 Task: Search one way flight ticket for 4 adults, 1 infant in seat and 1 infant on lap in premium economy from Boulder City: Boulder City Municipal Airport to Riverton: Central Wyoming Regional Airport (was Riverton Regional) on 5-4-2023. Choice of flights is United. Number of bags: 1 checked bag. Price is upto 73000. Outbound departure time preference is 20:00.
Action: Mouse moved to (301, 118)
Screenshot: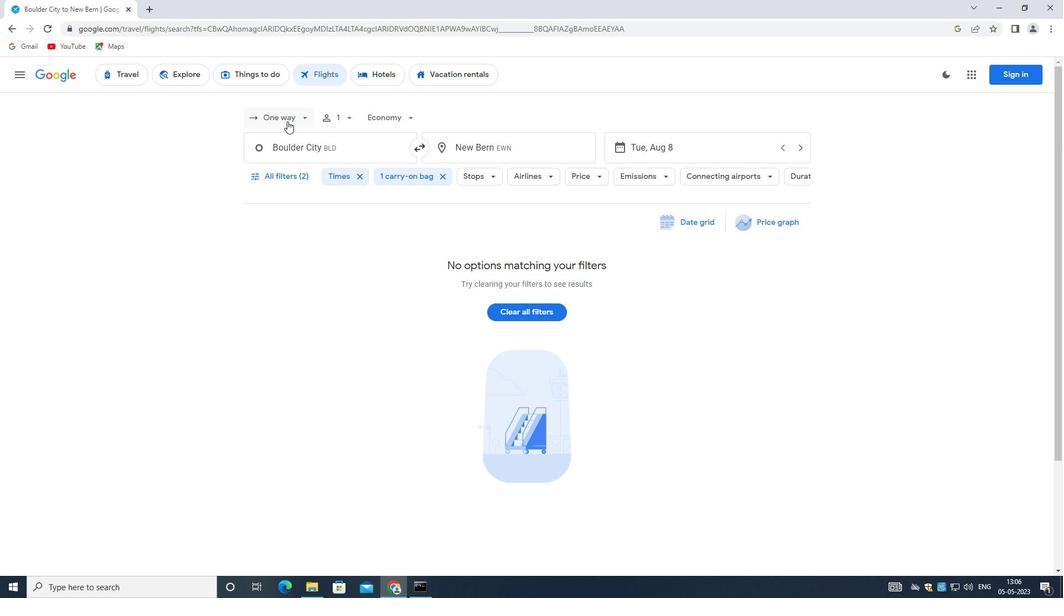 
Action: Mouse pressed left at (301, 118)
Screenshot: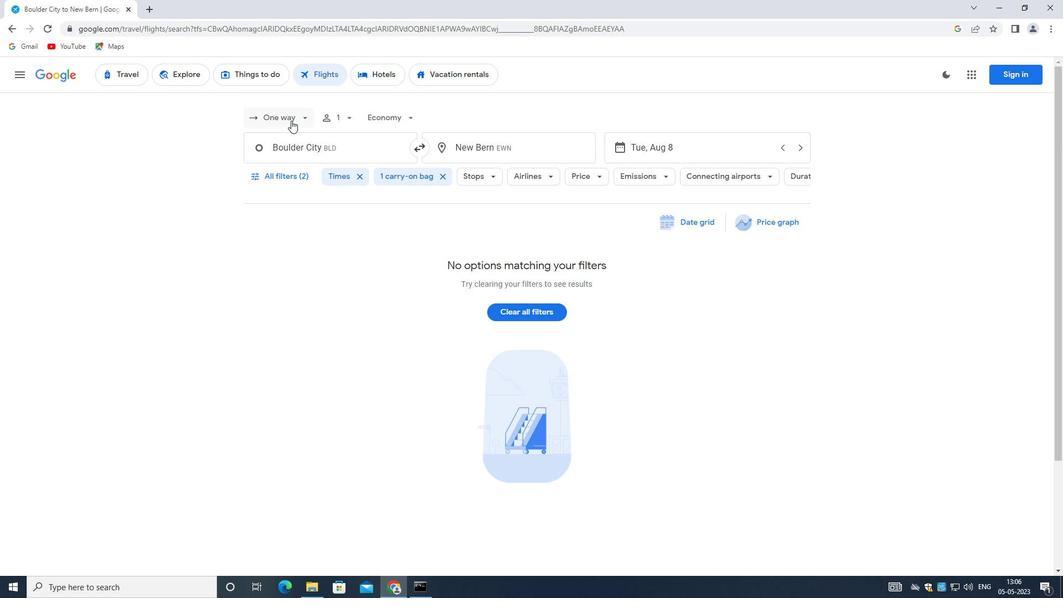 
Action: Mouse moved to (301, 165)
Screenshot: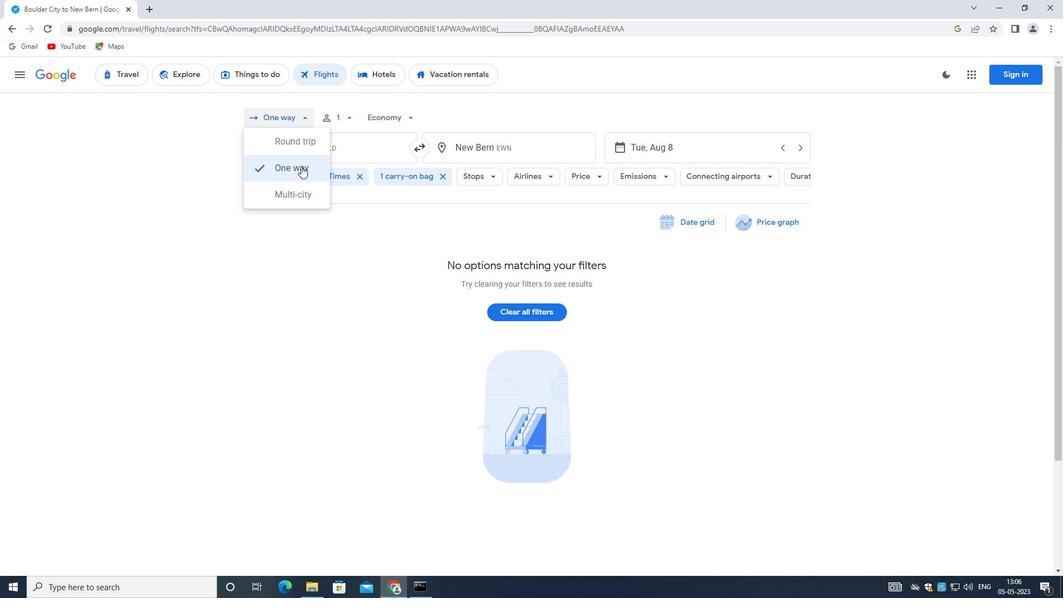 
Action: Mouse pressed left at (301, 165)
Screenshot: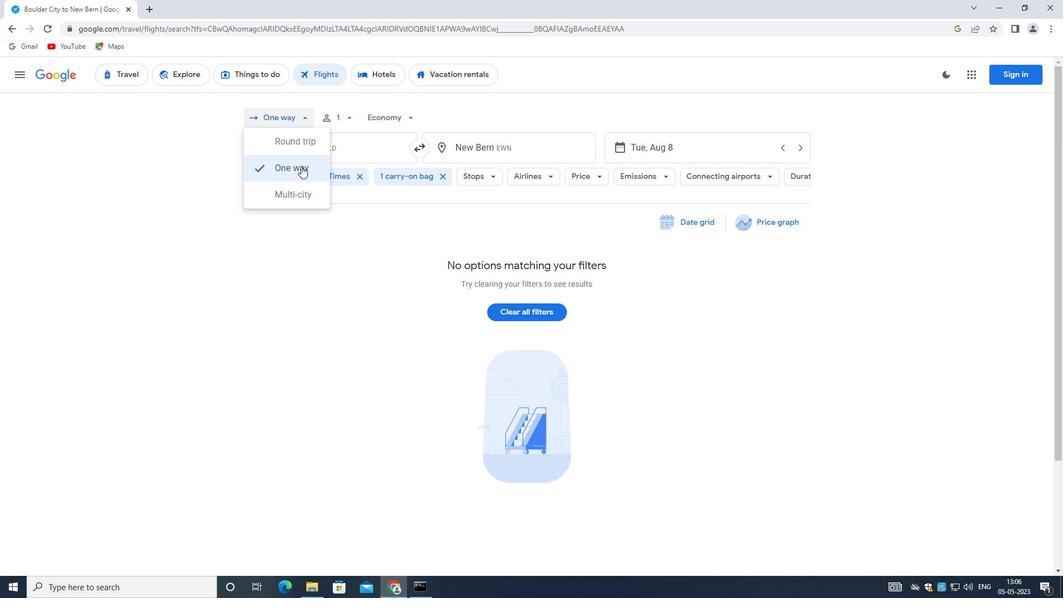 
Action: Mouse moved to (351, 118)
Screenshot: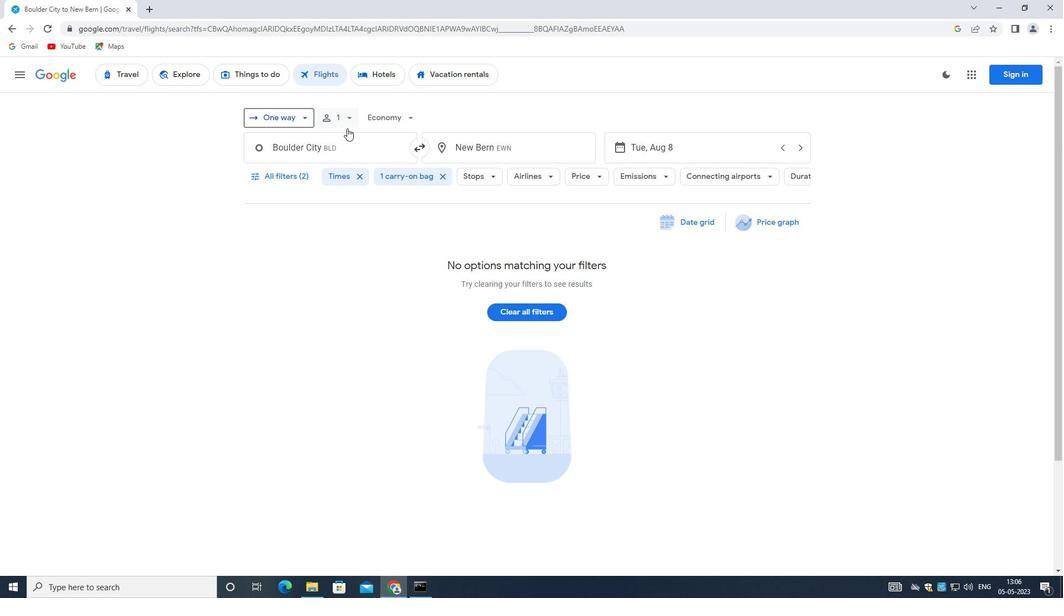 
Action: Mouse pressed left at (351, 118)
Screenshot: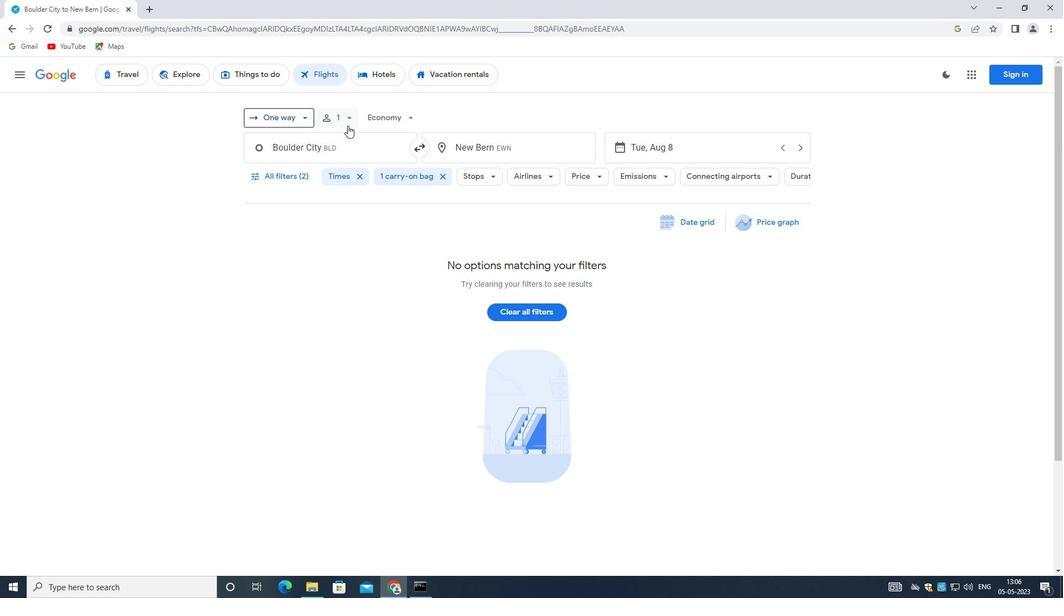 
Action: Mouse moved to (434, 145)
Screenshot: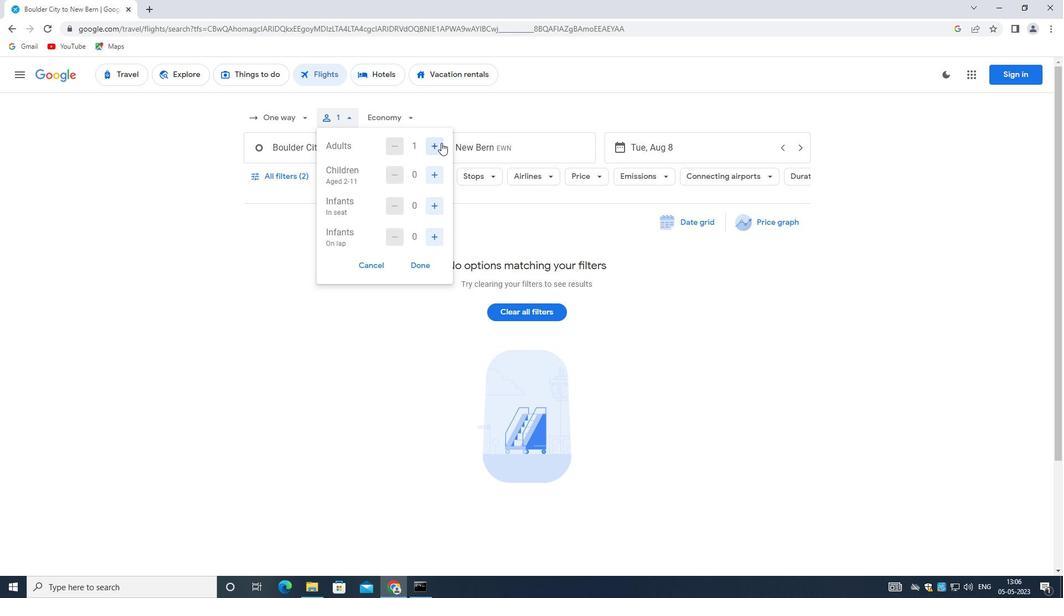 
Action: Mouse pressed left at (434, 145)
Screenshot: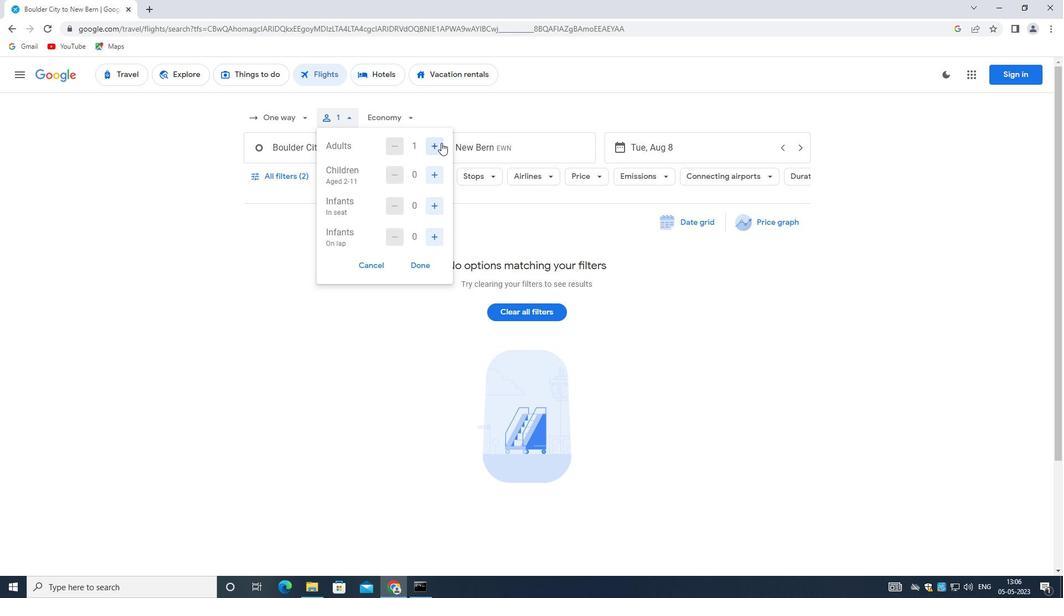 
Action: Mouse pressed left at (434, 145)
Screenshot: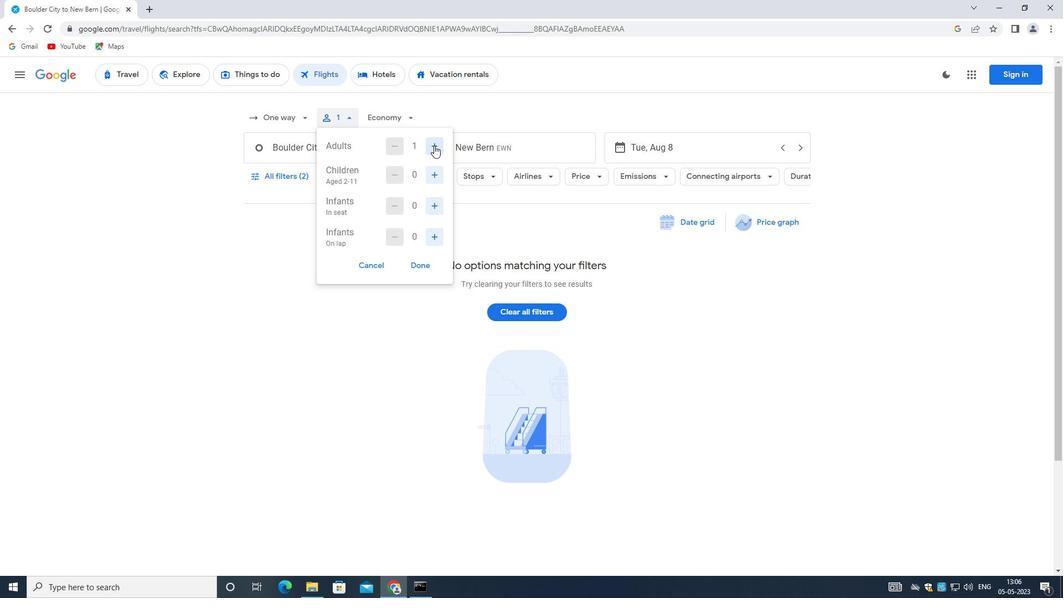 
Action: Mouse pressed left at (434, 145)
Screenshot: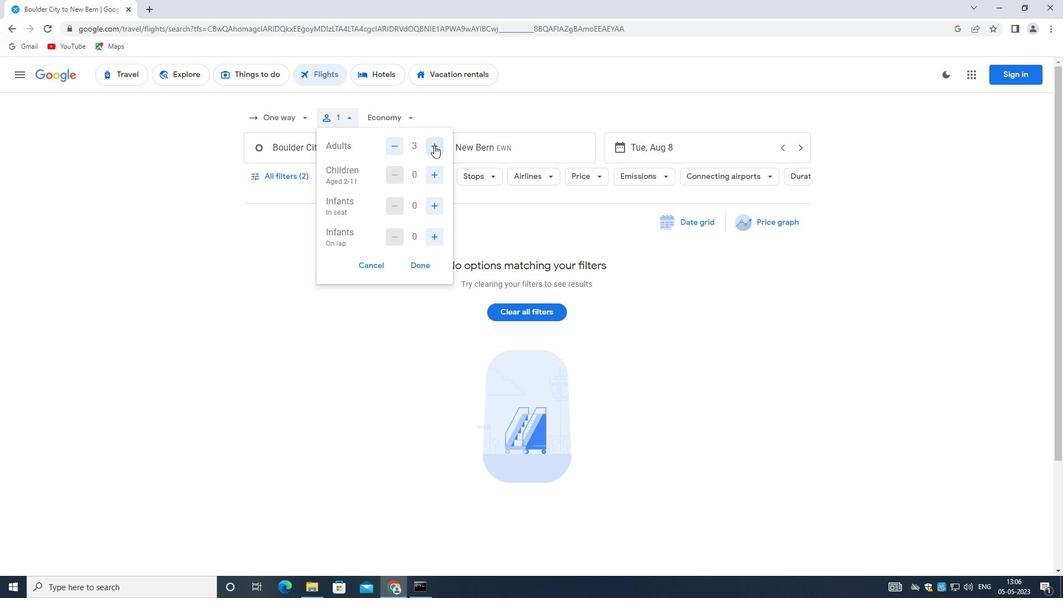 
Action: Mouse moved to (429, 172)
Screenshot: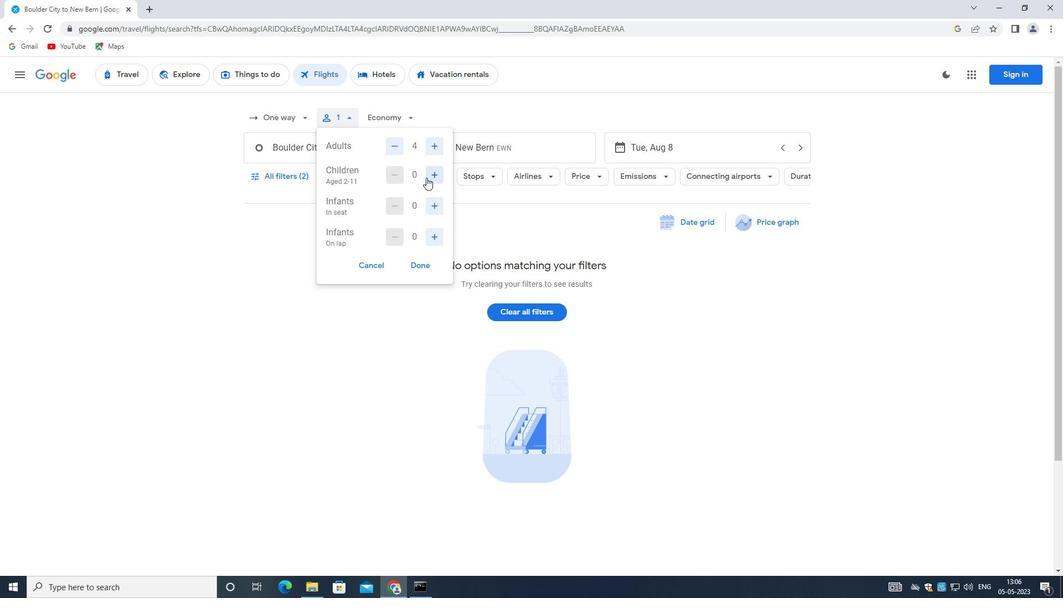 
Action: Mouse pressed left at (429, 172)
Screenshot: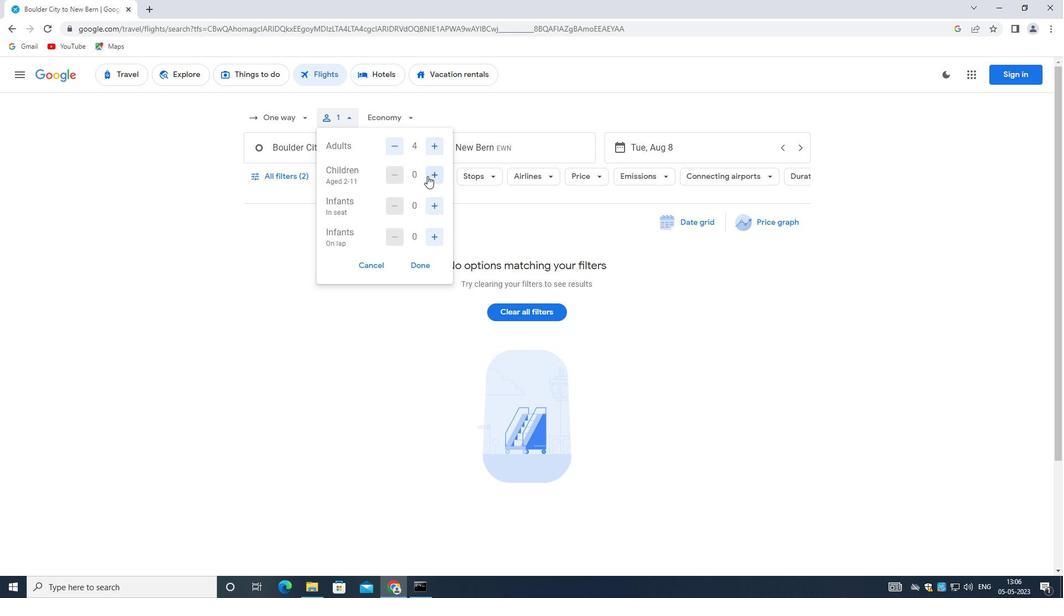 
Action: Mouse moved to (397, 170)
Screenshot: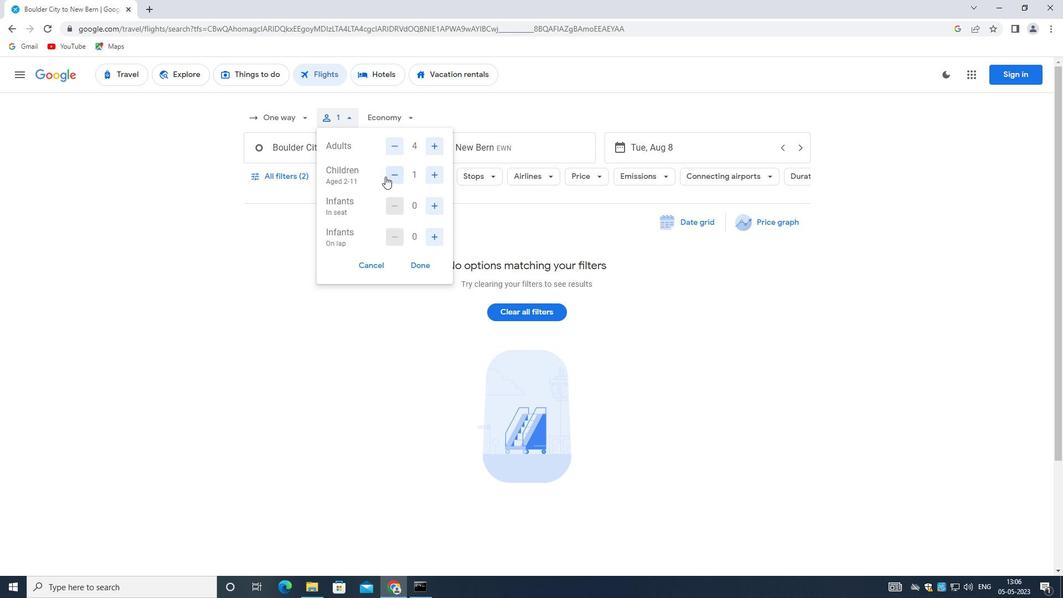 
Action: Mouse pressed left at (397, 170)
Screenshot: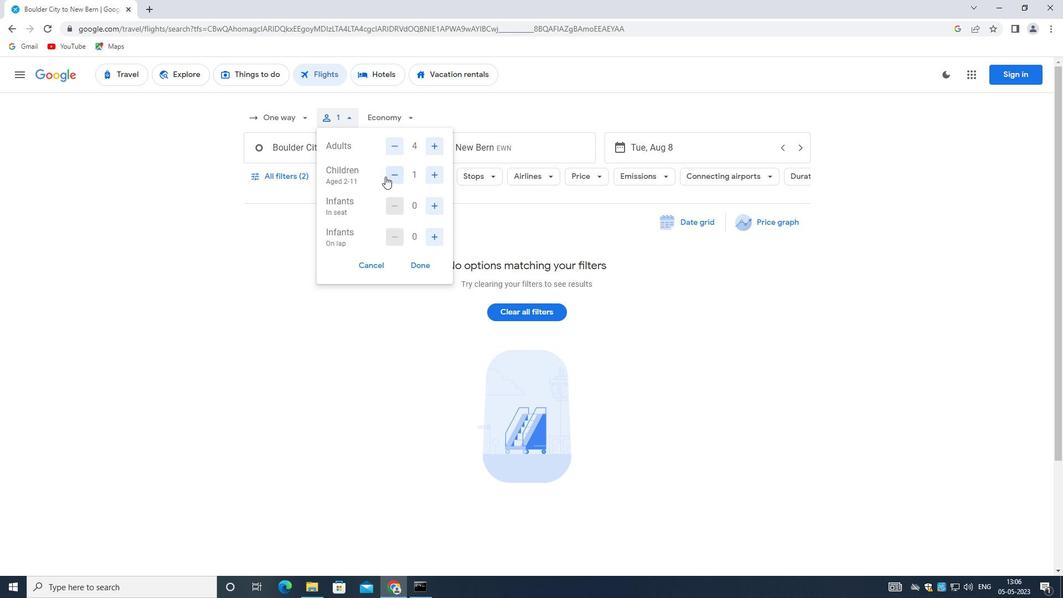 
Action: Mouse moved to (434, 203)
Screenshot: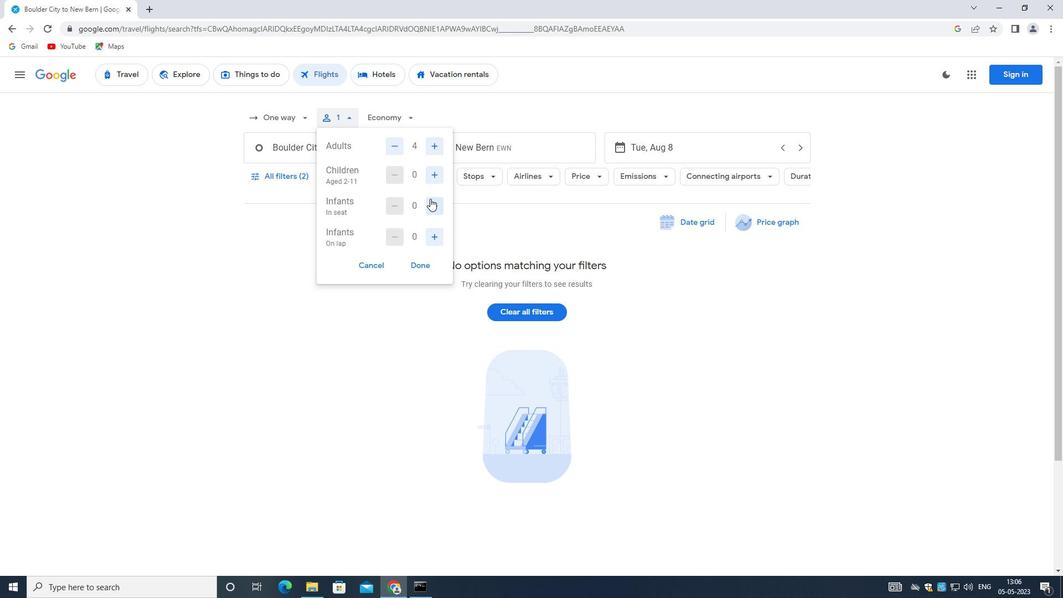 
Action: Mouse pressed left at (434, 203)
Screenshot: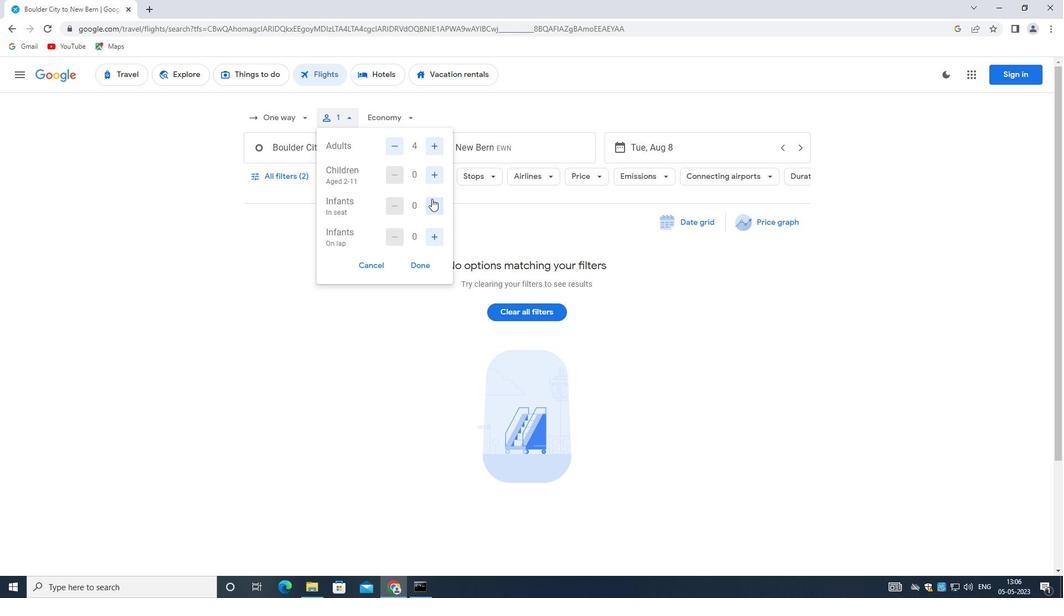 
Action: Mouse moved to (437, 236)
Screenshot: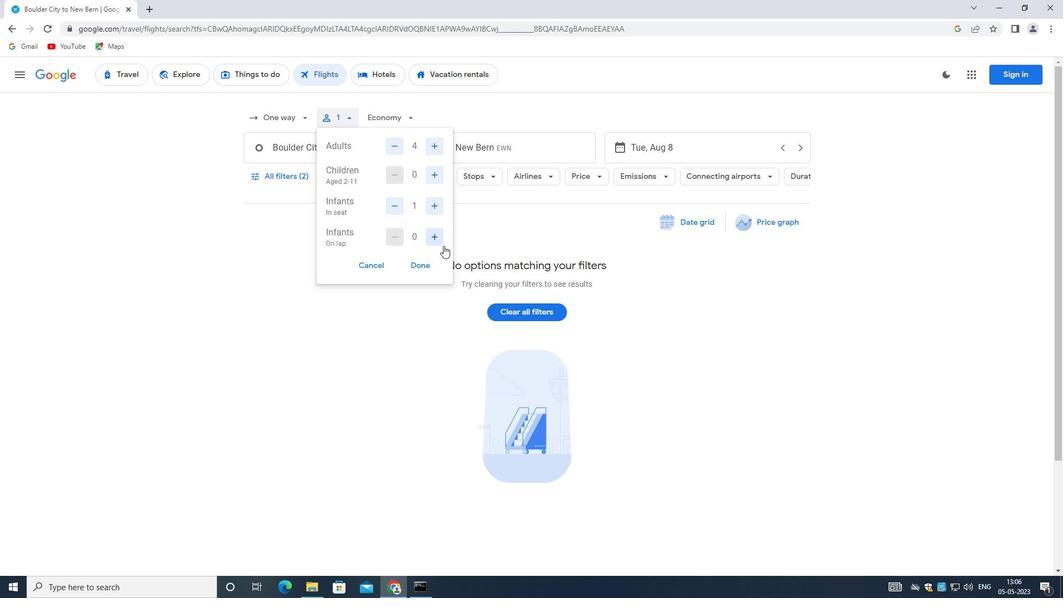 
Action: Mouse pressed left at (437, 236)
Screenshot: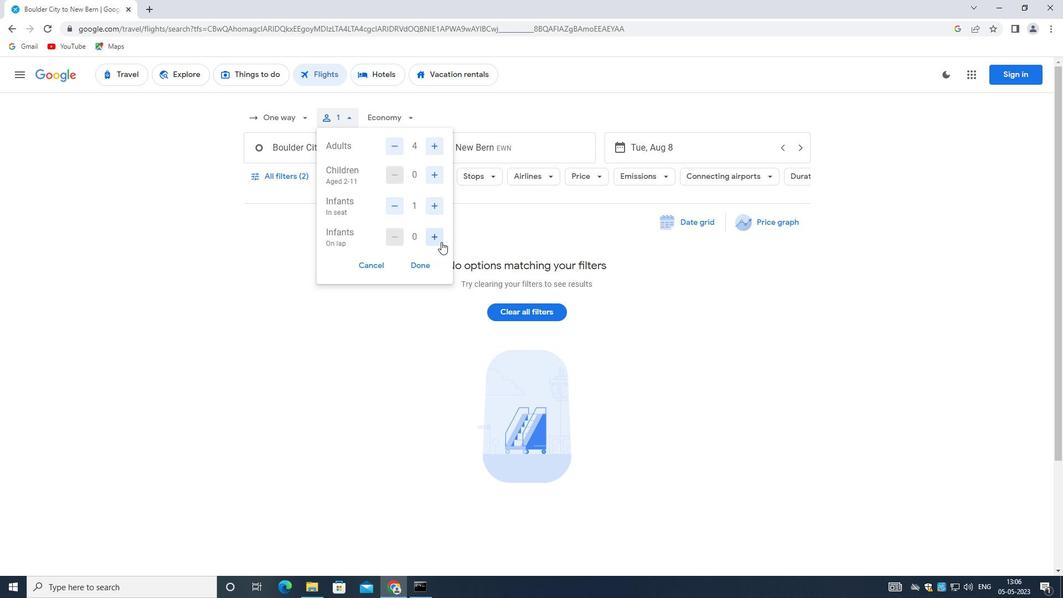 
Action: Mouse moved to (419, 272)
Screenshot: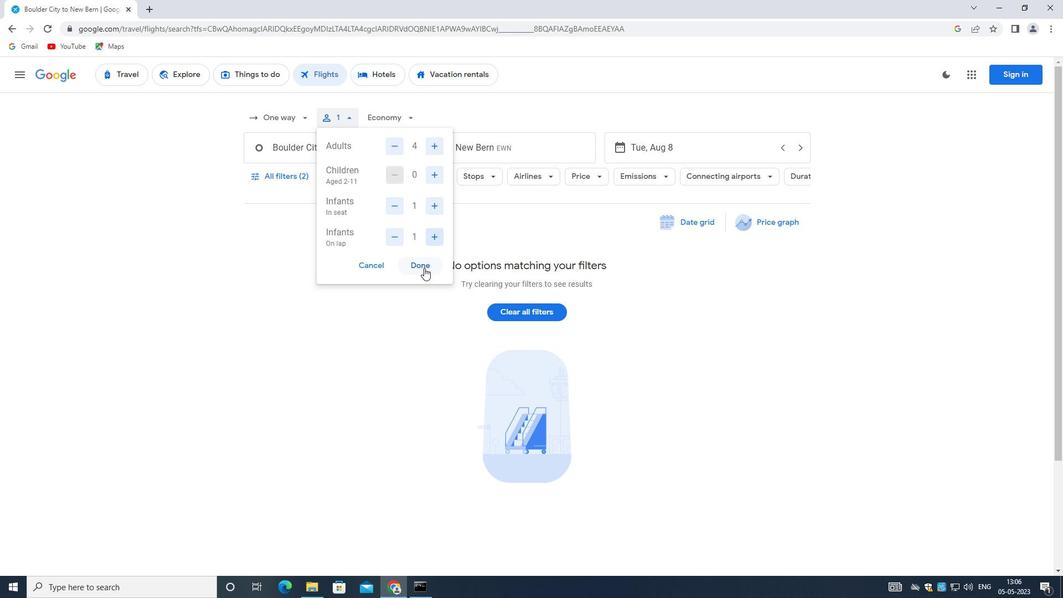 
Action: Mouse pressed left at (419, 272)
Screenshot: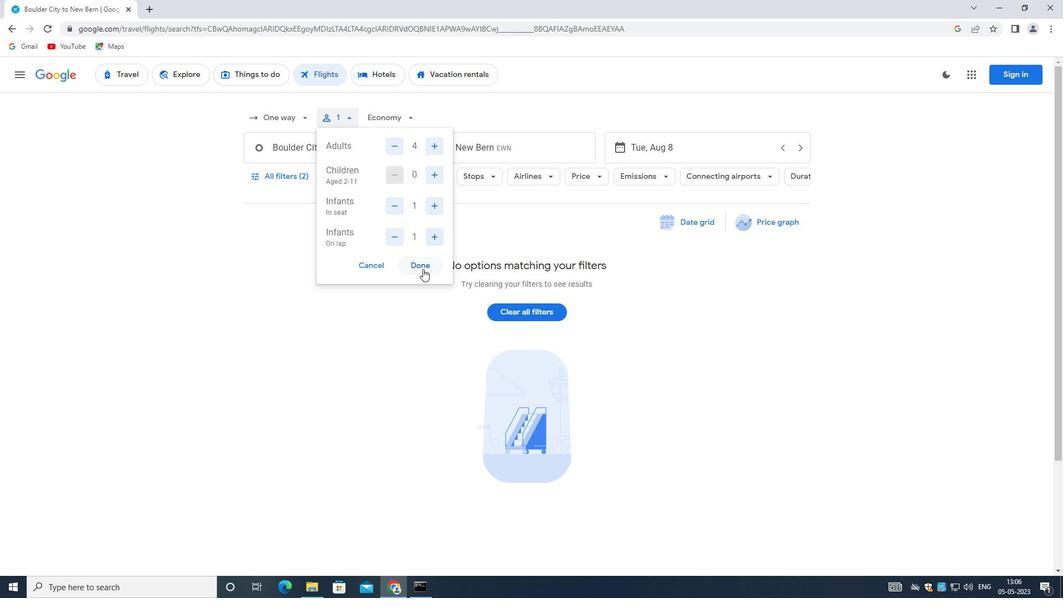 
Action: Mouse moved to (395, 119)
Screenshot: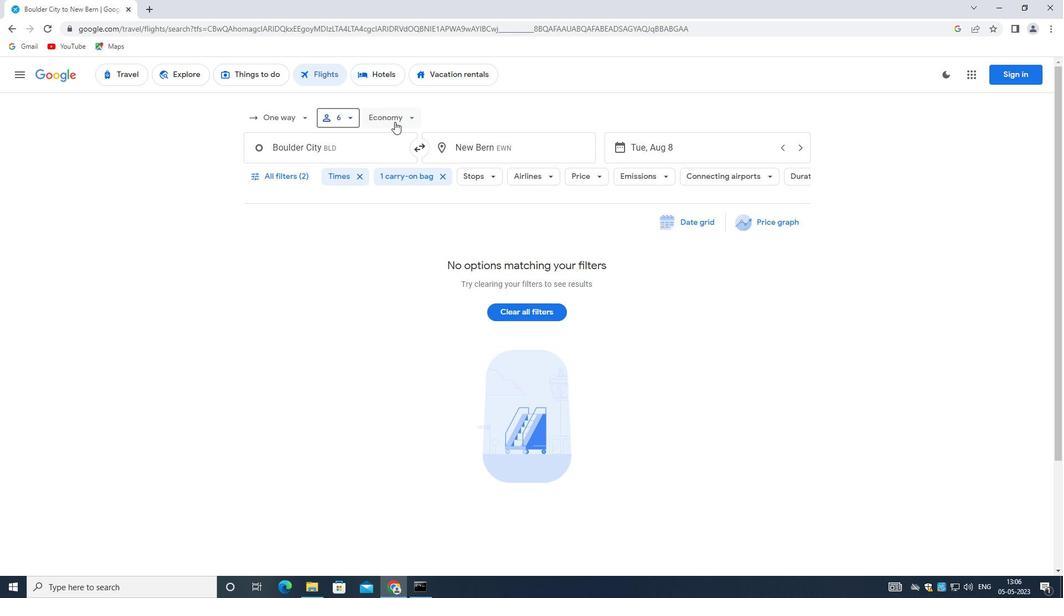 
Action: Mouse pressed left at (395, 119)
Screenshot: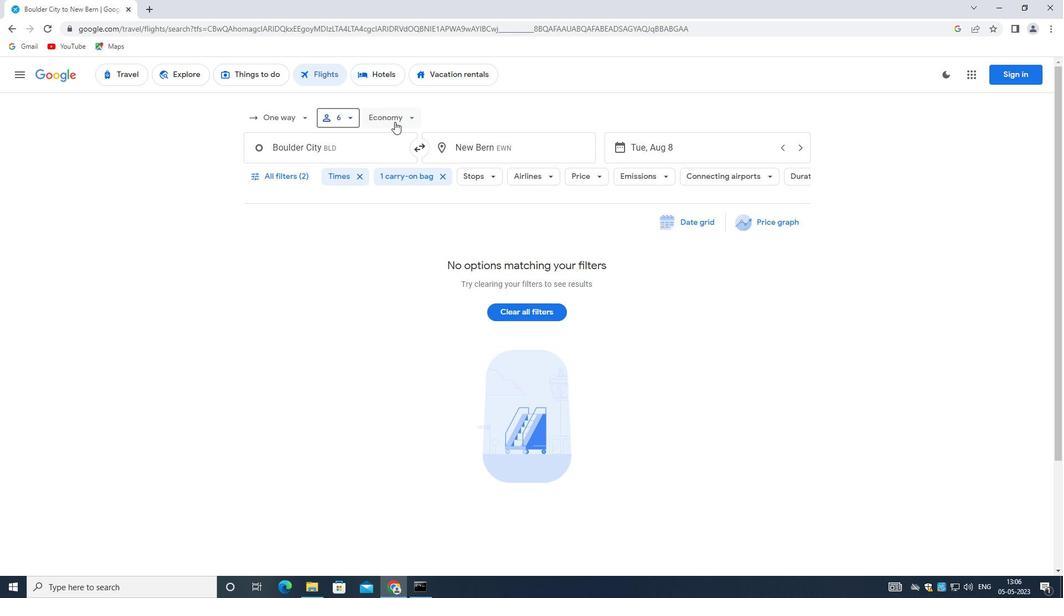 
Action: Mouse moved to (416, 167)
Screenshot: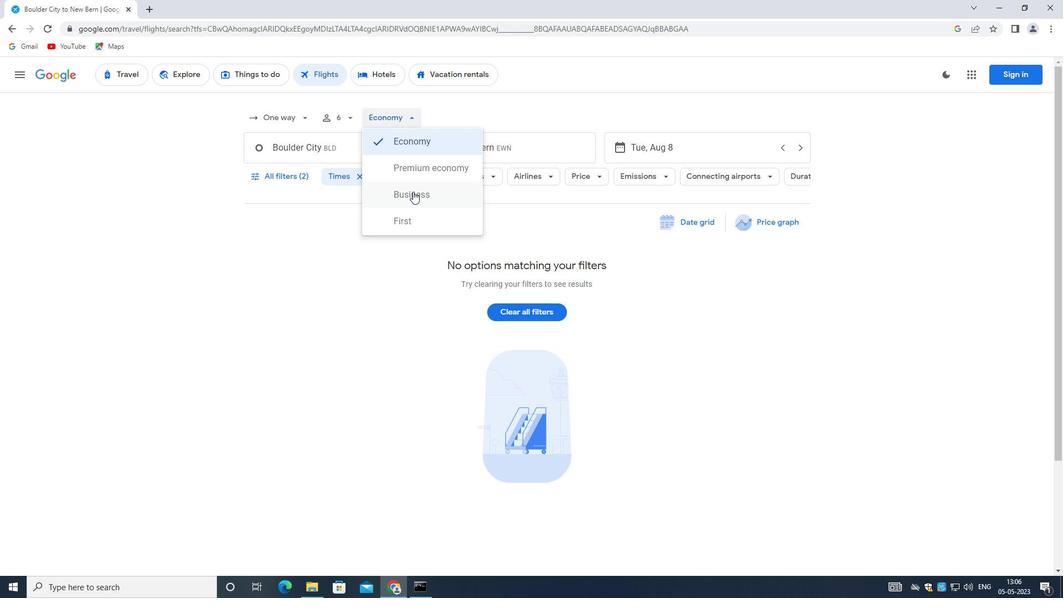 
Action: Mouse pressed left at (416, 167)
Screenshot: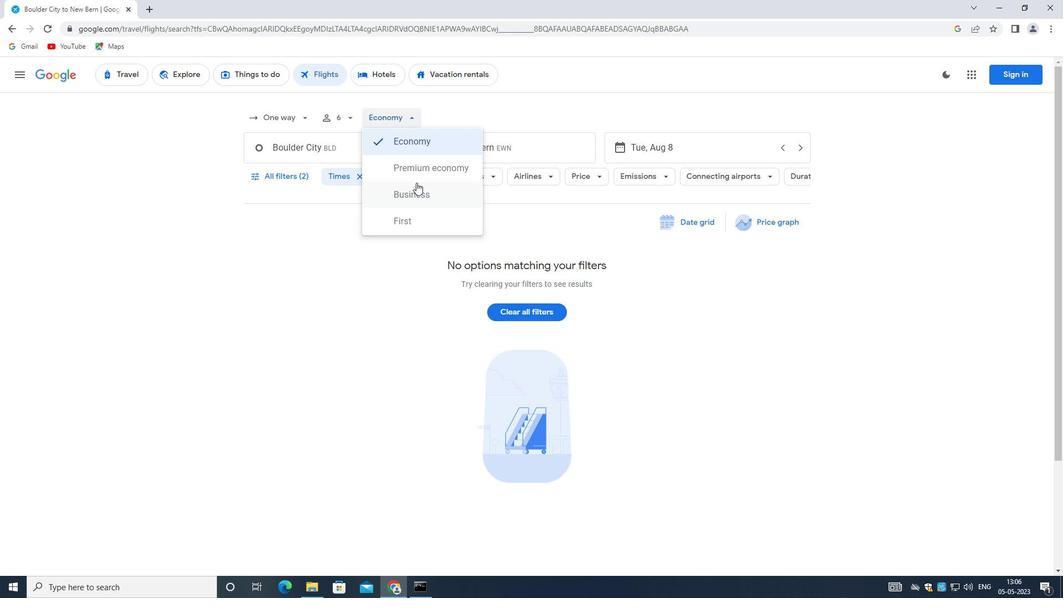 
Action: Mouse moved to (329, 149)
Screenshot: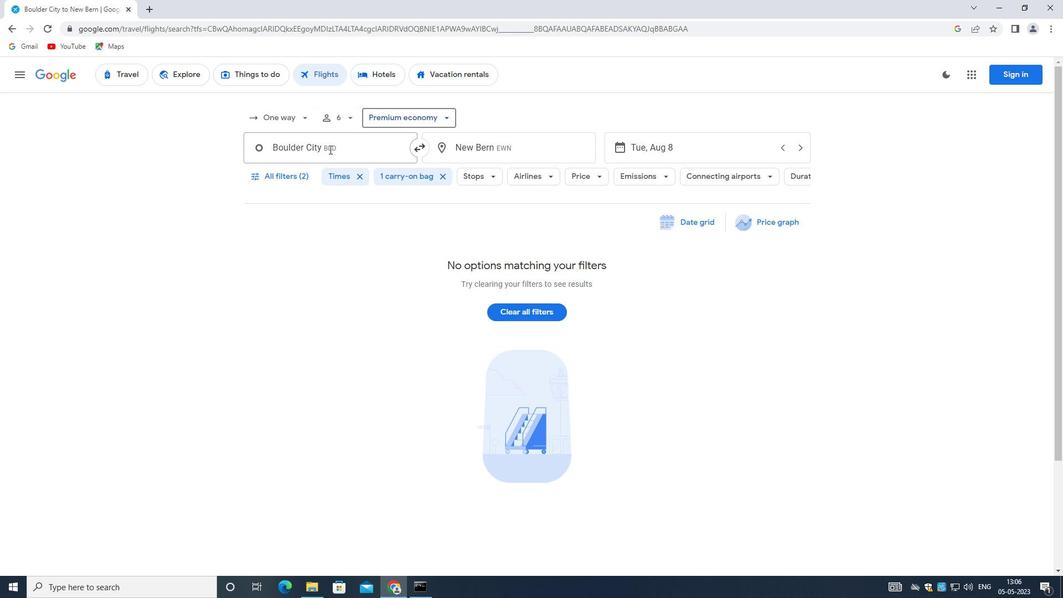 
Action: Mouse pressed left at (329, 149)
Screenshot: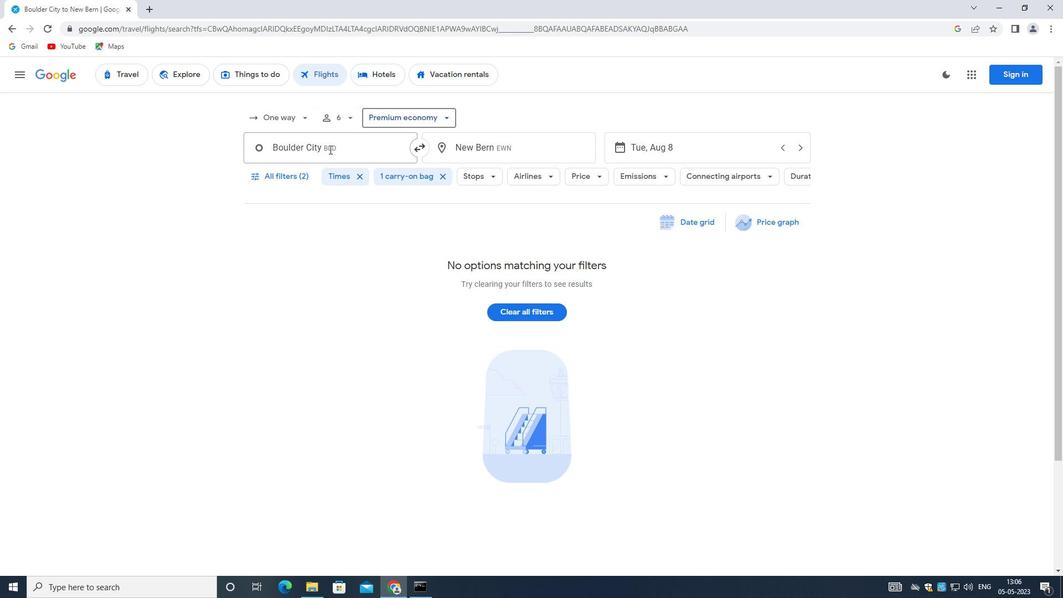 
Action: Mouse moved to (324, 150)
Screenshot: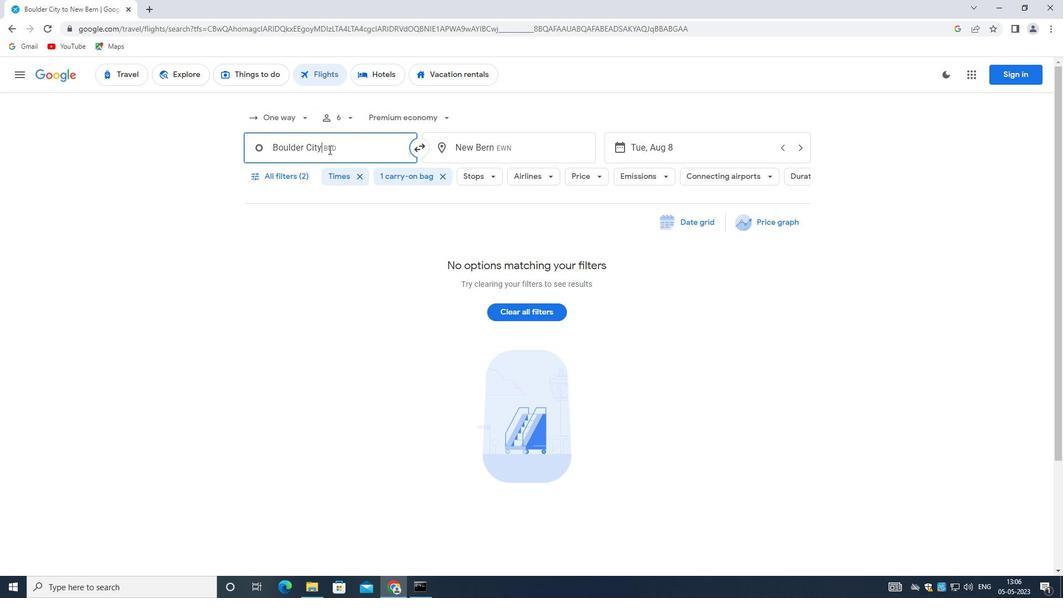 
Action: Key pressed <Key.backspace><Key.shift_r><Key.shift_r><Key.shift_r><Key.shift_r>Boulder<Key.space><Key.shift>CITY
Screenshot: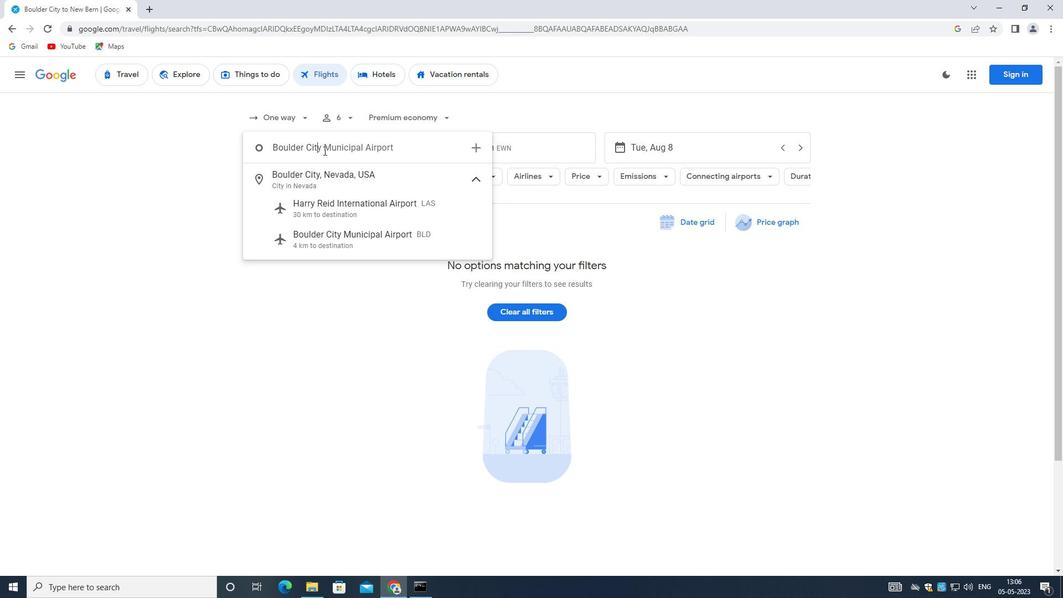 
Action: Mouse moved to (372, 239)
Screenshot: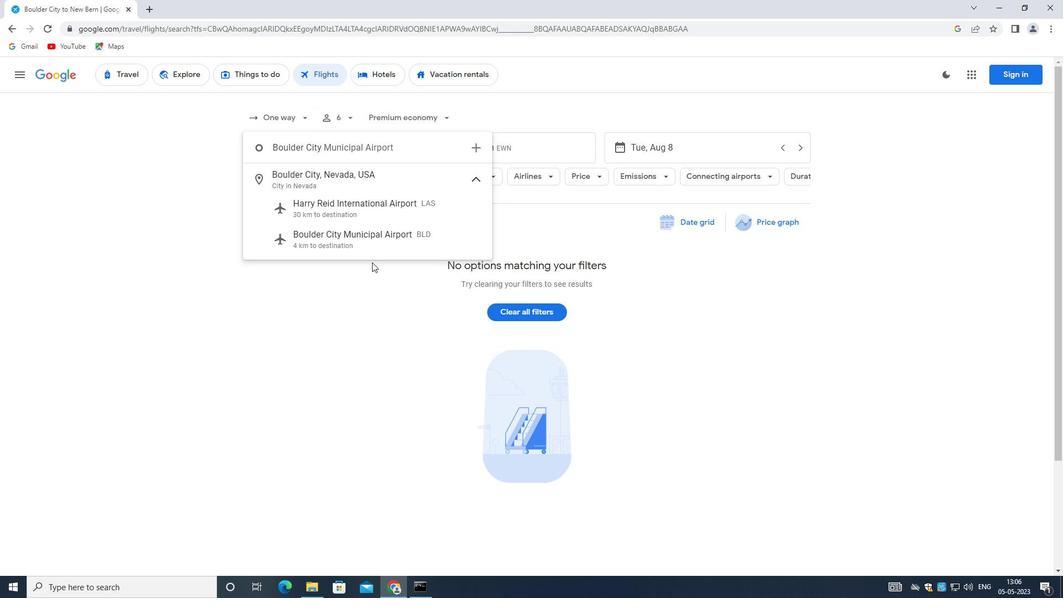 
Action: Mouse pressed left at (372, 239)
Screenshot: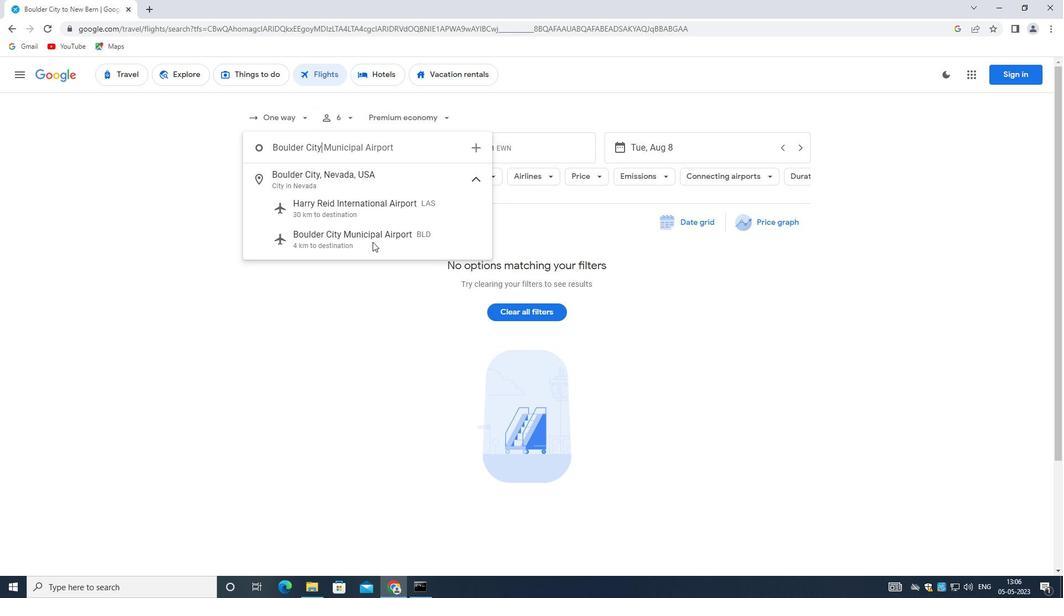
Action: Mouse moved to (505, 149)
Screenshot: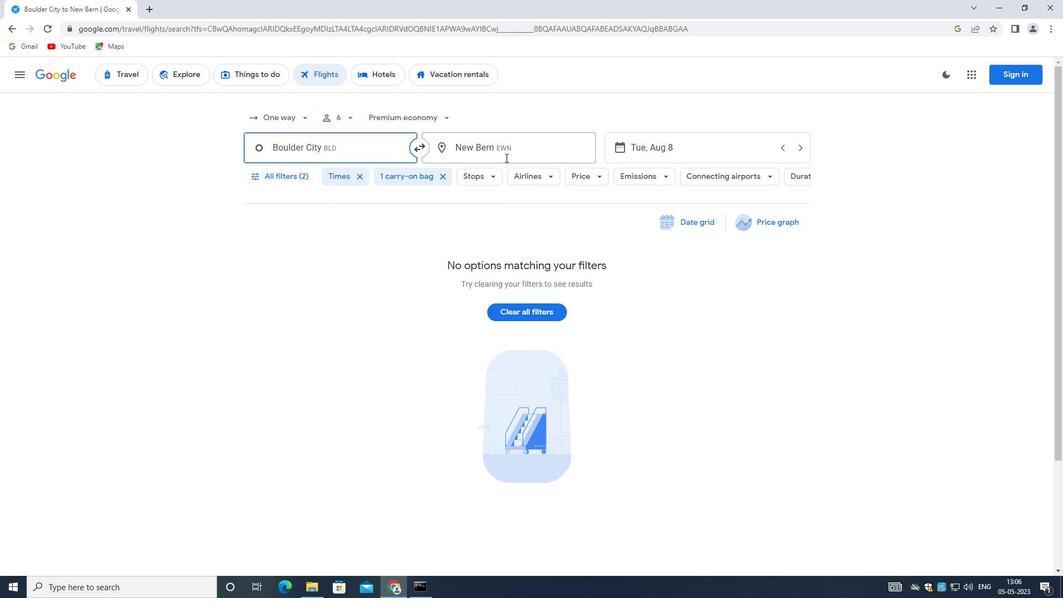 
Action: Mouse pressed left at (505, 149)
Screenshot: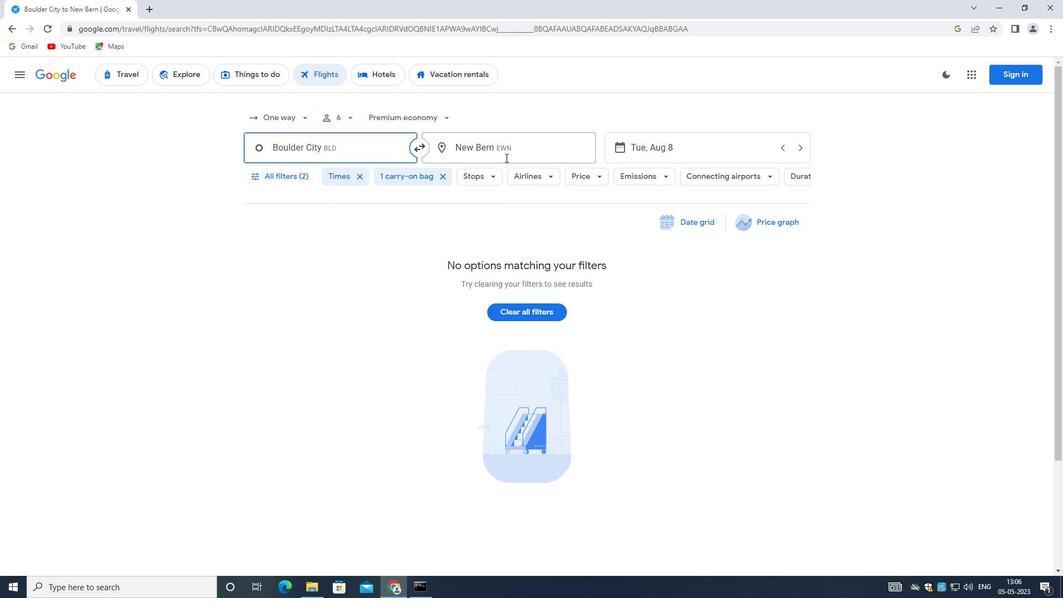 
Action: Mouse moved to (504, 149)
Screenshot: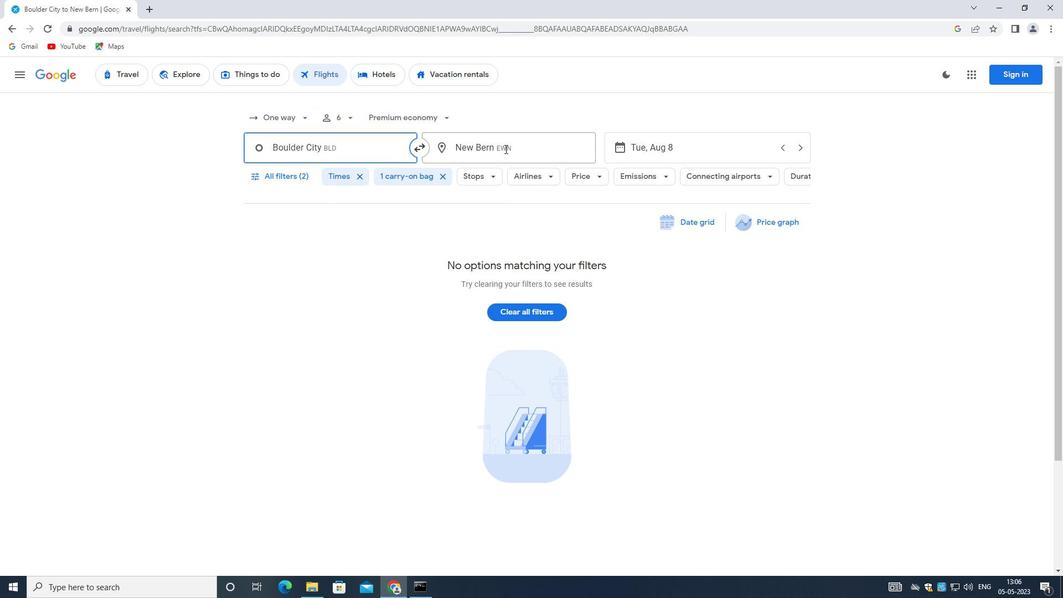
Action: Key pressed <Key.backspace><Key.shift>CENTRAL<Key.space><Key.shift>WYOMING<Key.space>
Screenshot: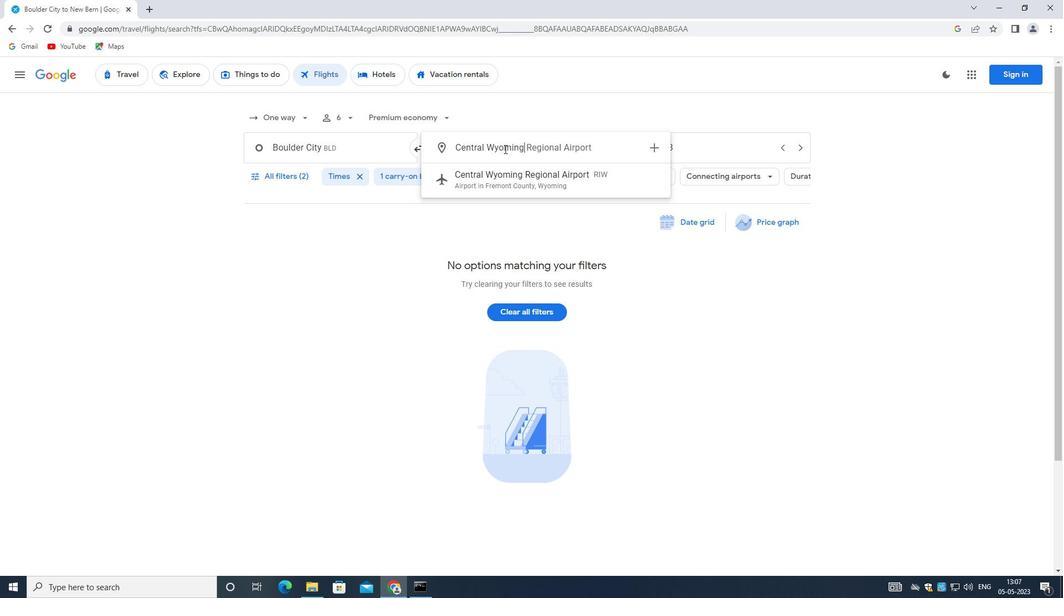 
Action: Mouse moved to (509, 147)
Screenshot: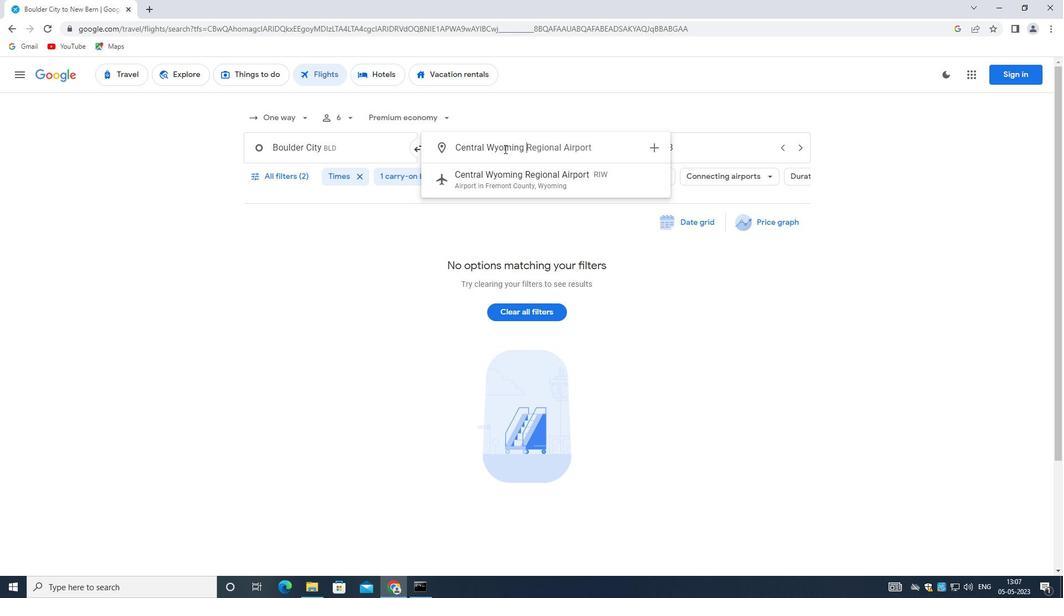 
Action: Mouse scrolled (509, 147) with delta (0, 0)
Screenshot: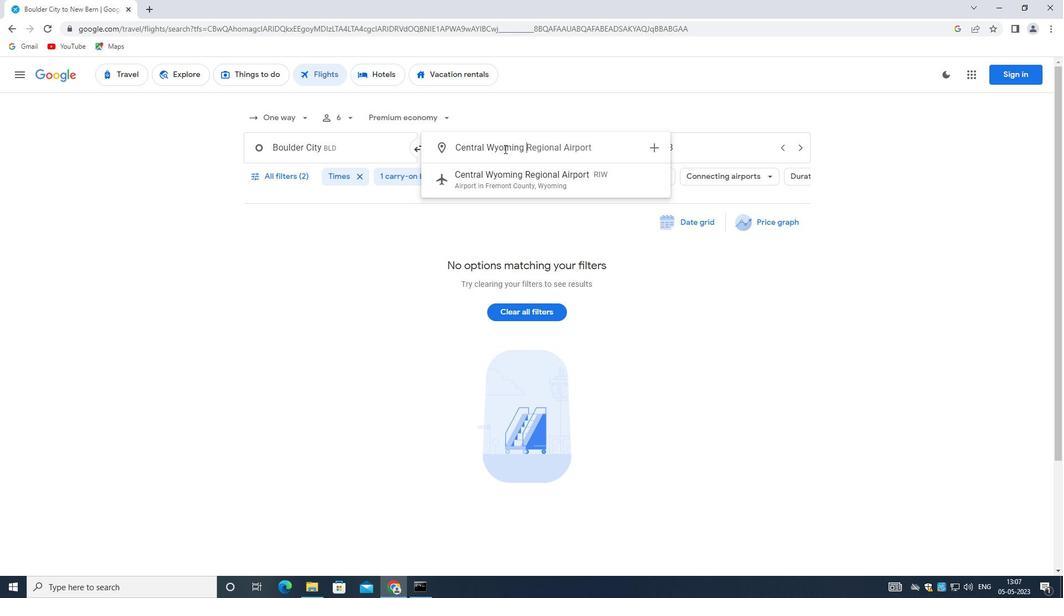 
Action: Mouse scrolled (509, 147) with delta (0, 0)
Screenshot: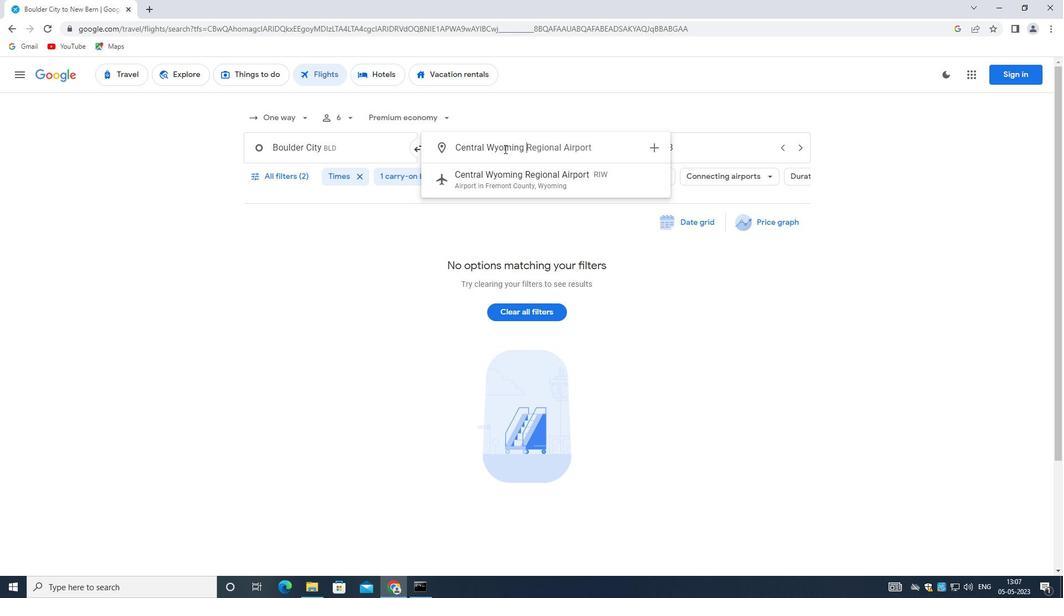 
Action: Mouse moved to (542, 176)
Screenshot: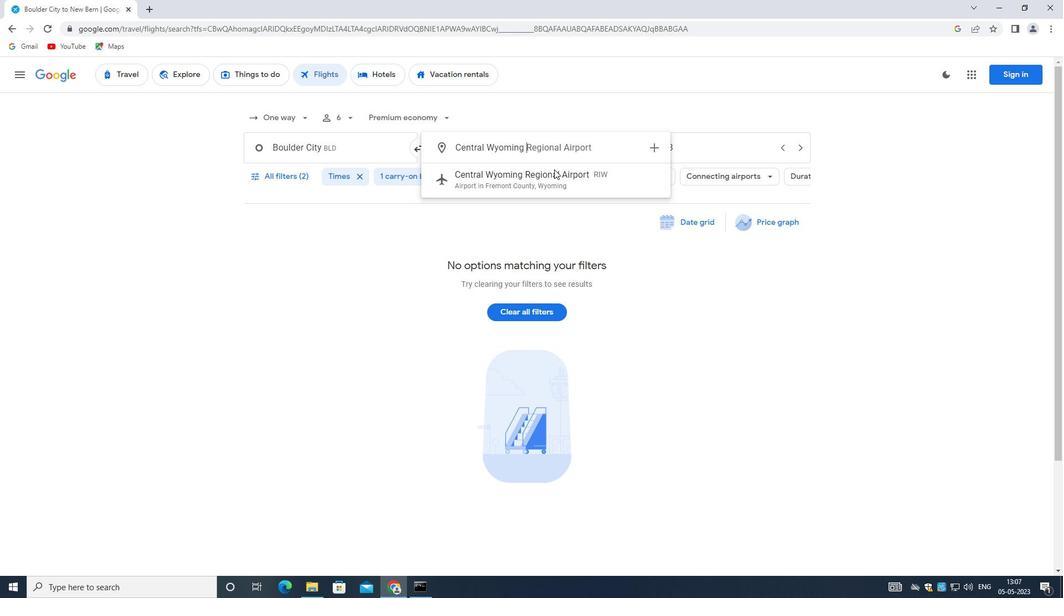 
Action: Mouse pressed left at (542, 176)
Screenshot: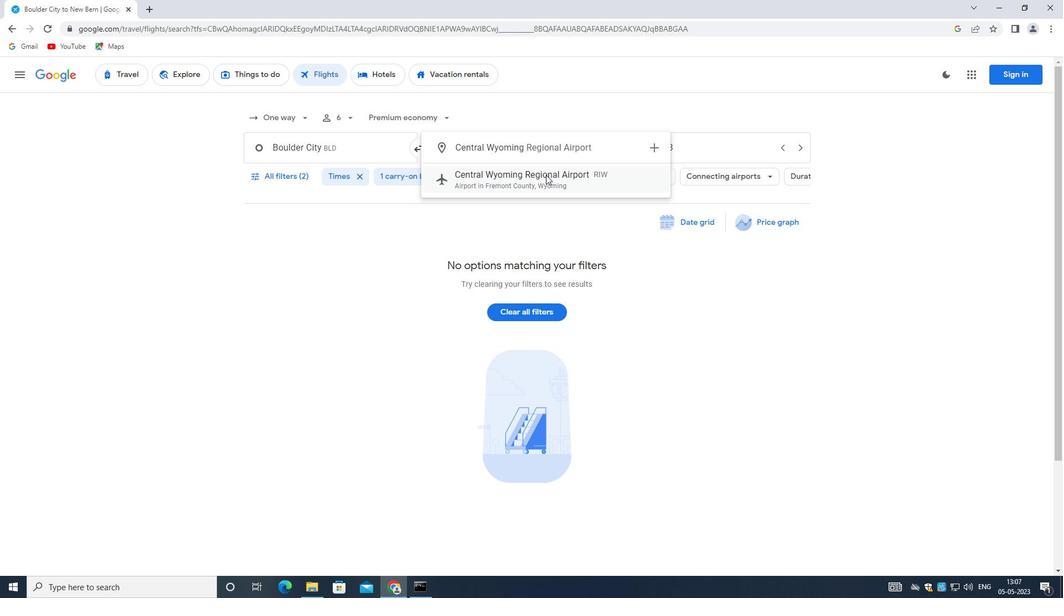 
Action: Mouse moved to (657, 140)
Screenshot: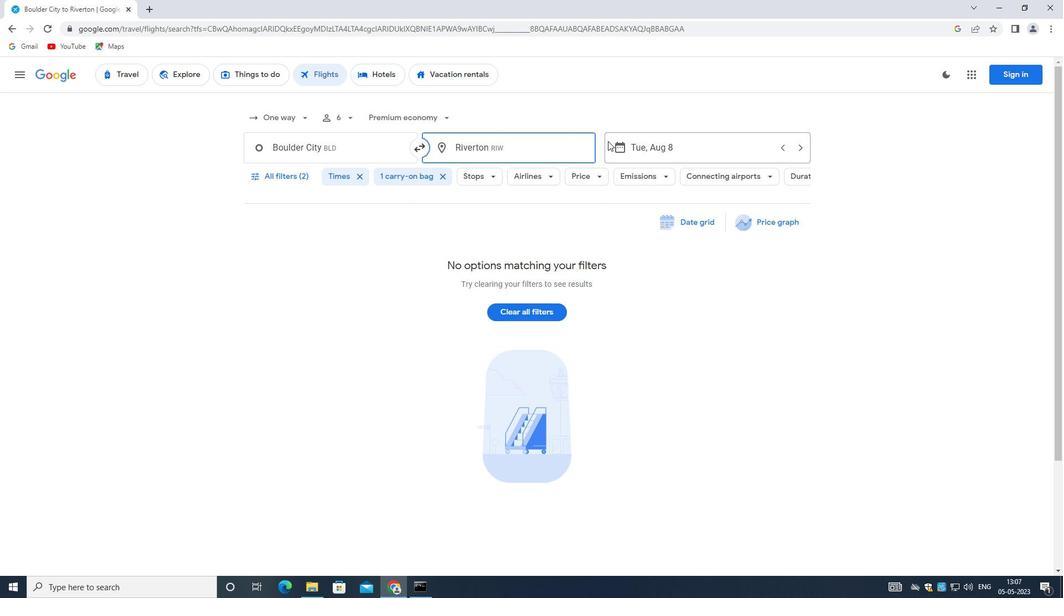 
Action: Mouse pressed left at (657, 140)
Screenshot: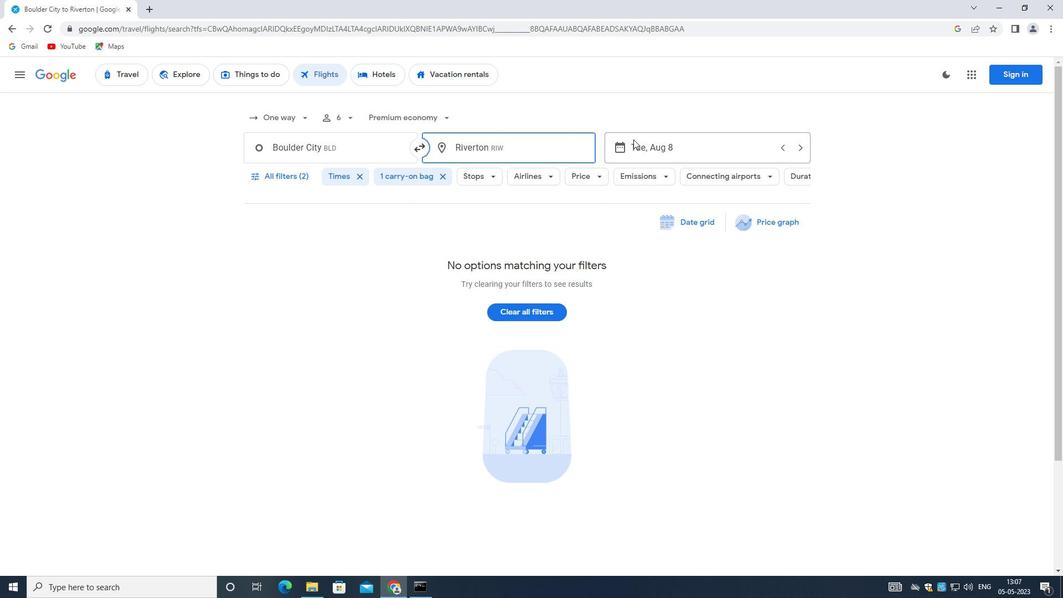 
Action: Mouse moved to (473, 270)
Screenshot: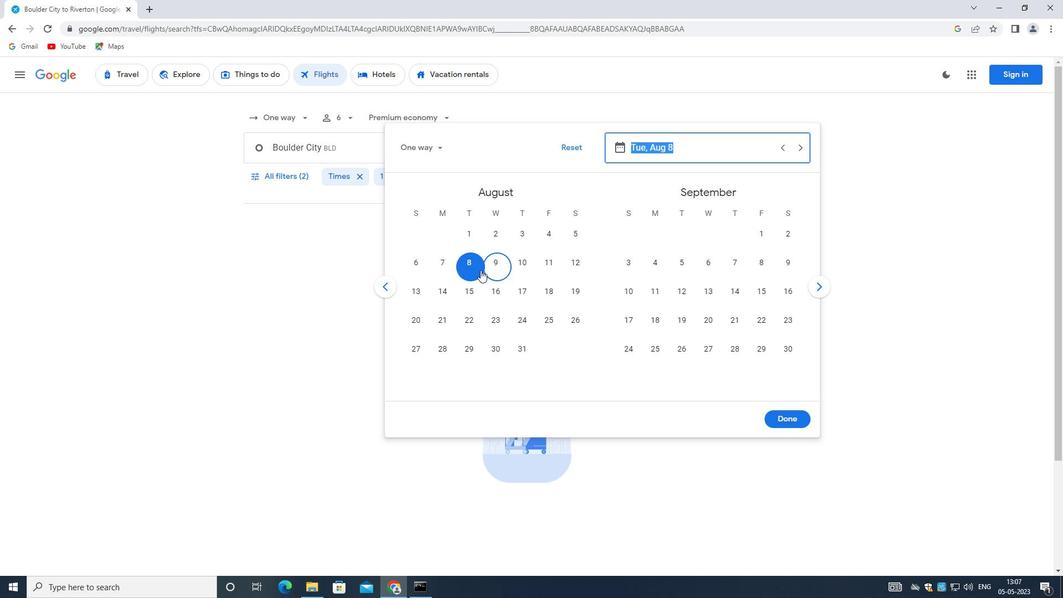 
Action: Mouse pressed left at (473, 270)
Screenshot: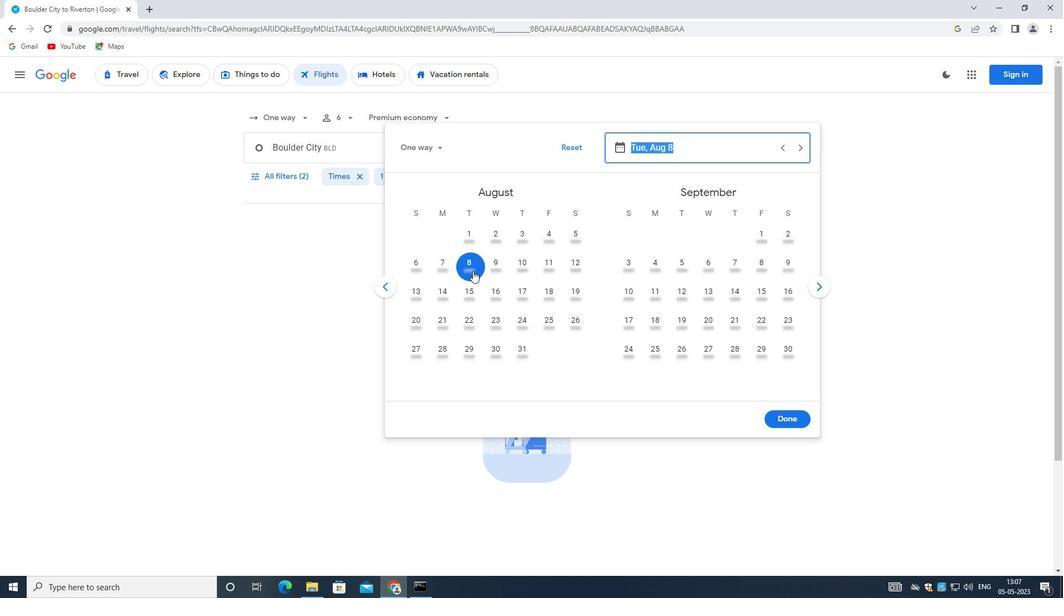 
Action: Mouse moved to (790, 425)
Screenshot: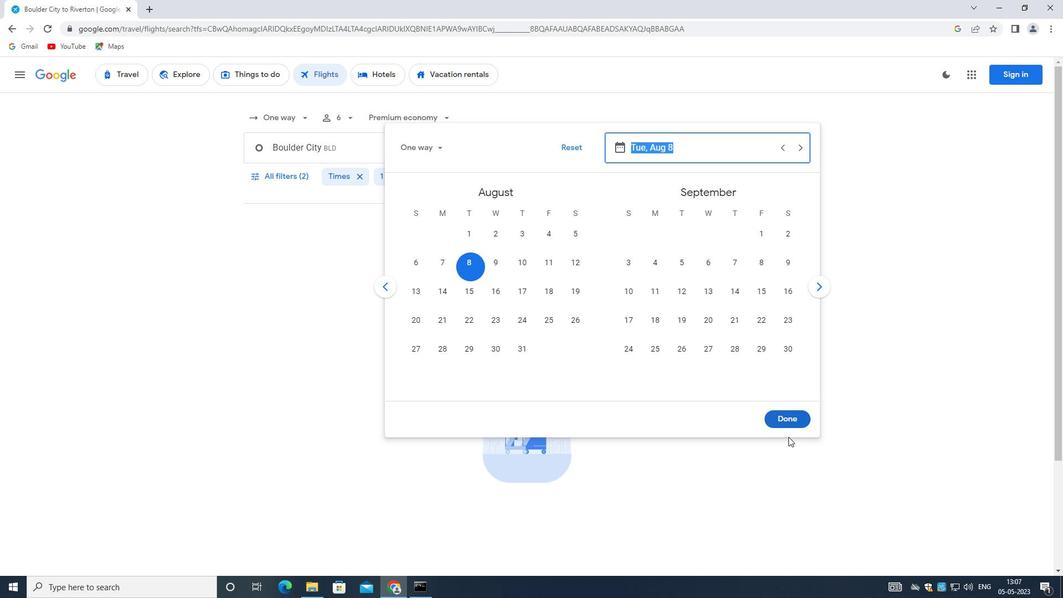 
Action: Mouse pressed left at (790, 425)
Screenshot: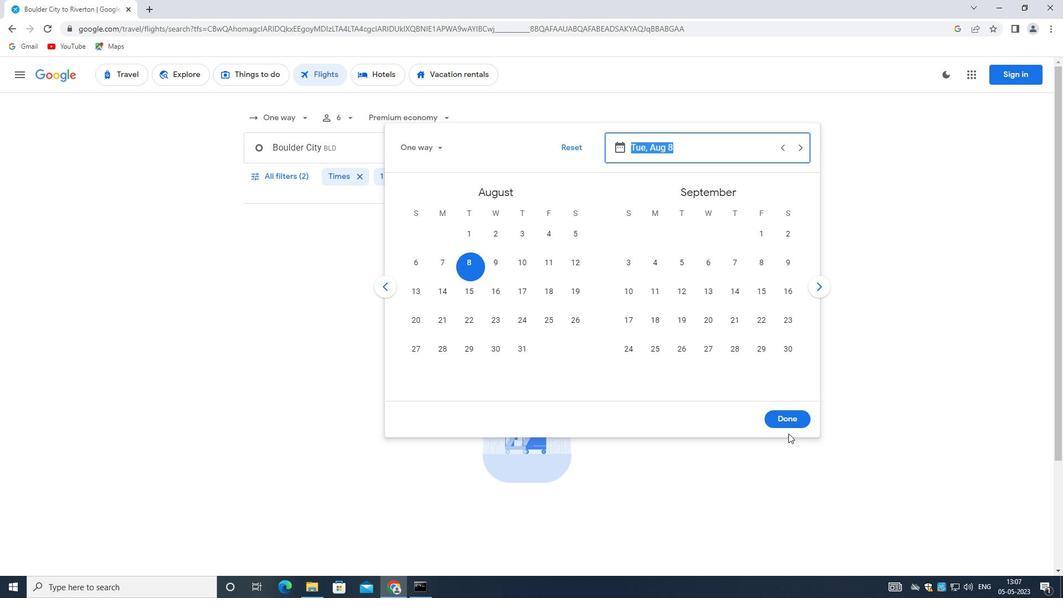 
Action: Mouse moved to (288, 177)
Screenshot: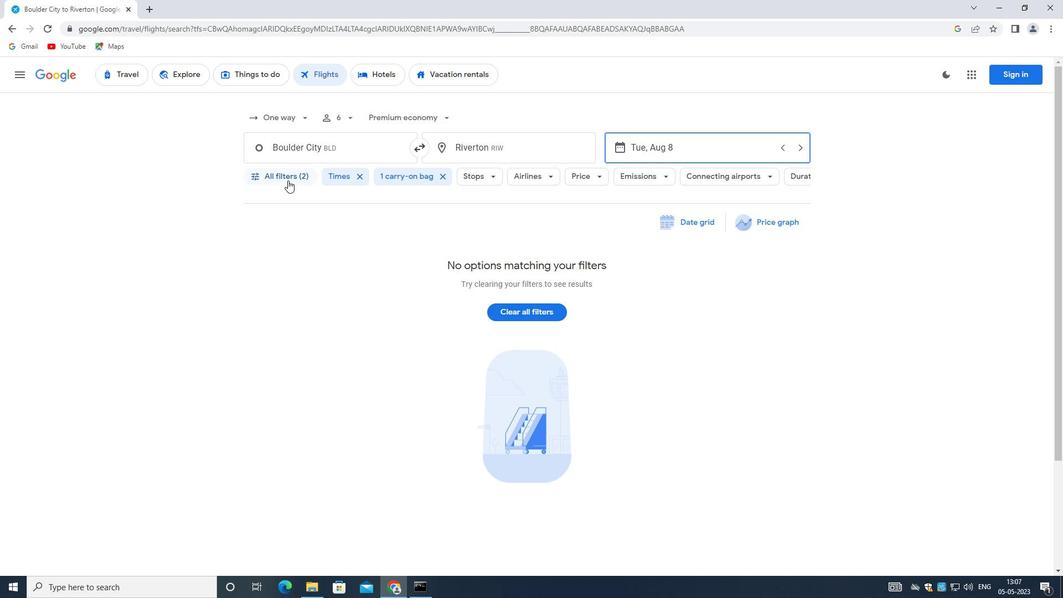 
Action: Mouse pressed left at (288, 177)
Screenshot: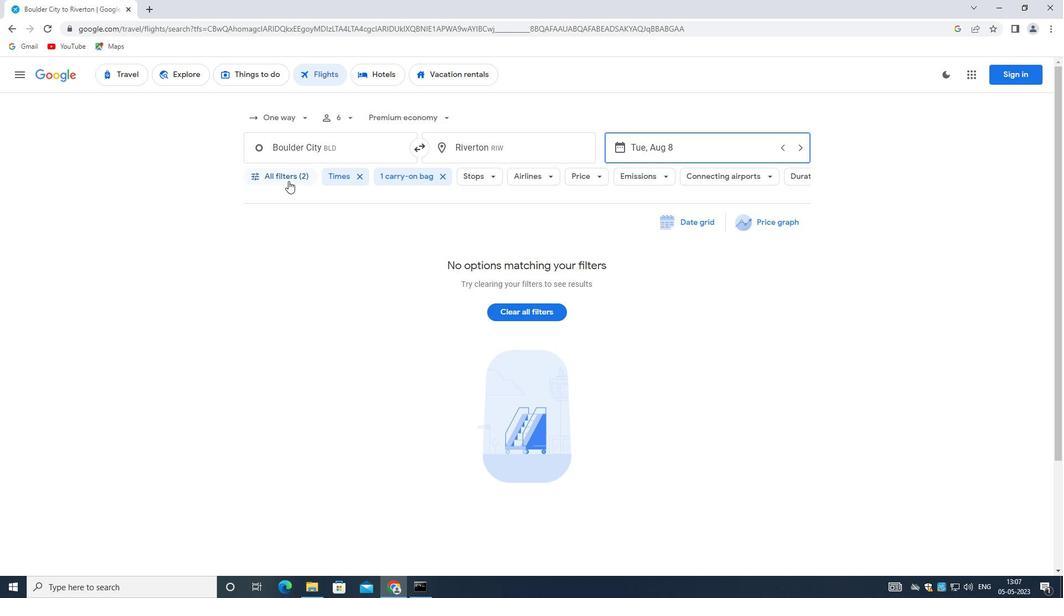 
Action: Mouse moved to (311, 386)
Screenshot: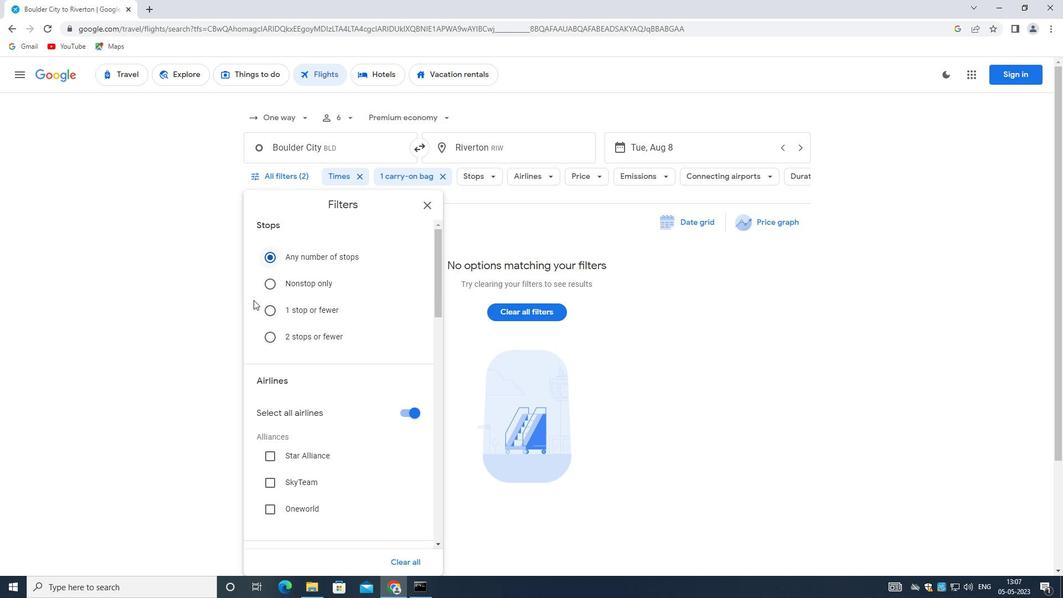 
Action: Mouse scrolled (311, 386) with delta (0, 0)
Screenshot: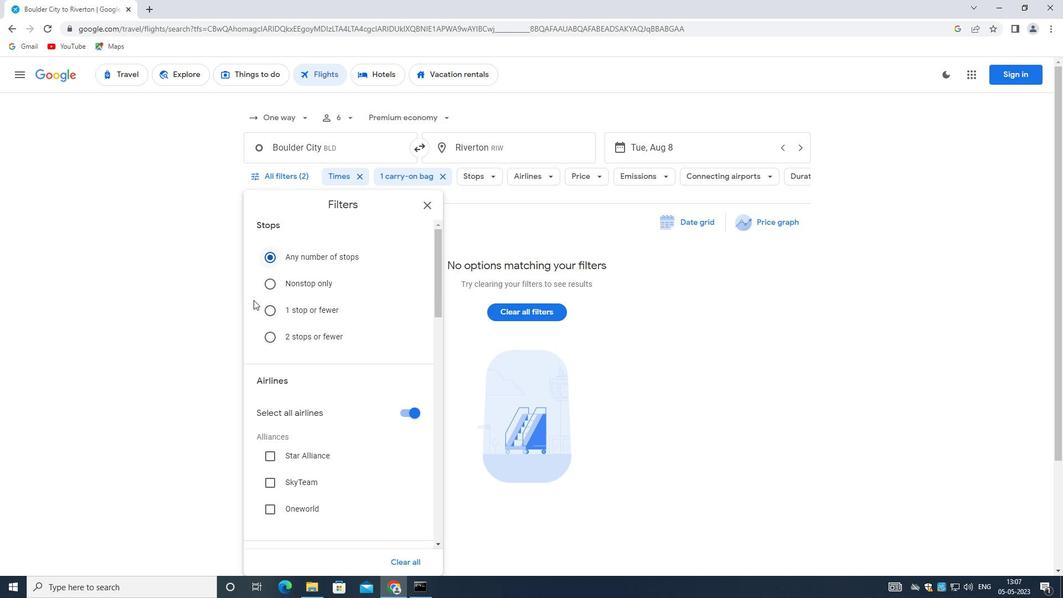 
Action: Mouse moved to (311, 386)
Screenshot: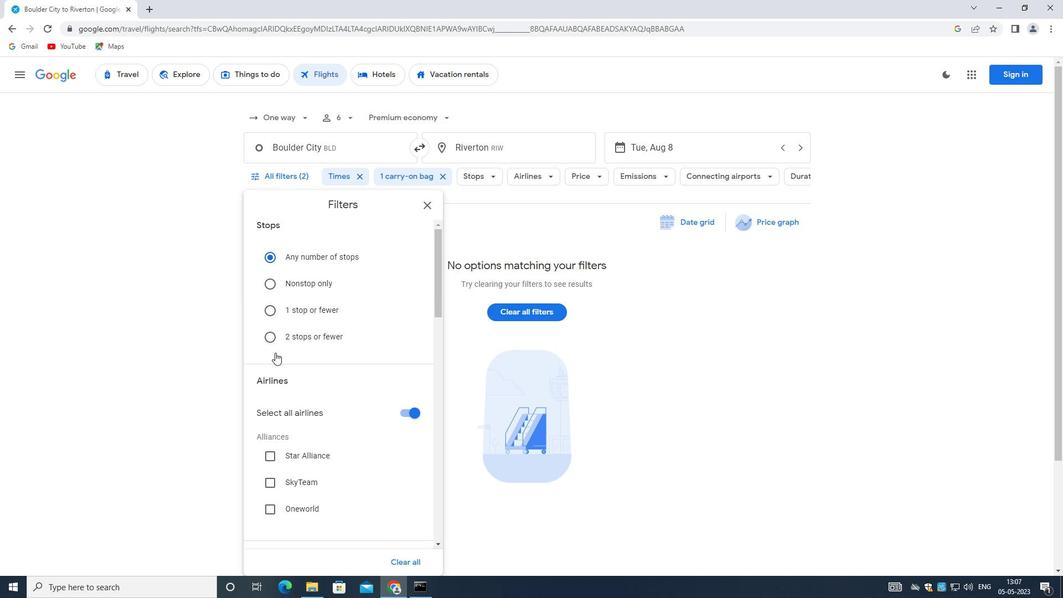 
Action: Mouse scrolled (311, 386) with delta (0, 0)
Screenshot: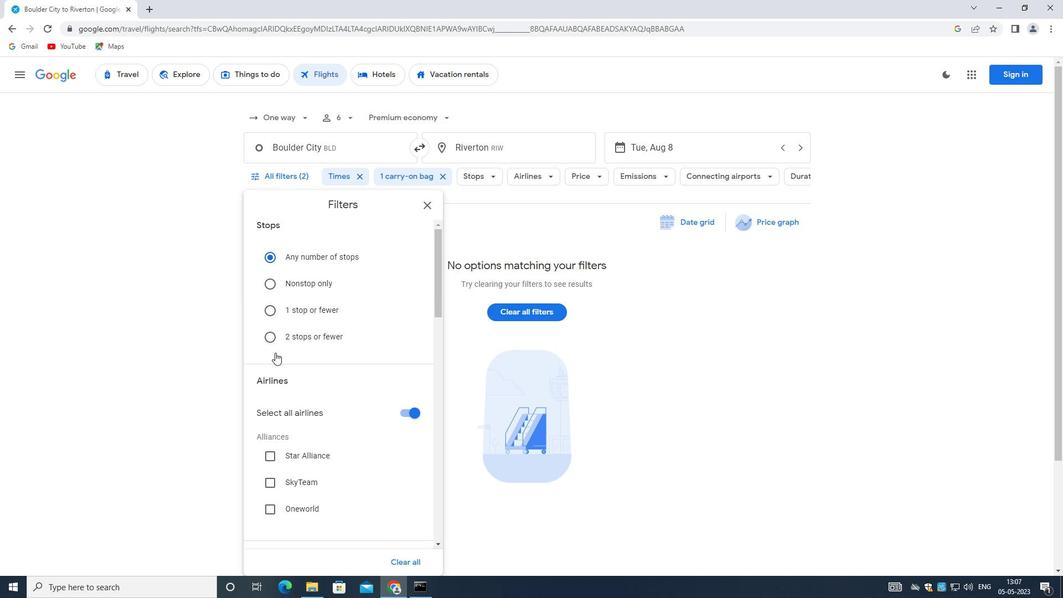 
Action: Mouse moved to (402, 298)
Screenshot: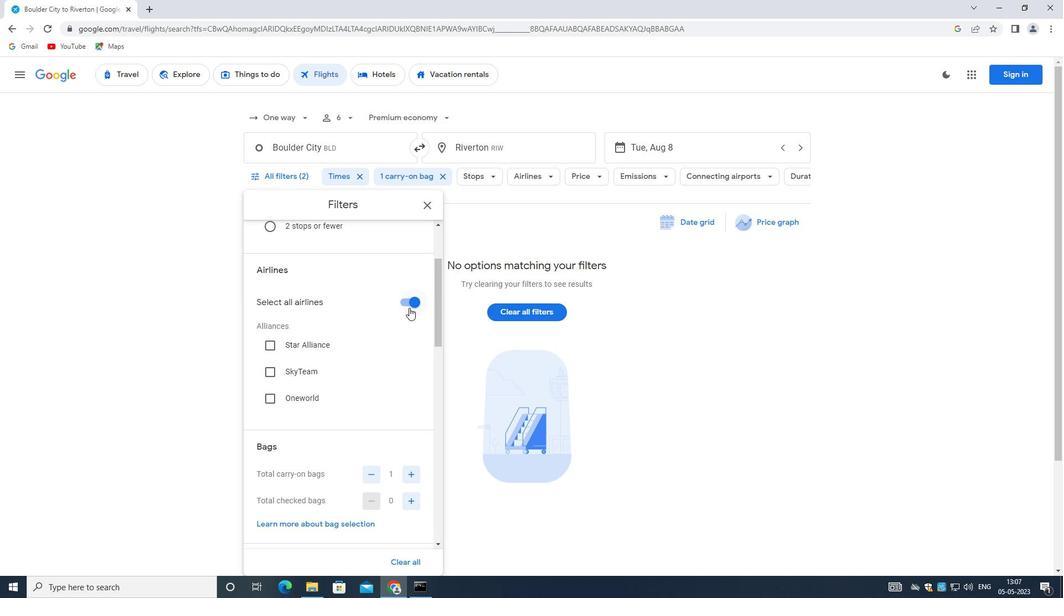 
Action: Mouse pressed left at (402, 298)
Screenshot: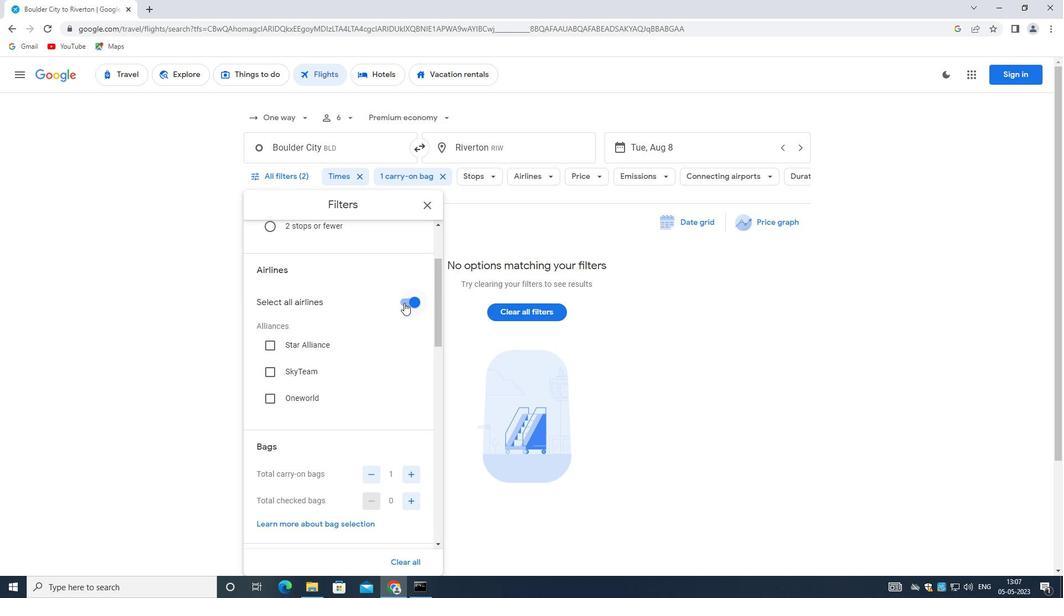 
Action: Mouse moved to (286, 360)
Screenshot: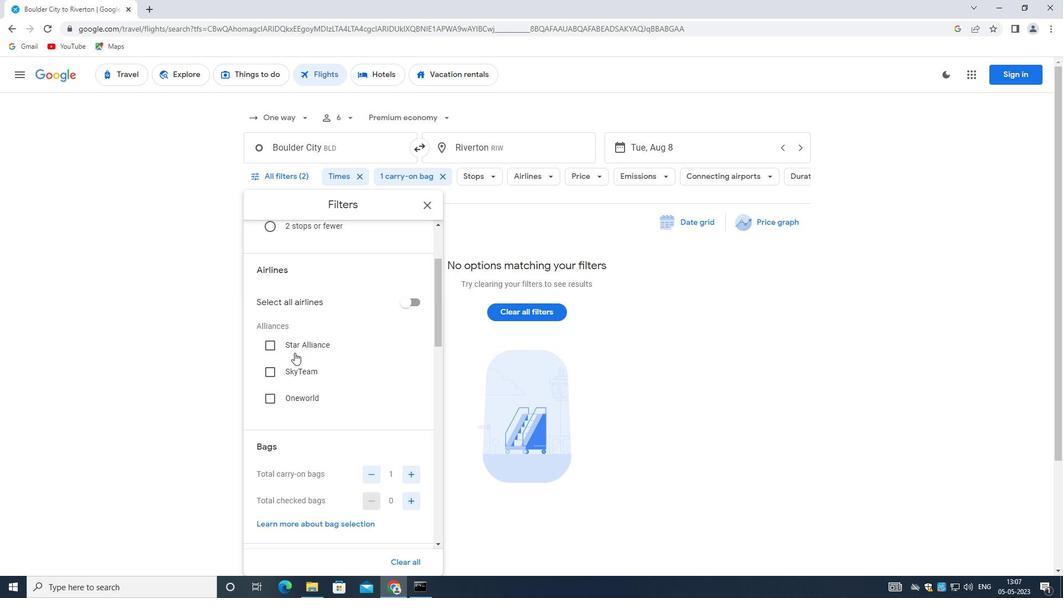 
Action: Mouse scrolled (286, 360) with delta (0, 0)
Screenshot: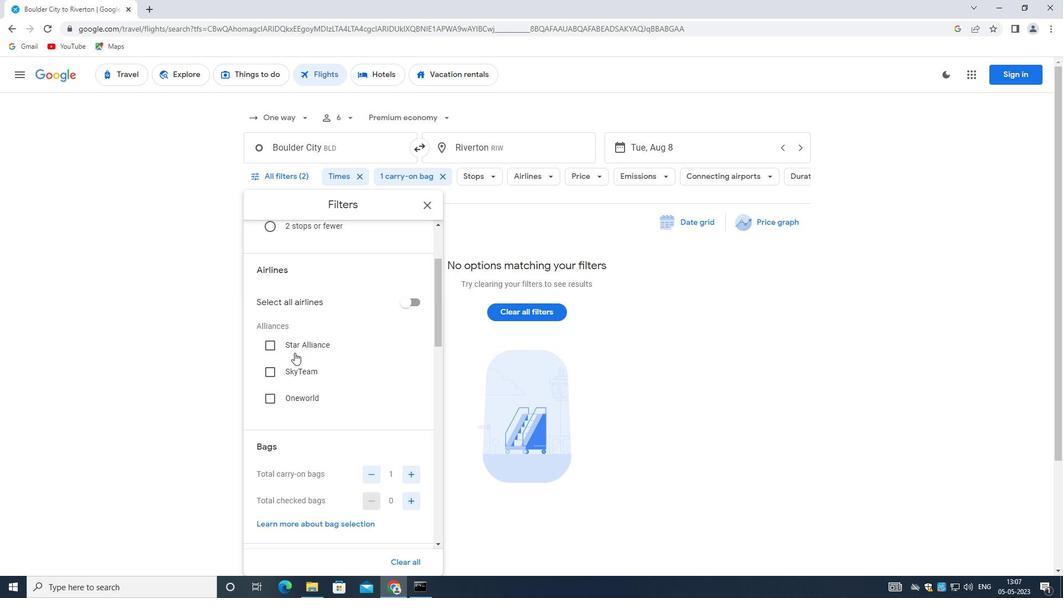 
Action: Mouse moved to (285, 361)
Screenshot: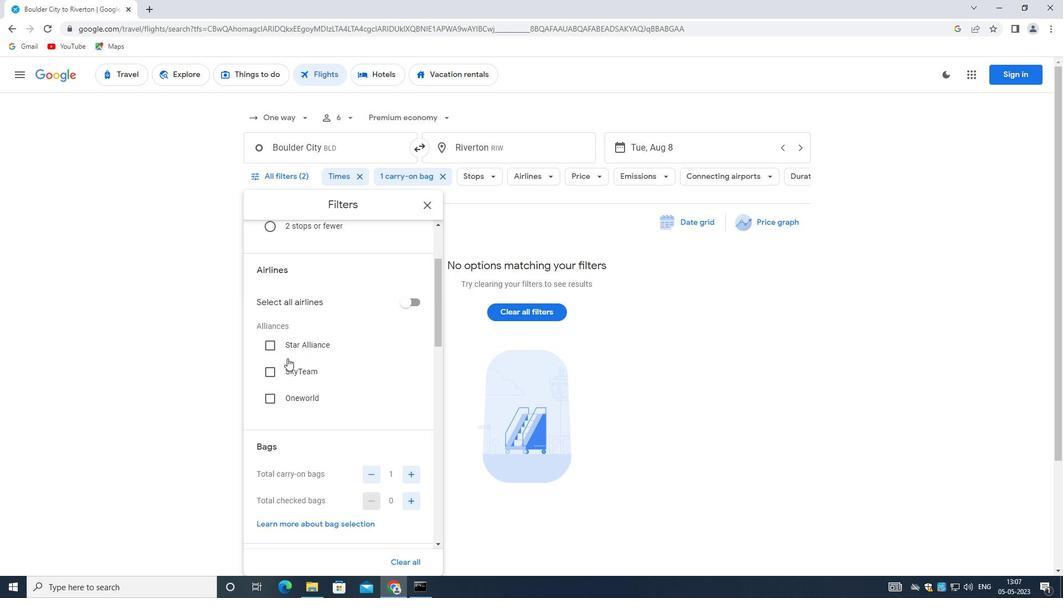 
Action: Mouse scrolled (285, 360) with delta (0, 0)
Screenshot: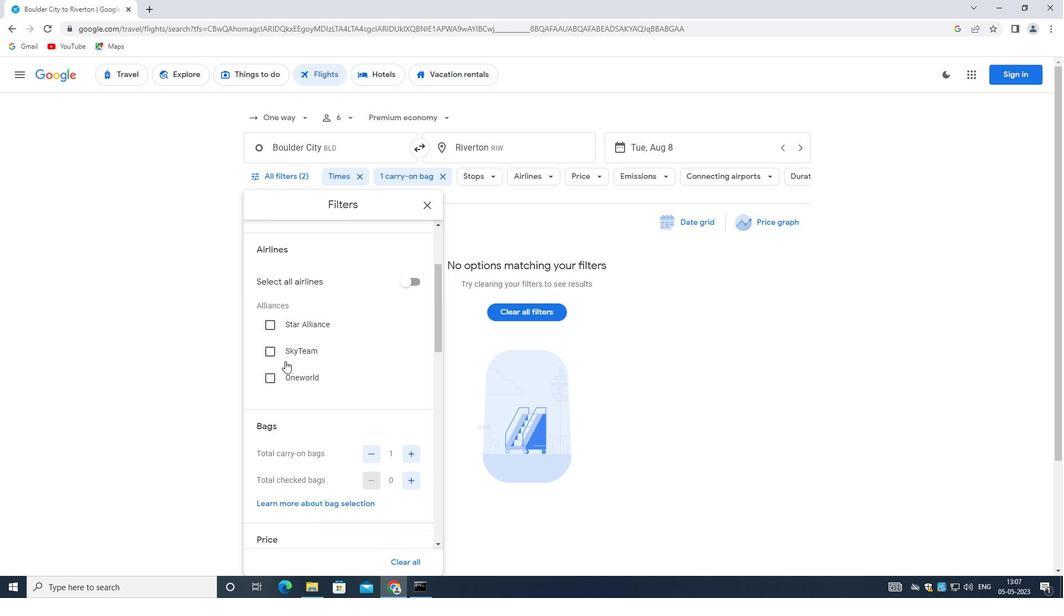 
Action: Mouse moved to (378, 361)
Screenshot: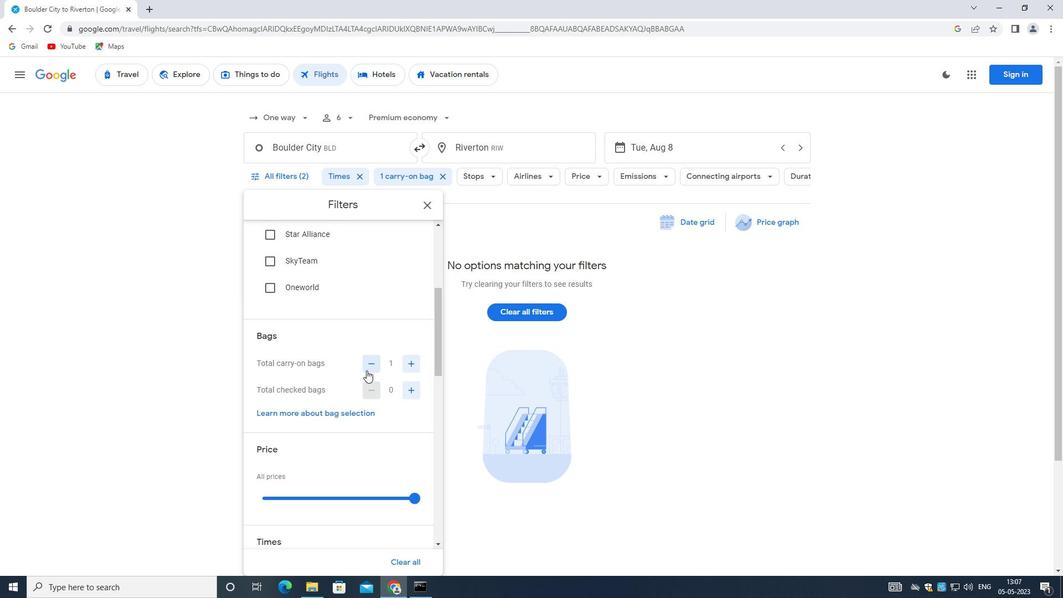 
Action: Mouse pressed left at (378, 361)
Screenshot: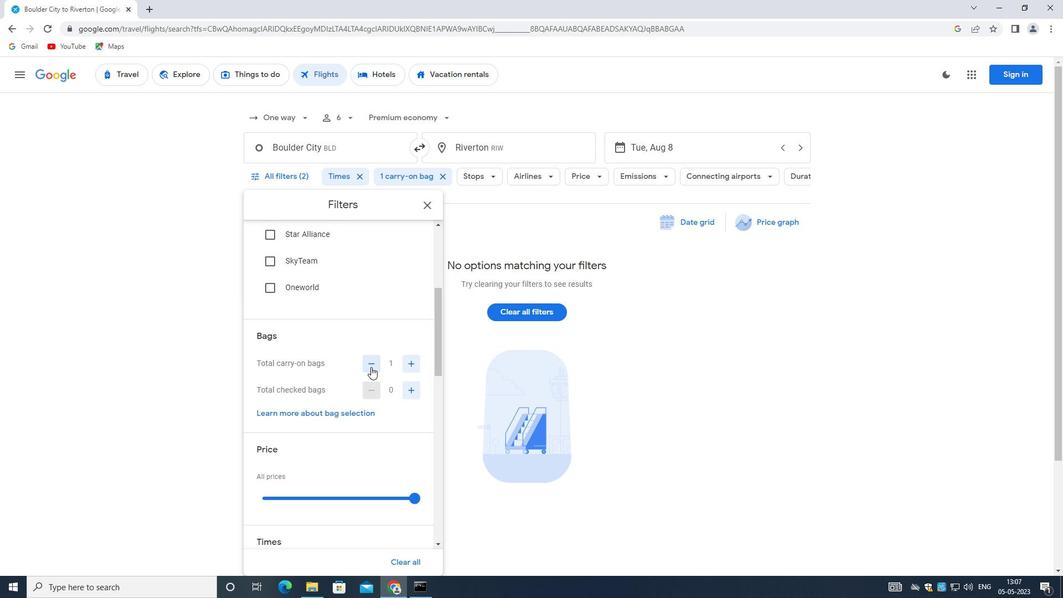 
Action: Mouse moved to (405, 391)
Screenshot: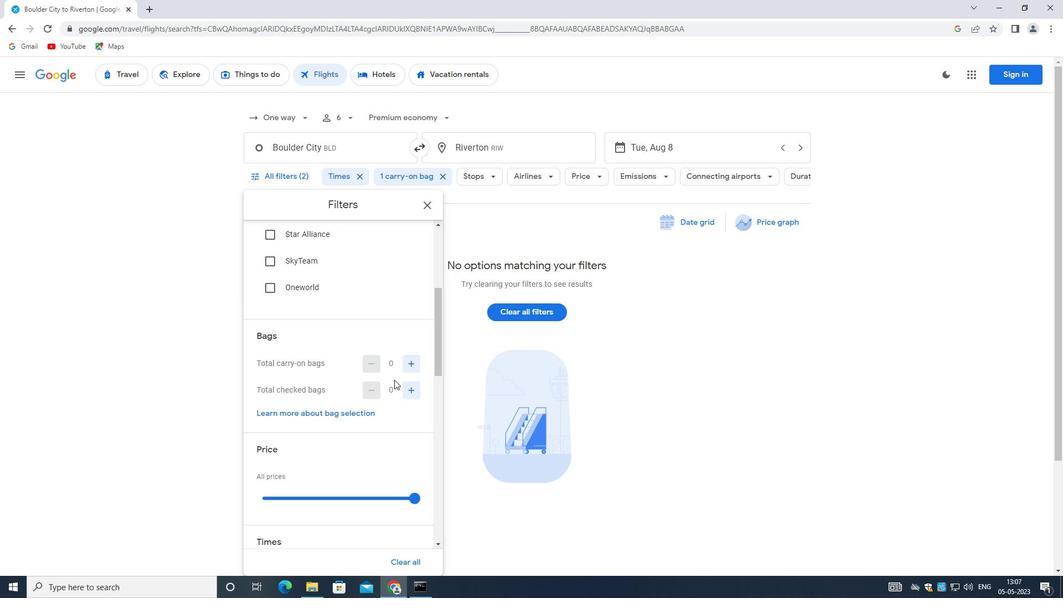 
Action: Mouse pressed left at (405, 391)
Screenshot: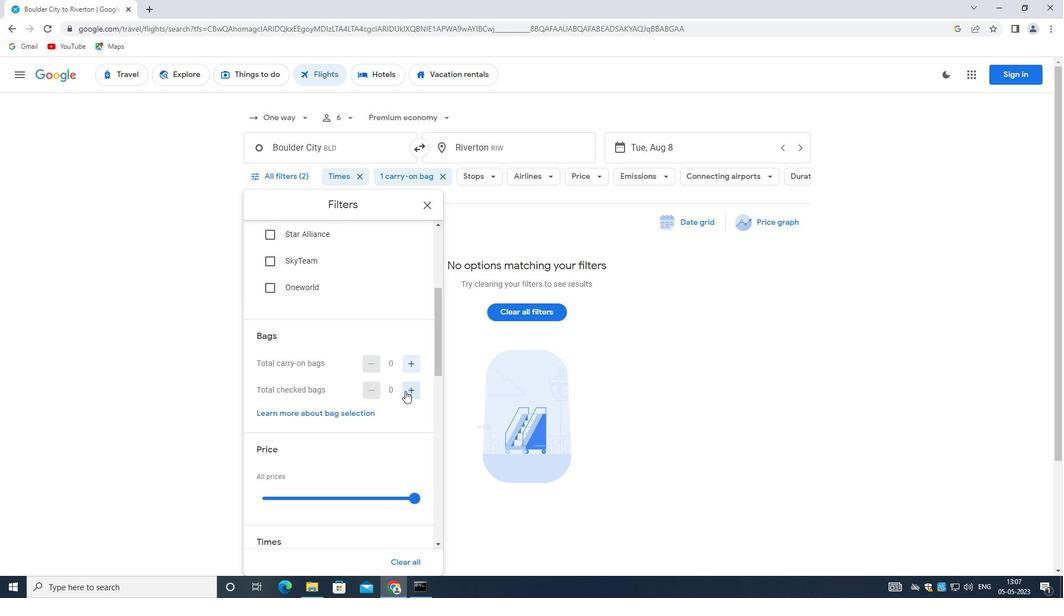 
Action: Mouse moved to (416, 498)
Screenshot: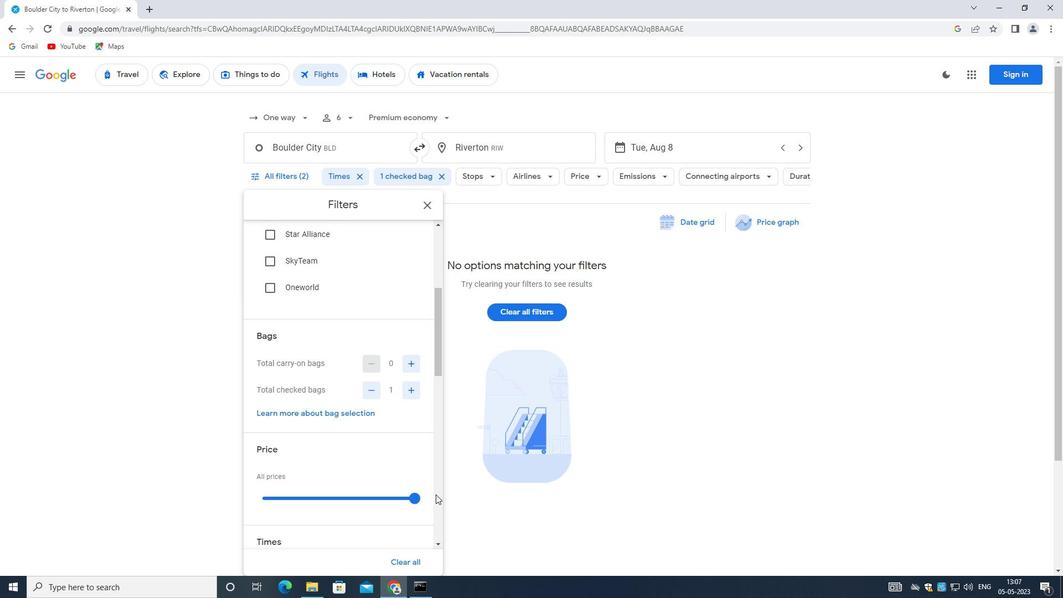 
Action: Mouse pressed left at (416, 498)
Screenshot: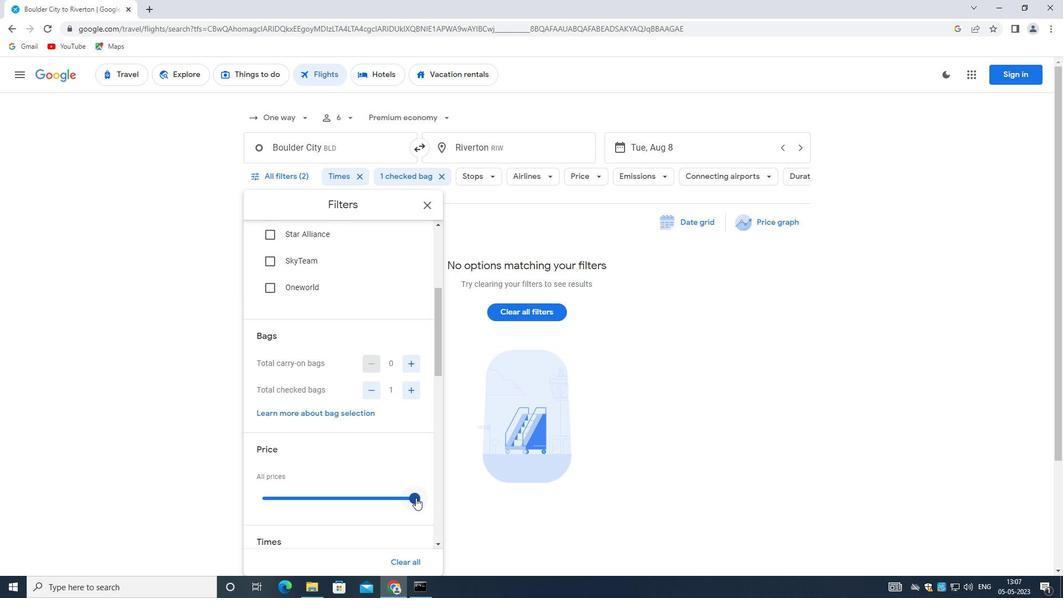 
Action: Mouse moved to (413, 429)
Screenshot: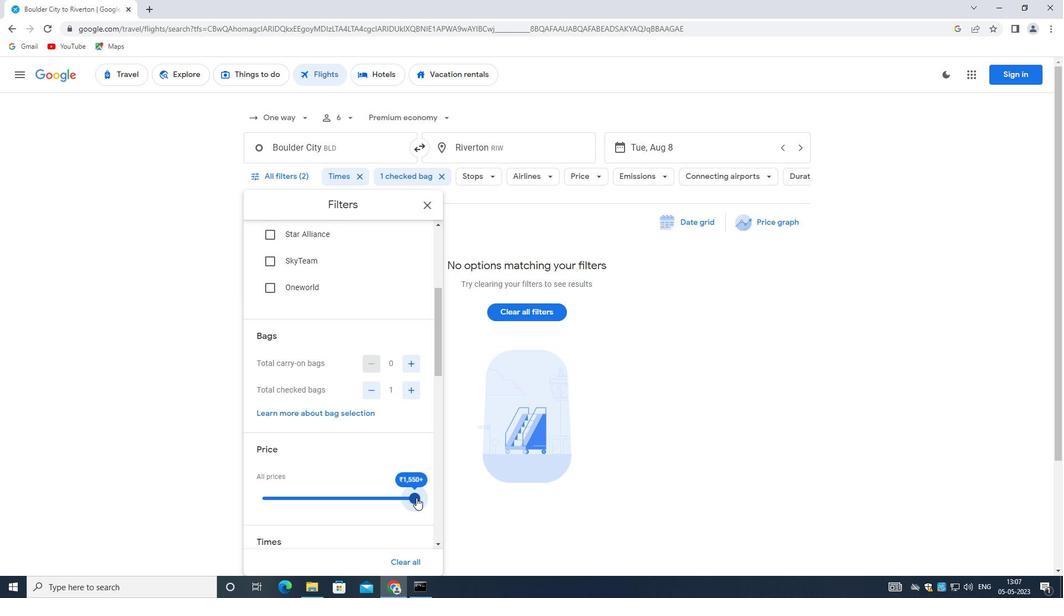 
Action: Mouse scrolled (413, 429) with delta (0, 0)
Screenshot: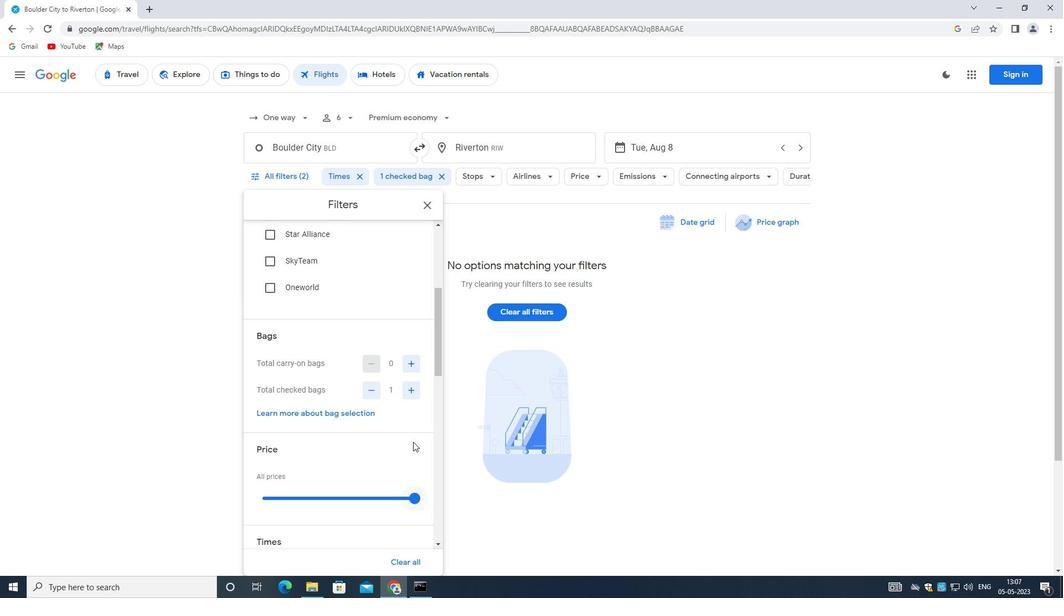 
Action: Mouse scrolled (413, 429) with delta (0, 0)
Screenshot: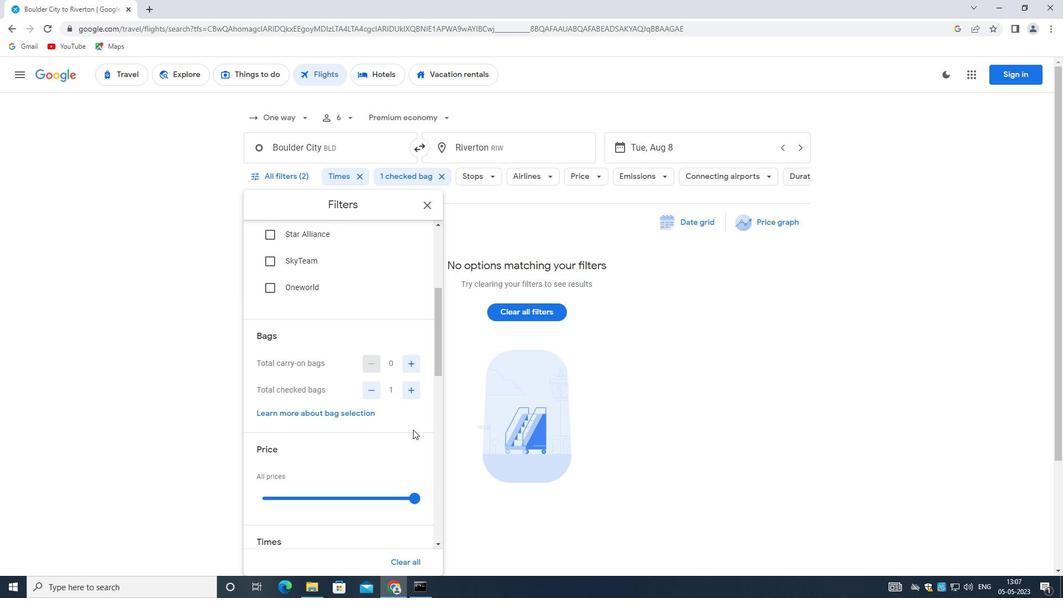 
Action: Mouse scrolled (413, 429) with delta (0, 0)
Screenshot: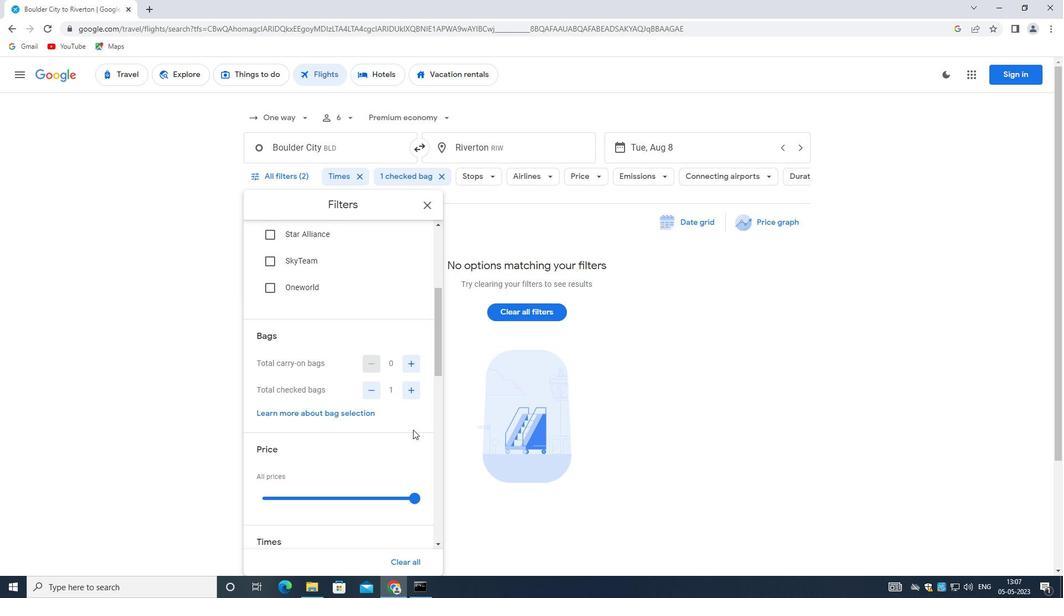 
Action: Mouse moved to (412, 429)
Screenshot: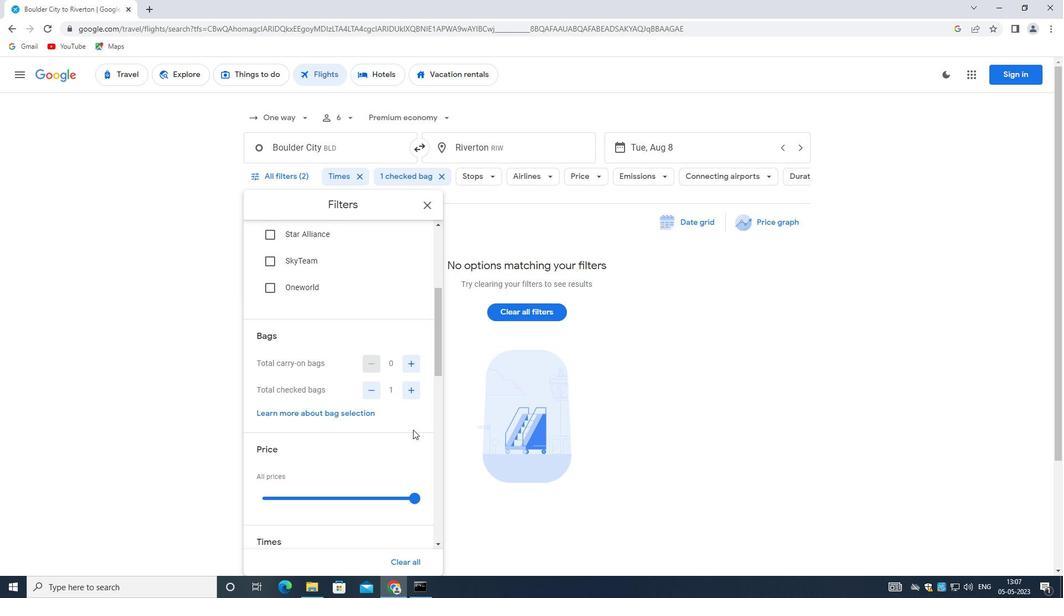 
Action: Mouse scrolled (412, 428) with delta (0, 0)
Screenshot: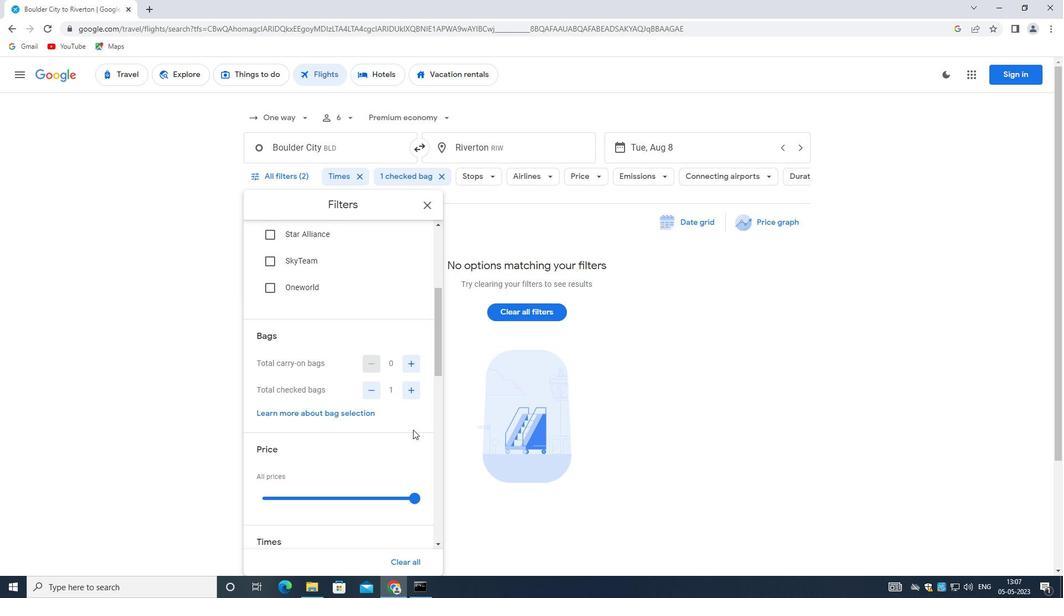 
Action: Mouse moved to (402, 403)
Screenshot: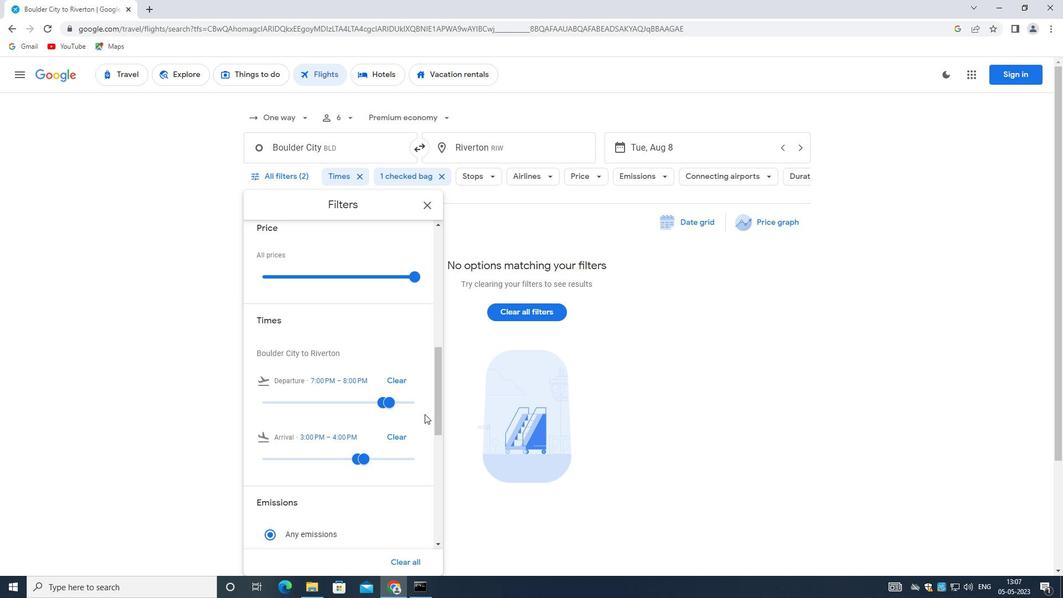 
Action: Mouse pressed left at (402, 403)
Screenshot: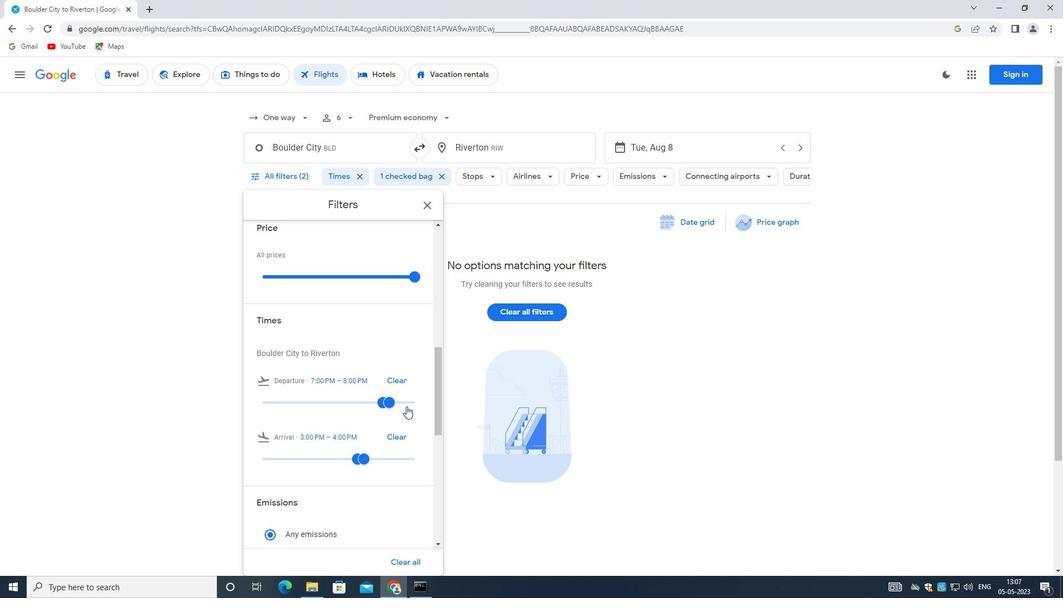 
Action: Mouse moved to (389, 401)
Screenshot: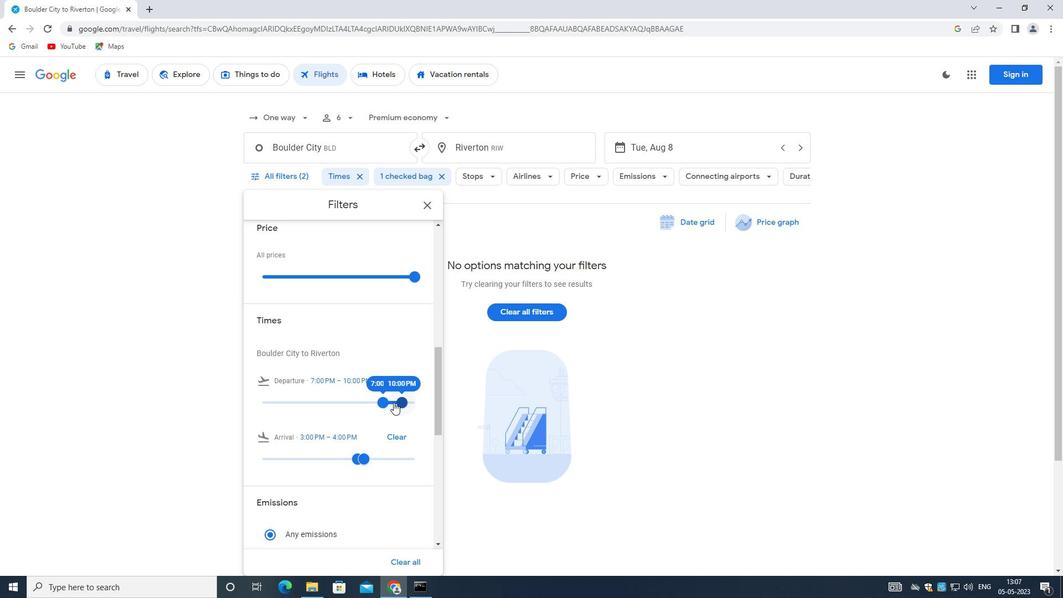 
Action: Mouse pressed left at (389, 401)
Screenshot: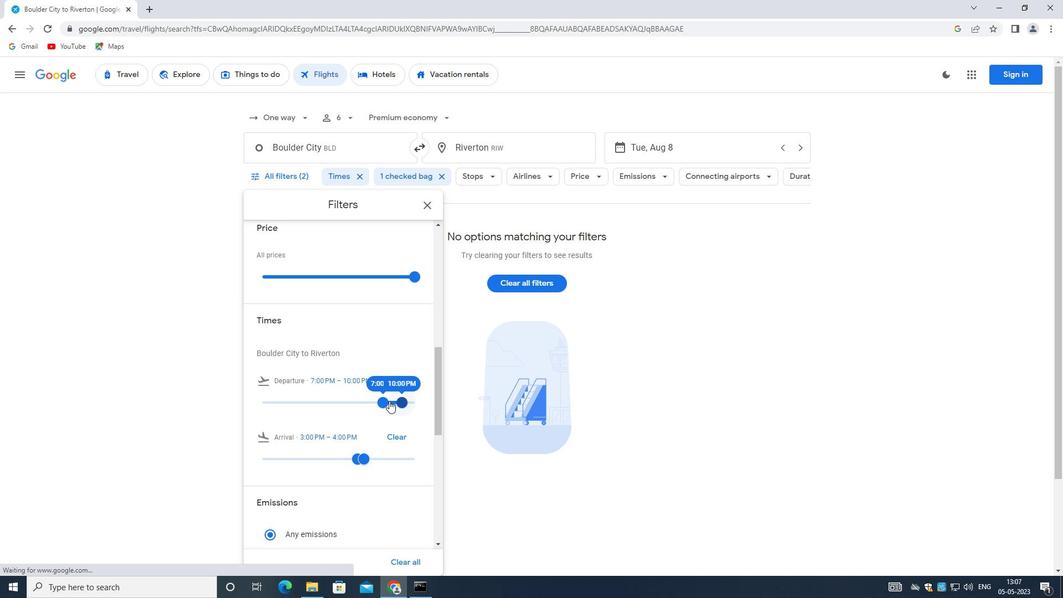 
Action: Mouse moved to (390, 402)
Screenshot: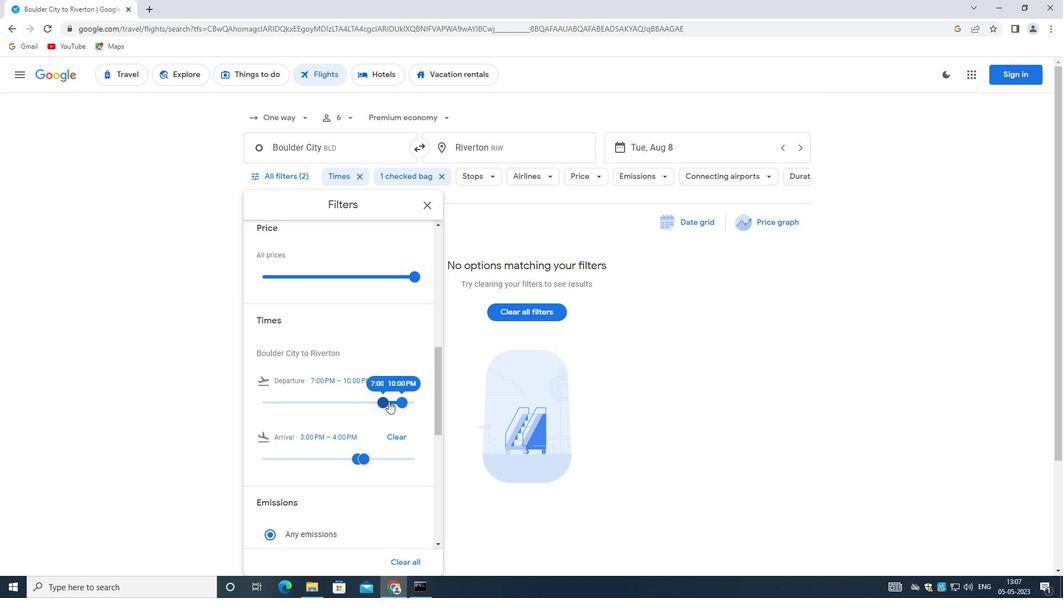 
Action: Mouse pressed left at (390, 402)
Screenshot: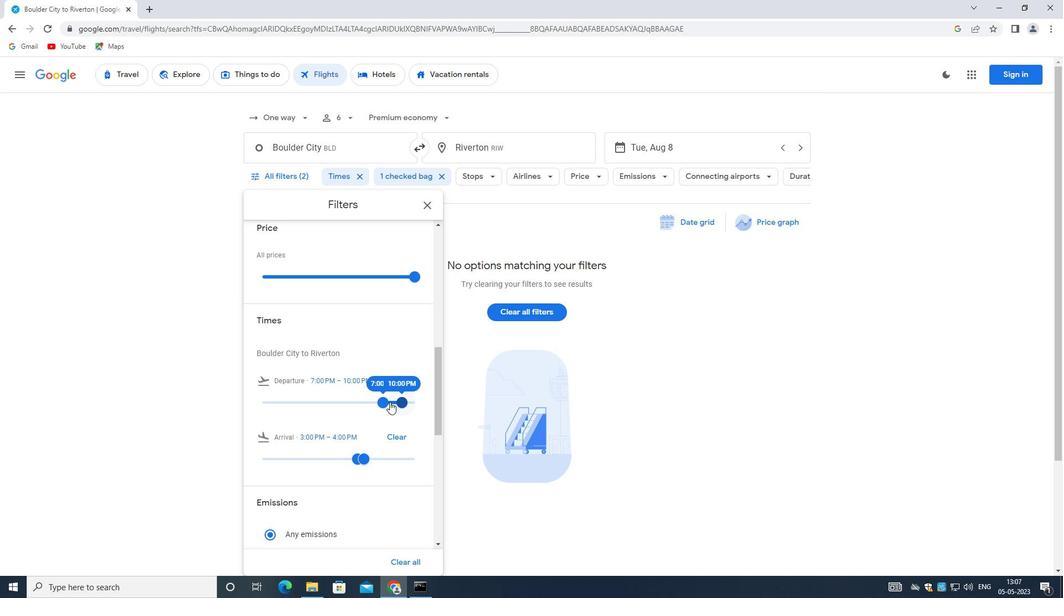 
Action: Mouse moved to (391, 401)
Screenshot: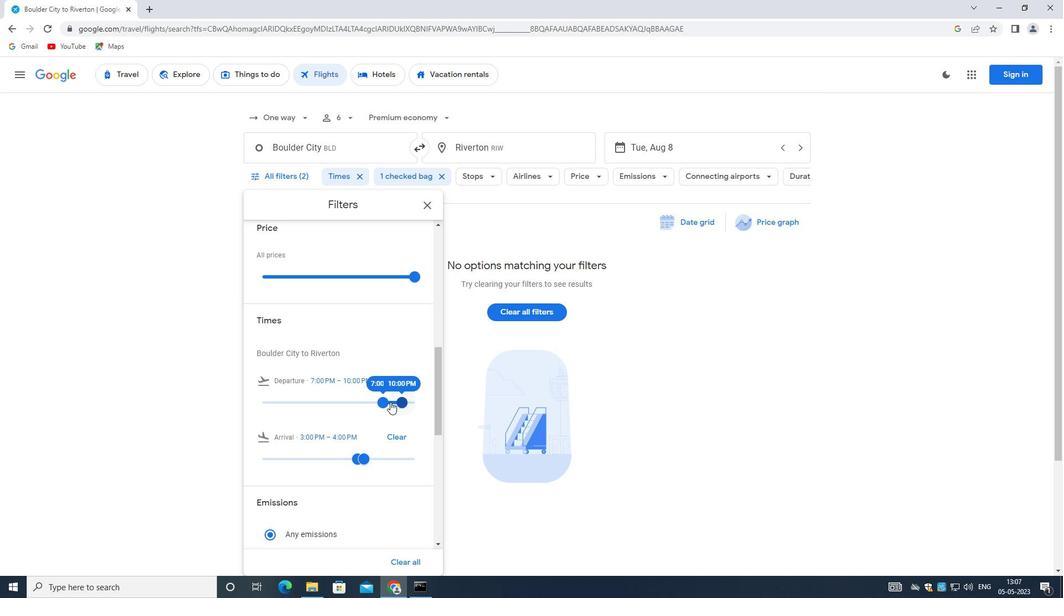 
Action: Mouse pressed left at (391, 401)
Screenshot: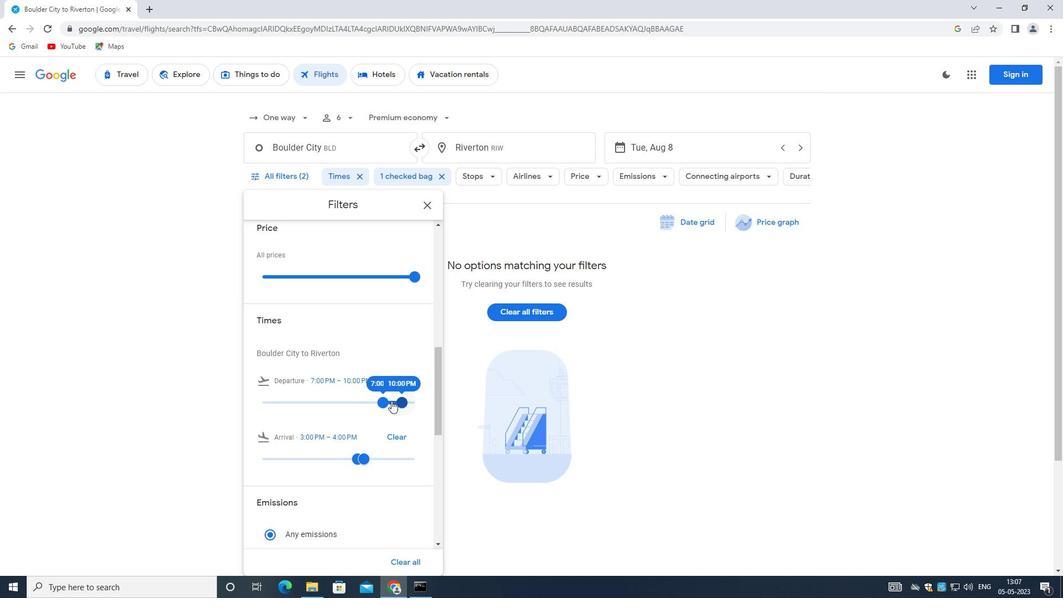 
Action: Mouse moved to (385, 400)
Screenshot: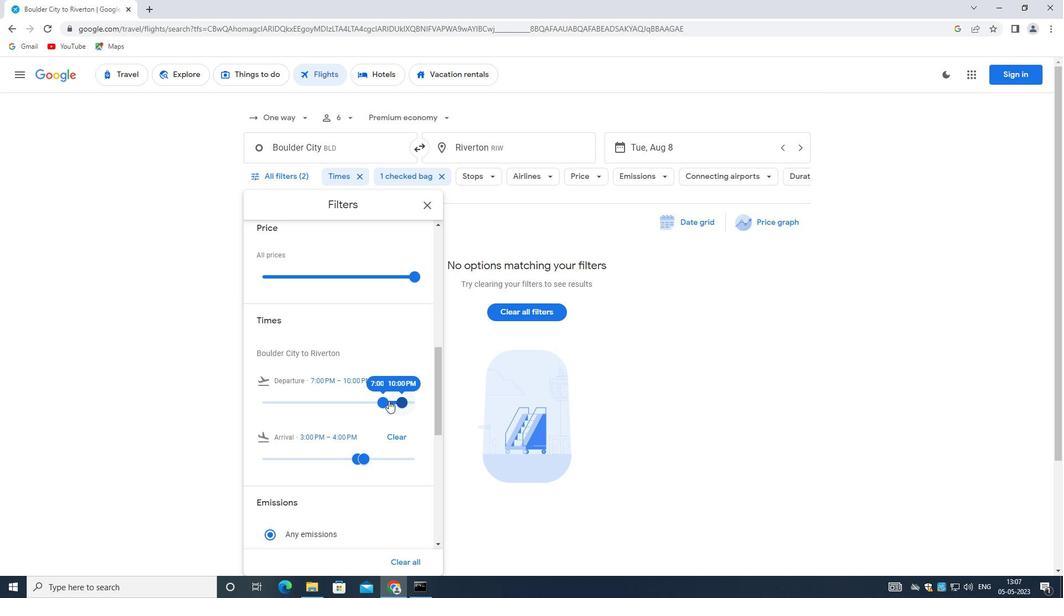
Action: Mouse pressed left at (385, 400)
Screenshot: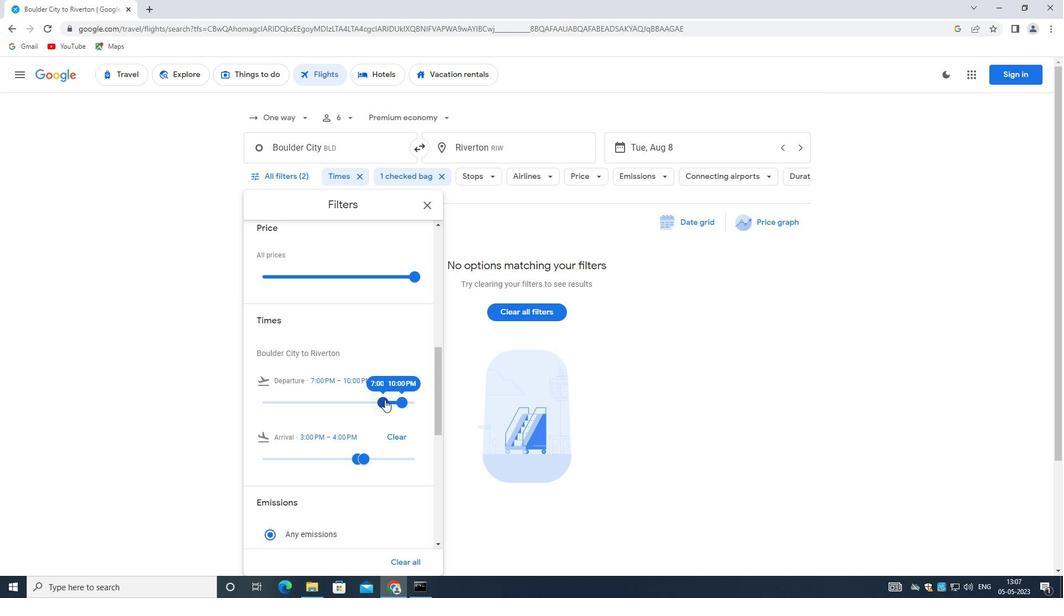 
Action: Mouse moved to (404, 399)
Screenshot: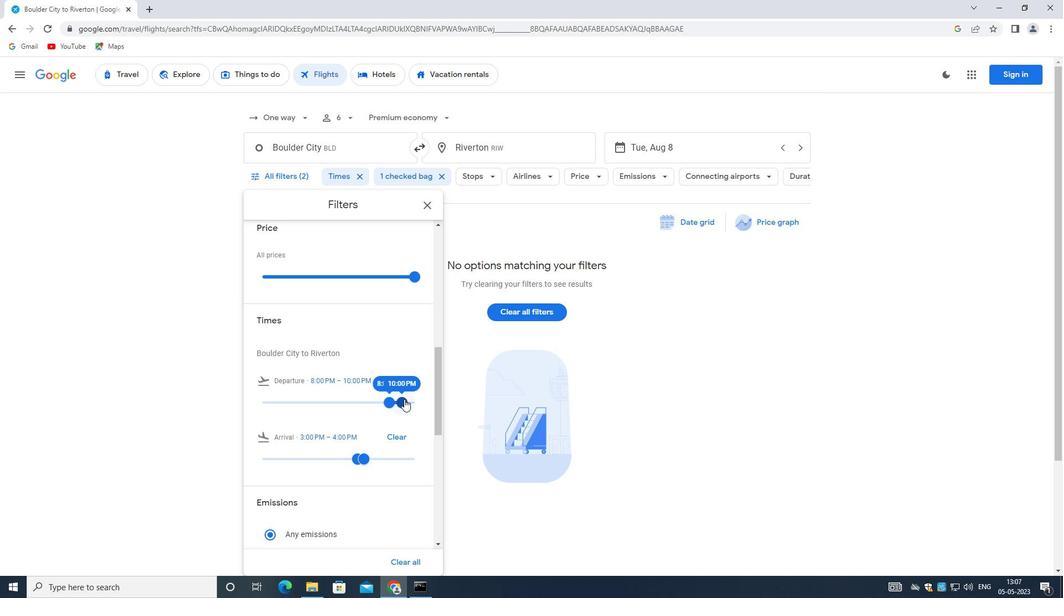 
Action: Mouse pressed left at (404, 399)
Screenshot: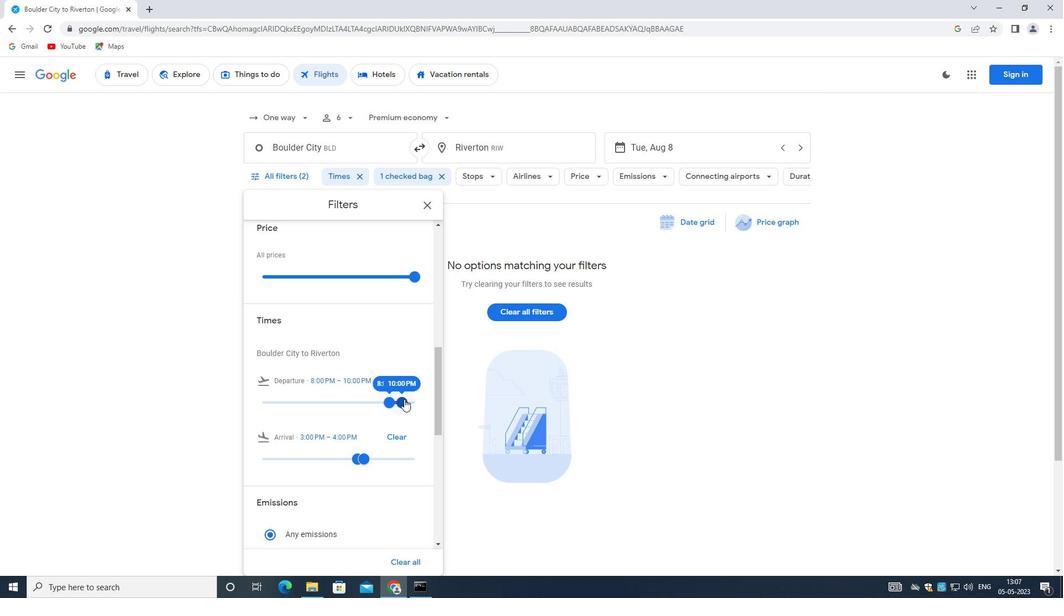 
Action: Mouse moved to (361, 400)
Screenshot: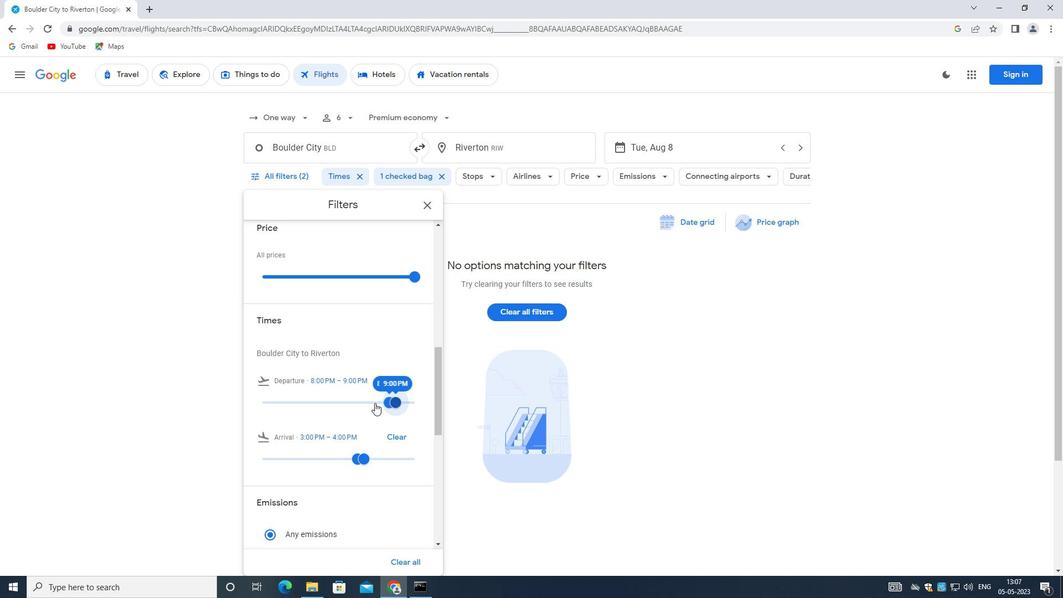 
Action: Mouse scrolled (361, 399) with delta (0, 0)
Screenshot: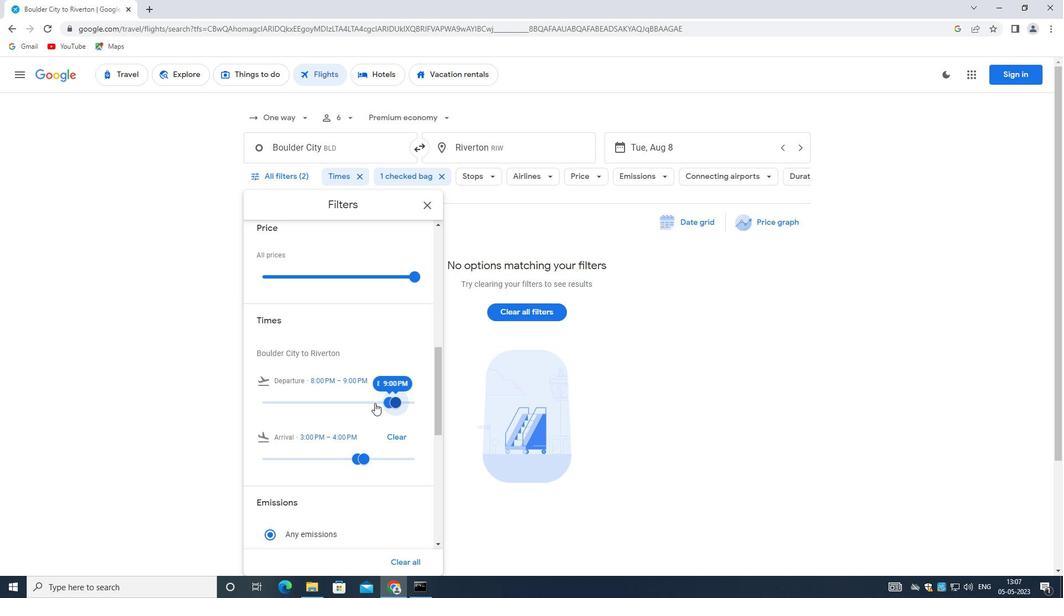 
Action: Mouse scrolled (361, 399) with delta (0, 0)
Screenshot: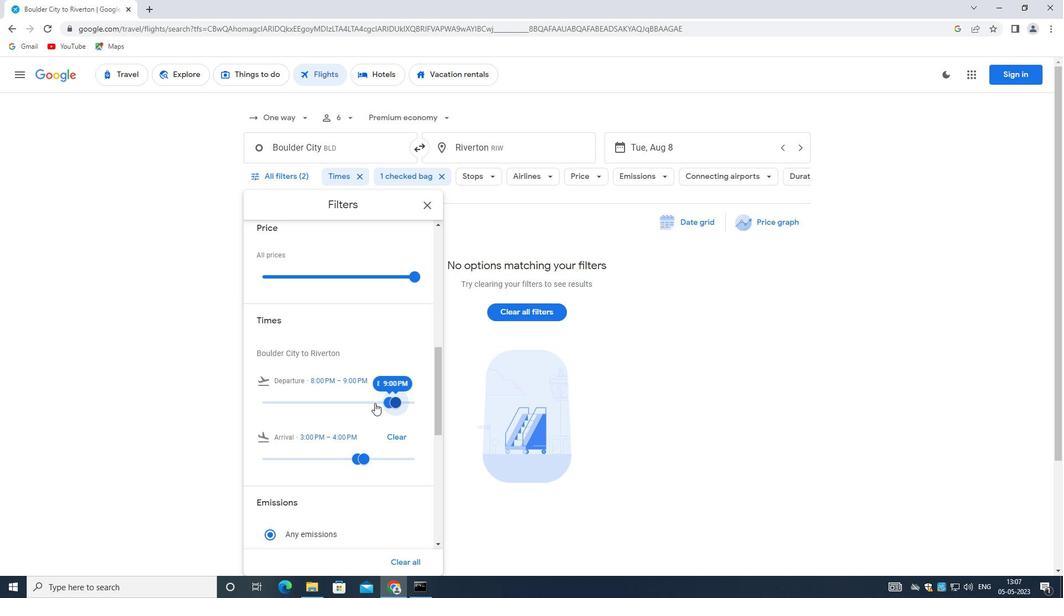 
Action: Mouse scrolled (361, 399) with delta (0, 0)
Screenshot: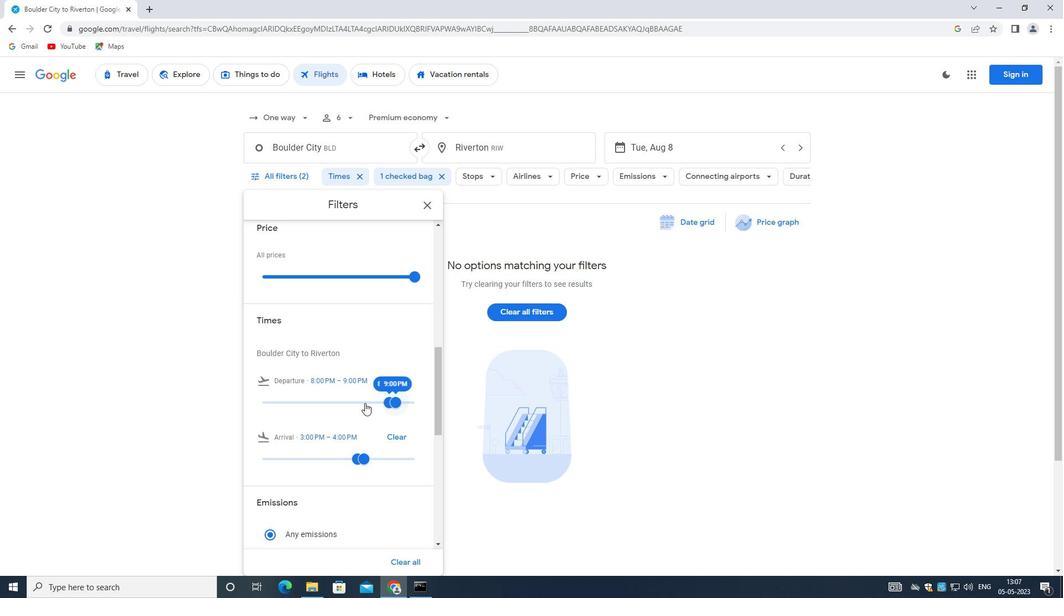 
Action: Mouse scrolled (361, 399) with delta (0, 0)
Screenshot: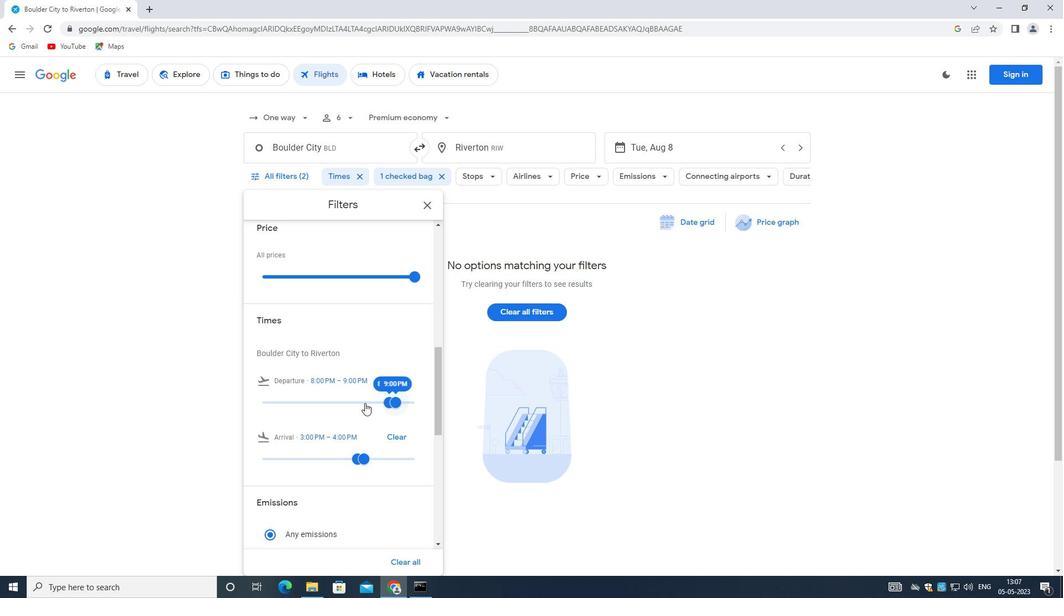 
Action: Mouse scrolled (361, 399) with delta (0, 0)
Screenshot: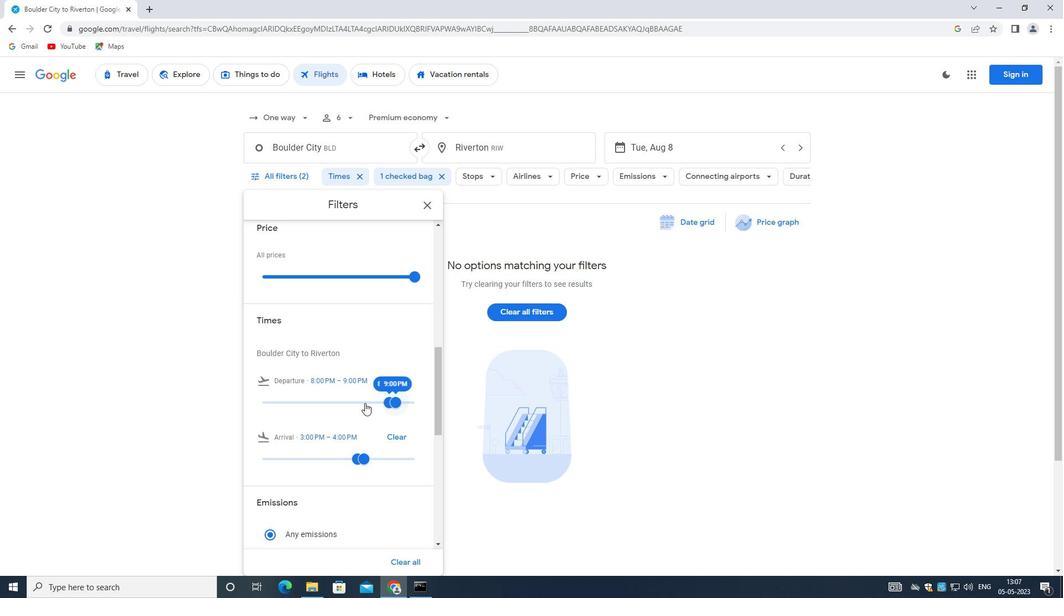 
Action: Mouse moved to (357, 397)
Screenshot: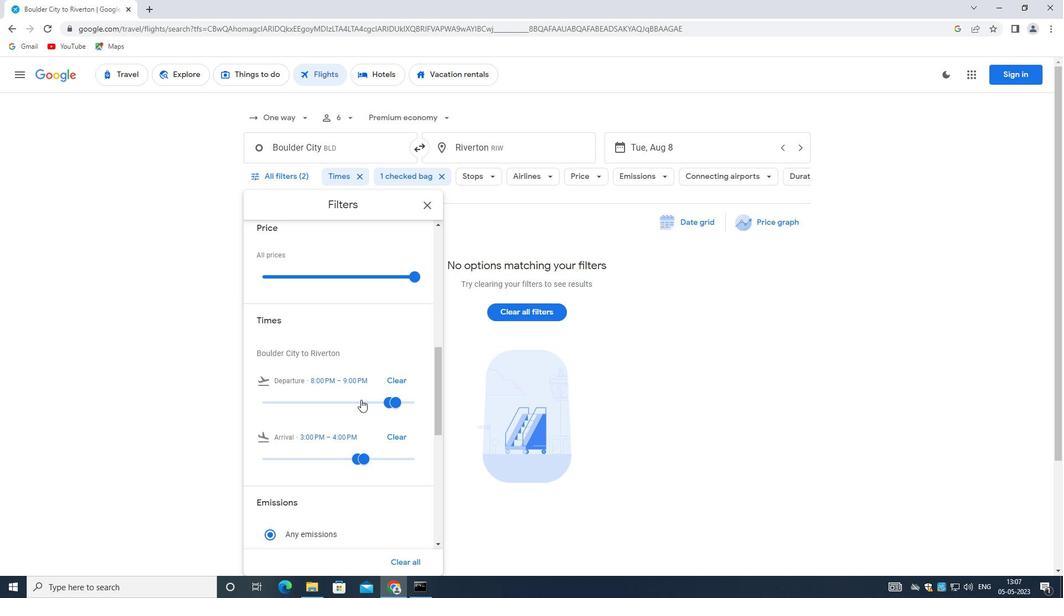 
Action: Mouse scrolled (357, 396) with delta (0, 0)
Screenshot: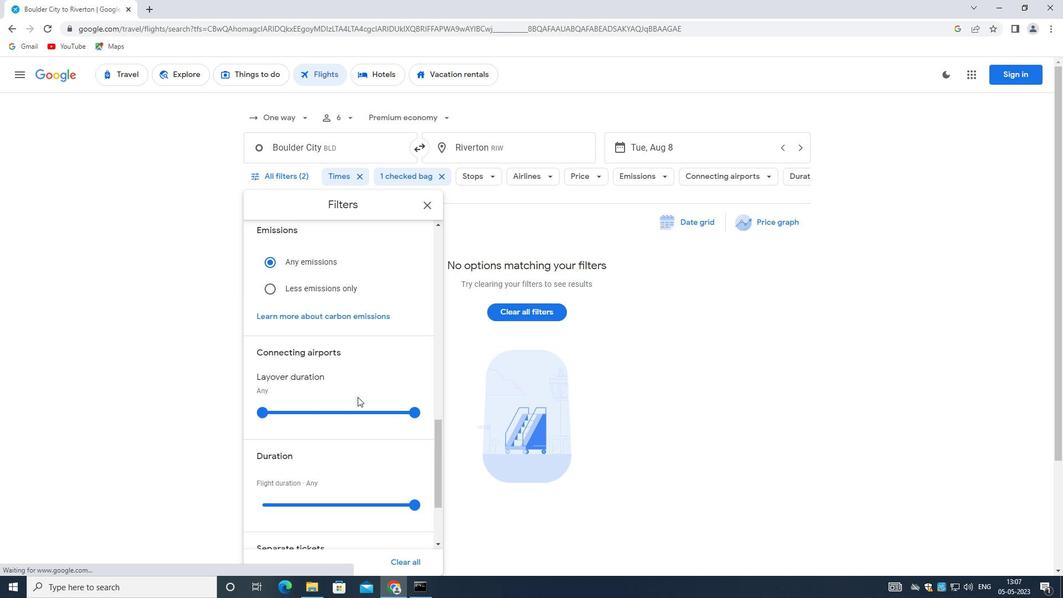 
Action: Mouse scrolled (357, 396) with delta (0, 0)
Screenshot: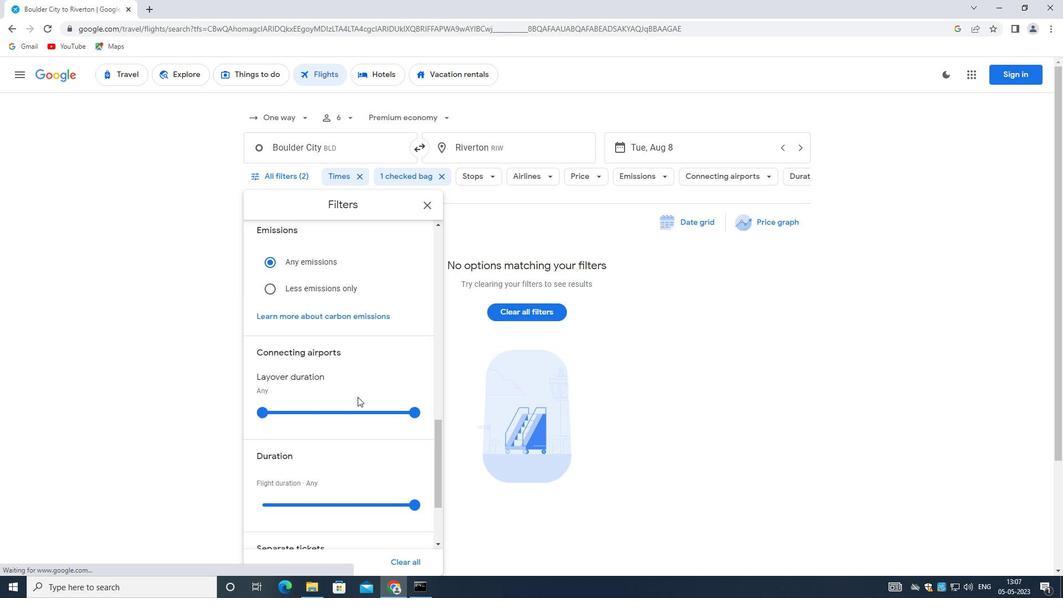 
Action: Mouse scrolled (357, 396) with delta (0, 0)
Screenshot: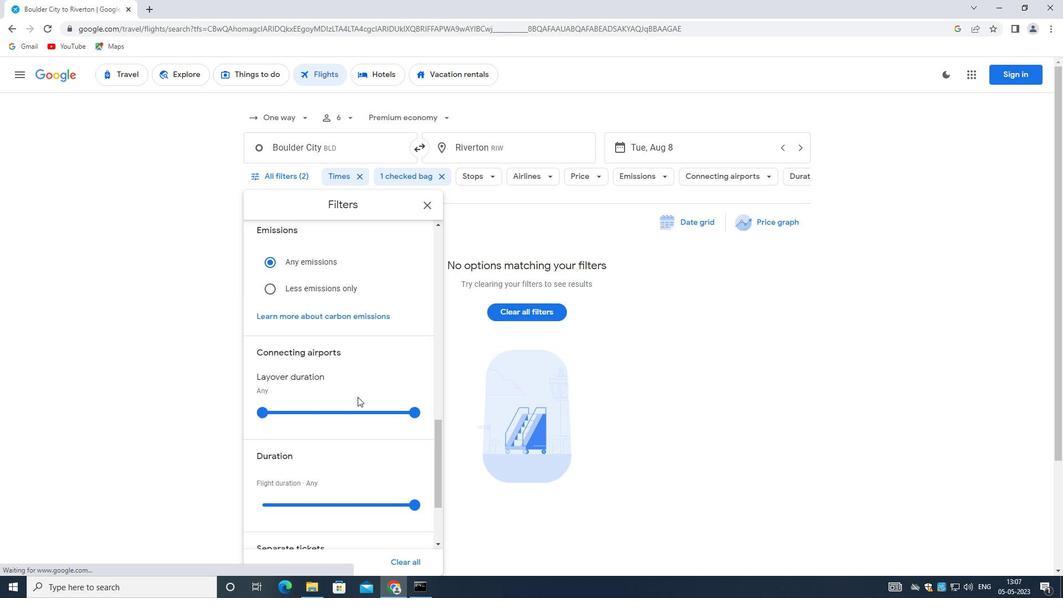 
Action: Mouse scrolled (357, 396) with delta (0, 0)
Screenshot: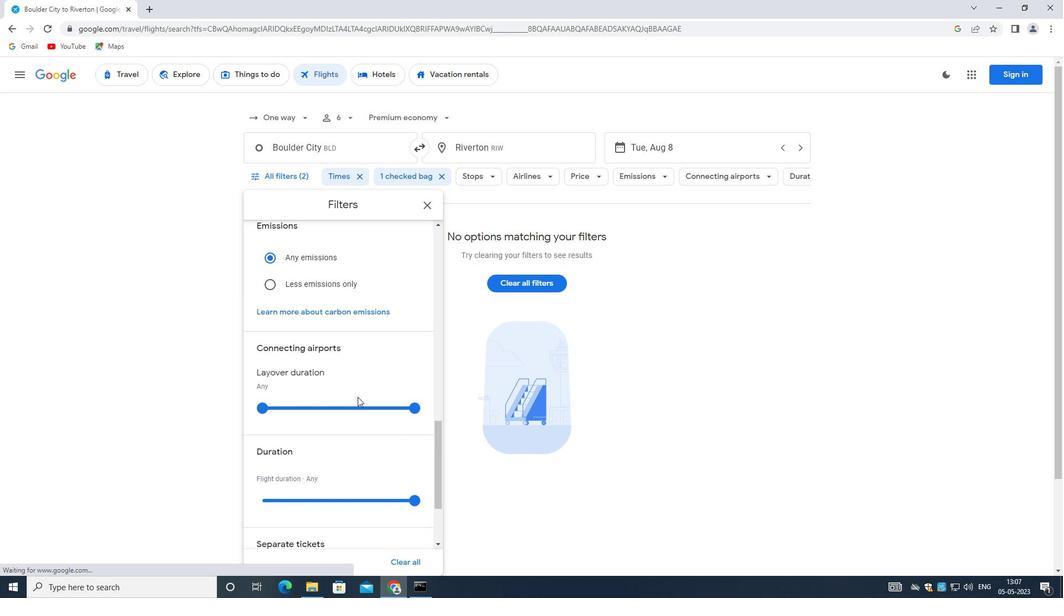 
Action: Mouse scrolled (357, 396) with delta (0, 0)
Screenshot: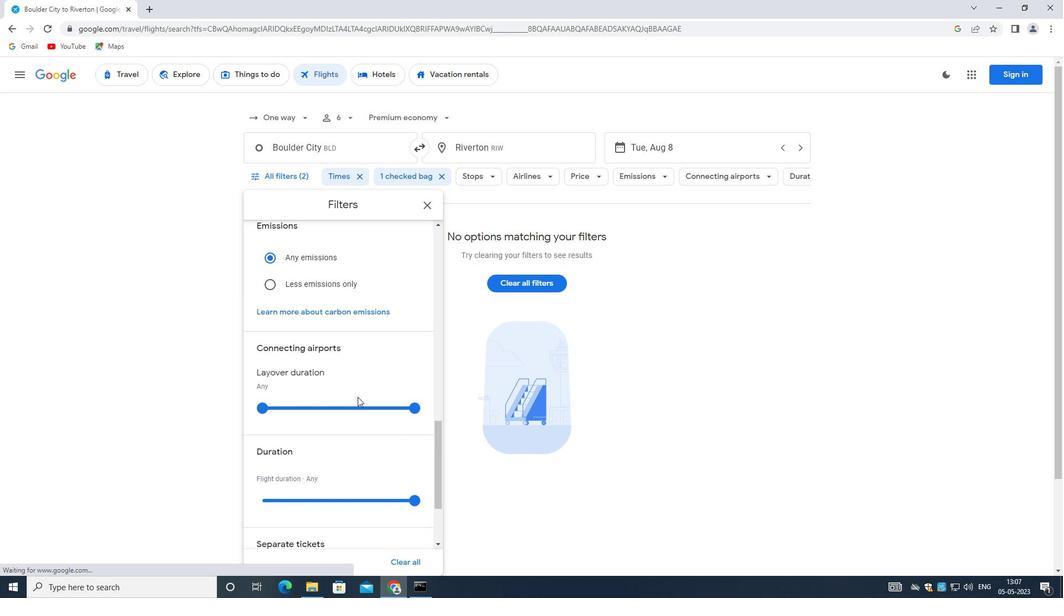 
Action: Mouse moved to (356, 395)
Screenshot: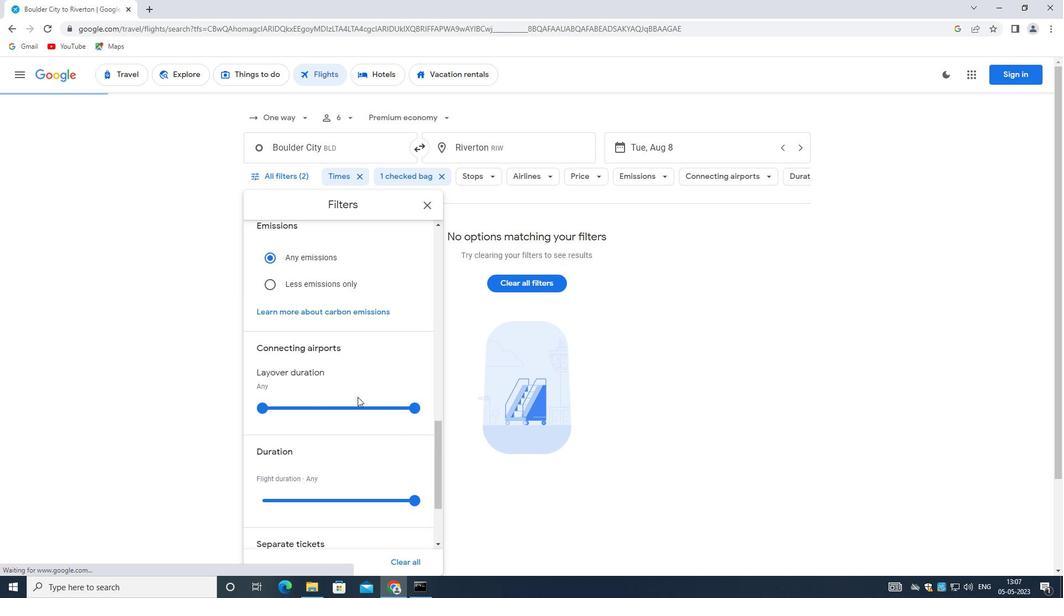 
Action: Mouse scrolled (356, 395) with delta (0, 0)
Screenshot: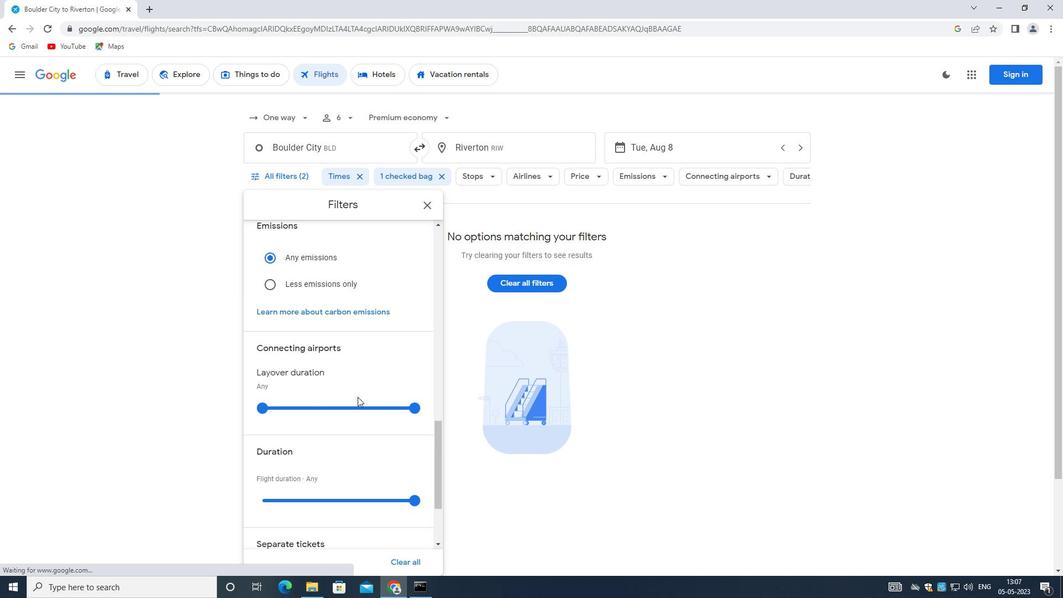 
Action: Mouse moved to (356, 395)
Screenshot: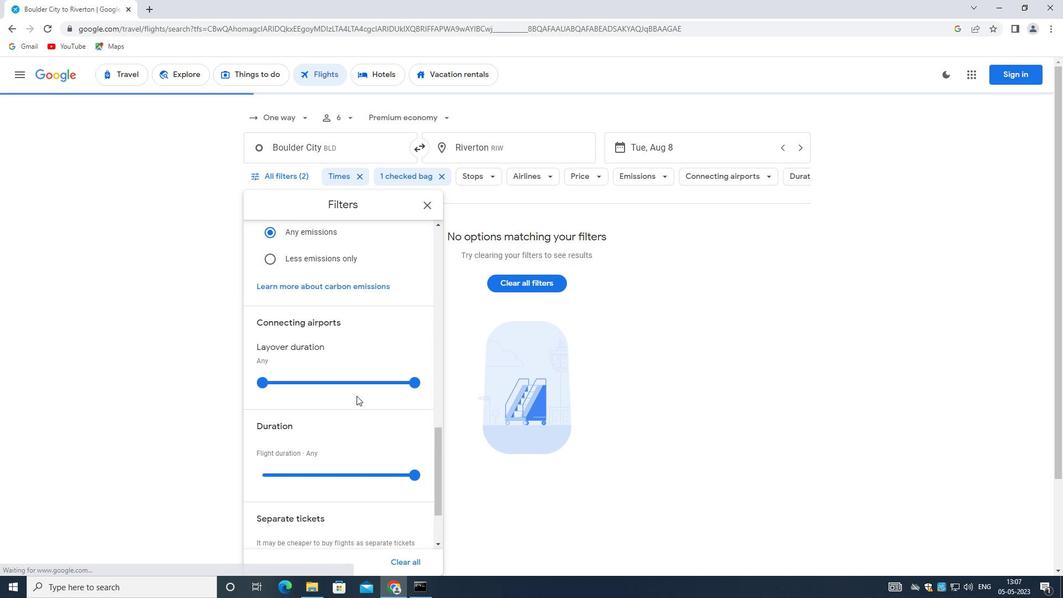
Action: Mouse scrolled (356, 394) with delta (0, 0)
Screenshot: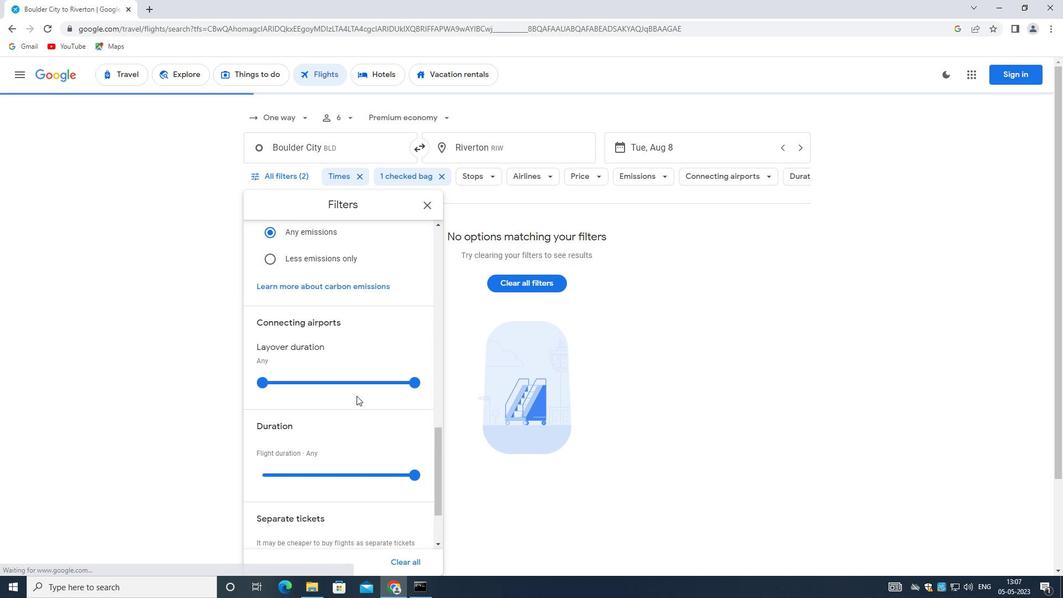 
Action: Mouse scrolled (356, 394) with delta (0, 0)
Screenshot: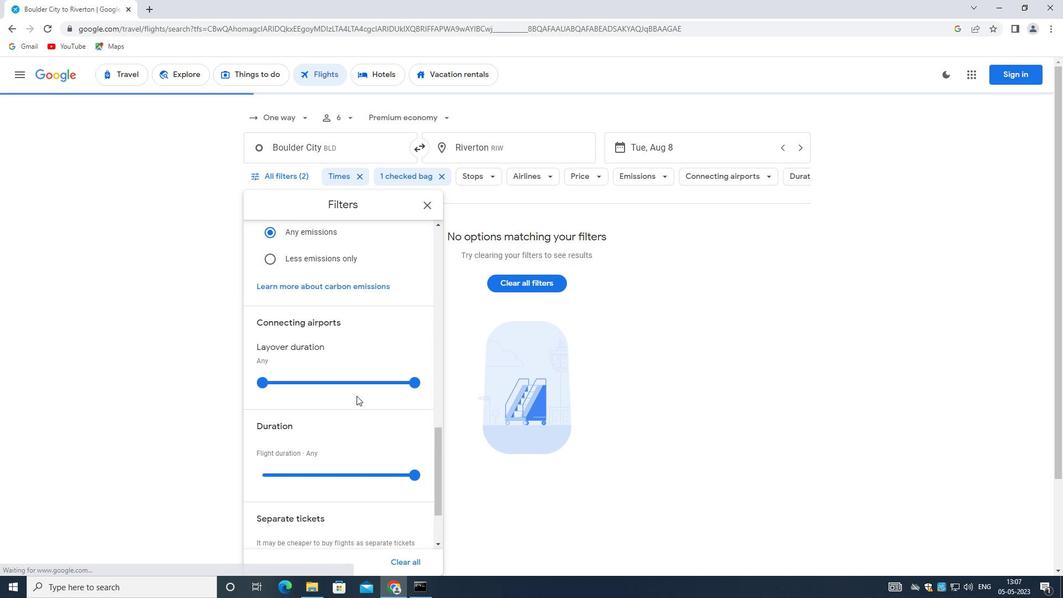 
Action: Mouse moved to (330, 382)
Screenshot: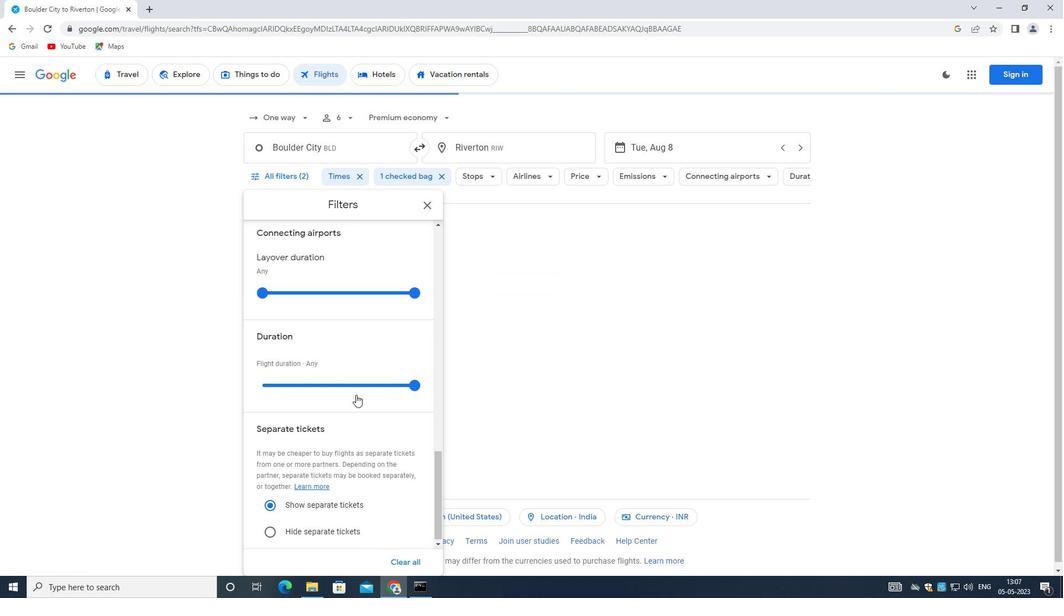 
Action: Mouse scrolled (330, 381) with delta (0, 0)
Screenshot: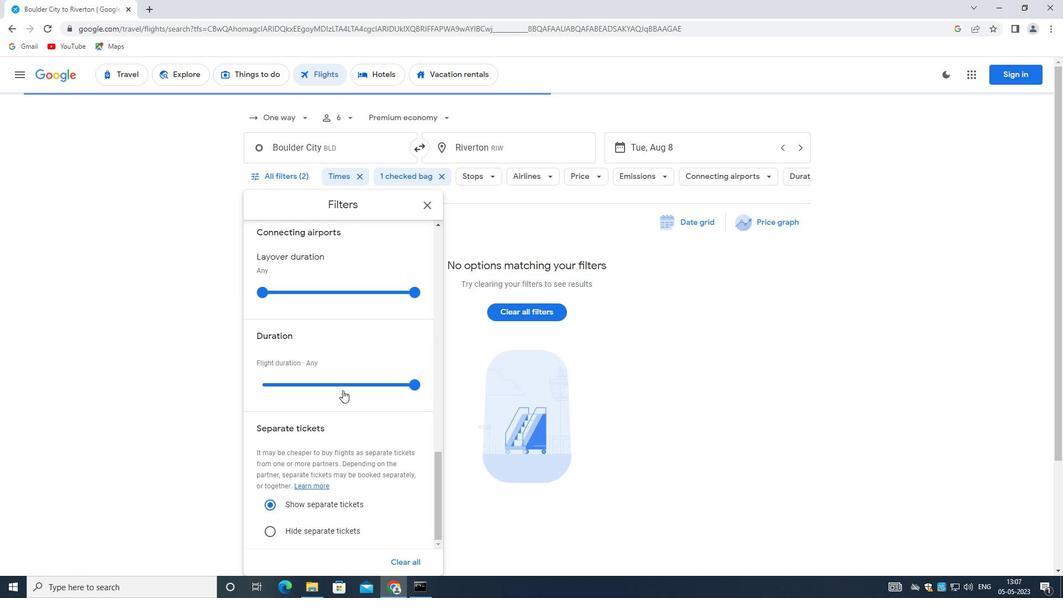 
Action: Mouse moved to (328, 383)
Screenshot: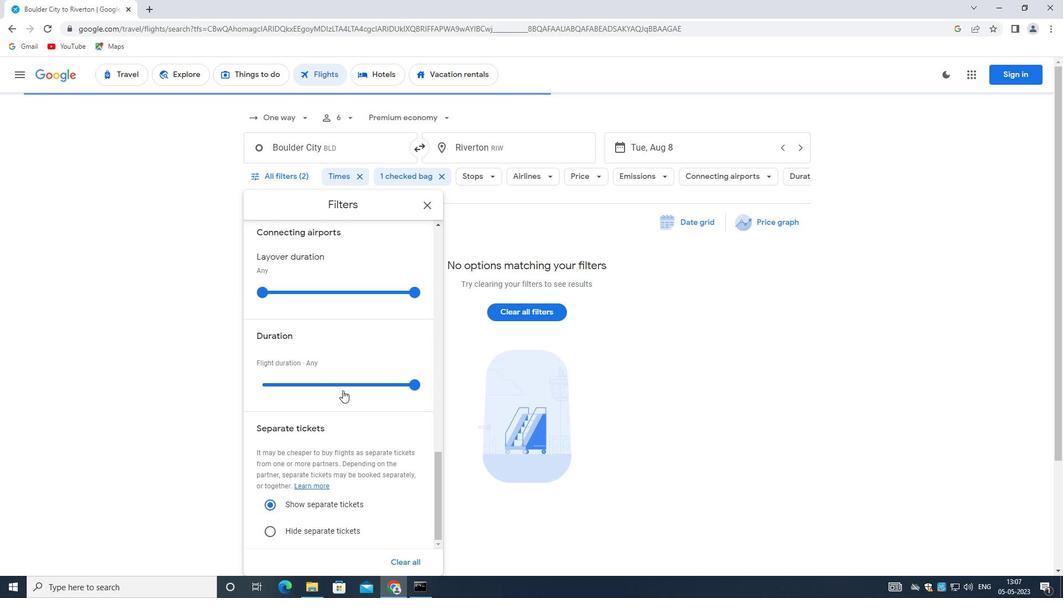 
Action: Mouse scrolled (328, 382) with delta (0, 0)
Screenshot: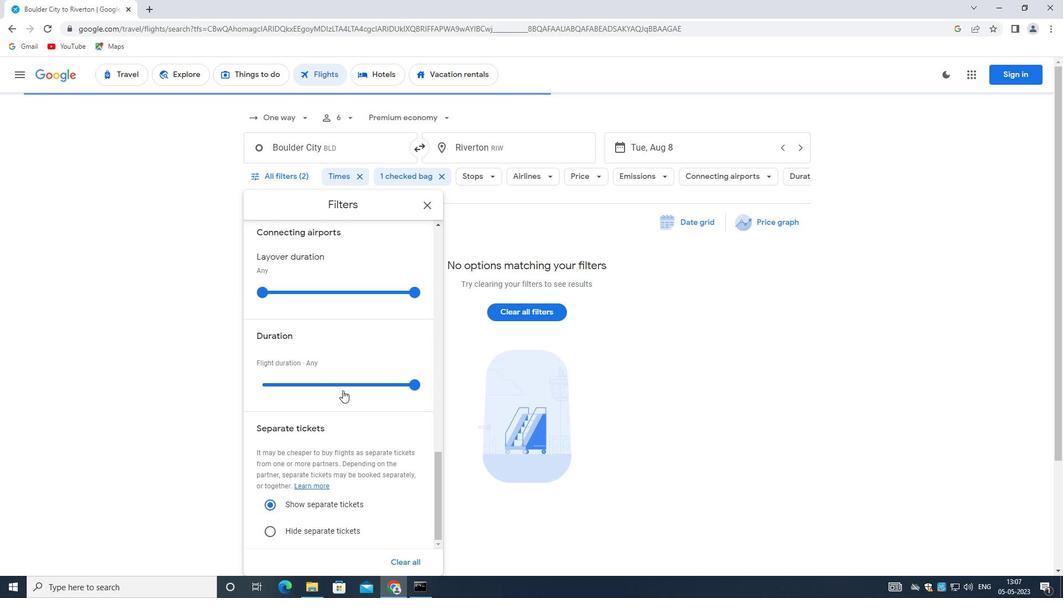 
Action: Mouse moved to (328, 383)
Screenshot: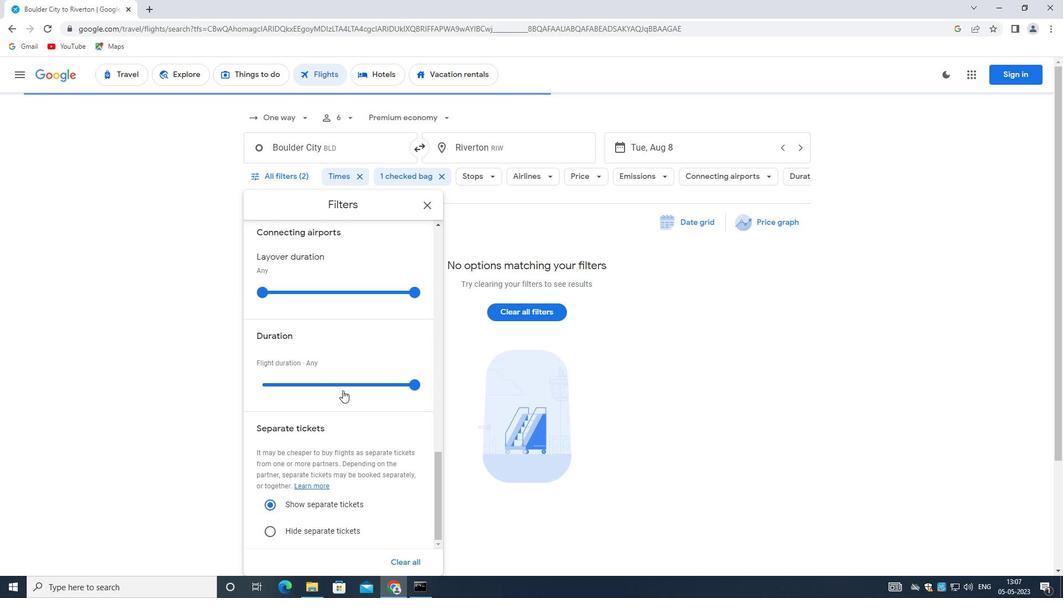 
Action: Mouse scrolled (328, 382) with delta (0, 0)
Screenshot: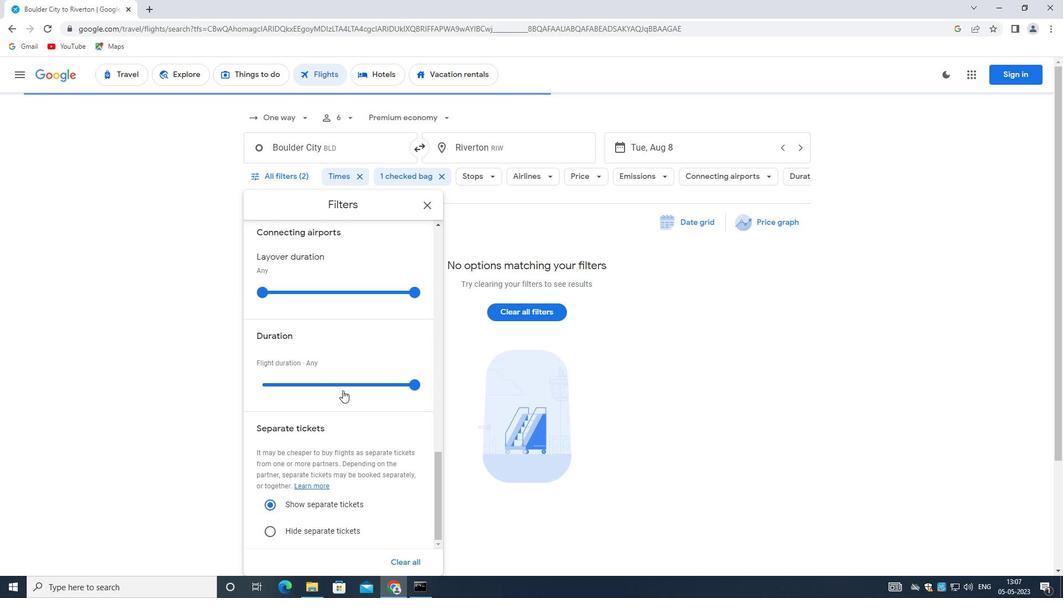 
Action: Mouse scrolled (328, 382) with delta (0, 0)
Screenshot: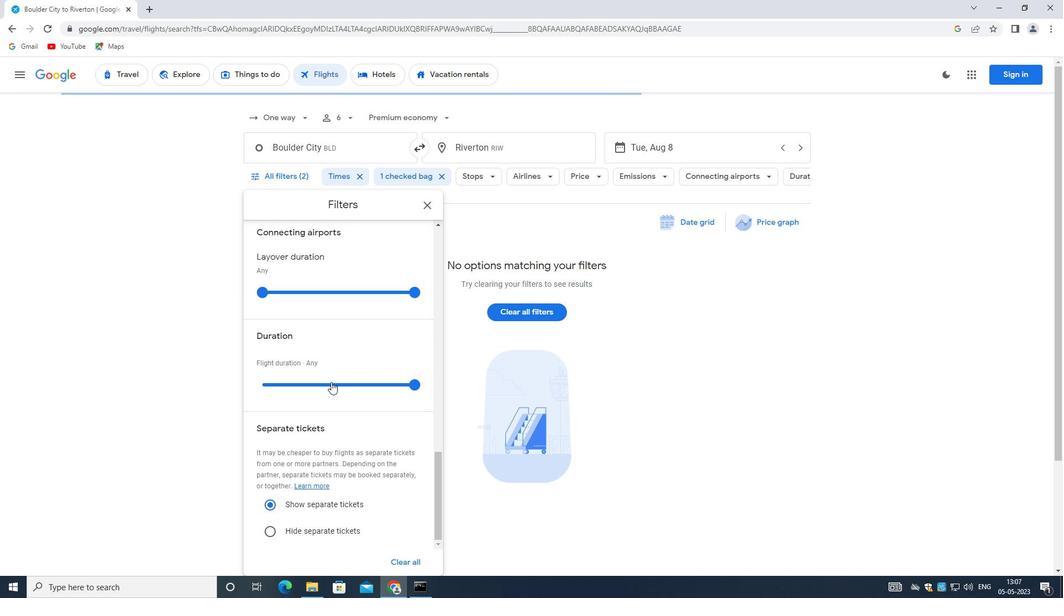 
Action: Mouse scrolled (328, 382) with delta (0, 0)
Screenshot: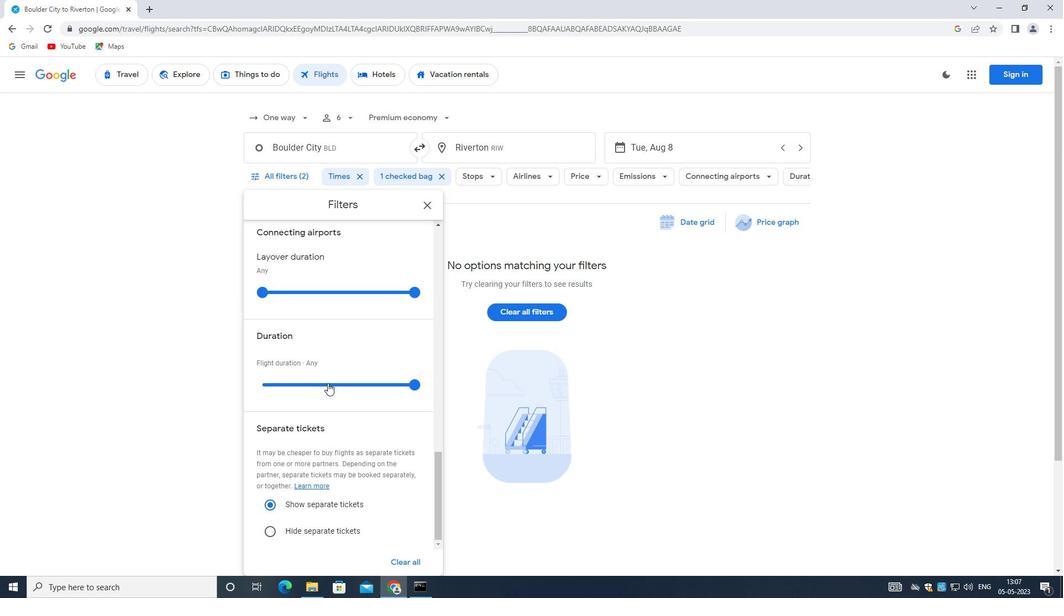 
Action: Mouse scrolled (328, 382) with delta (0, 0)
Screenshot: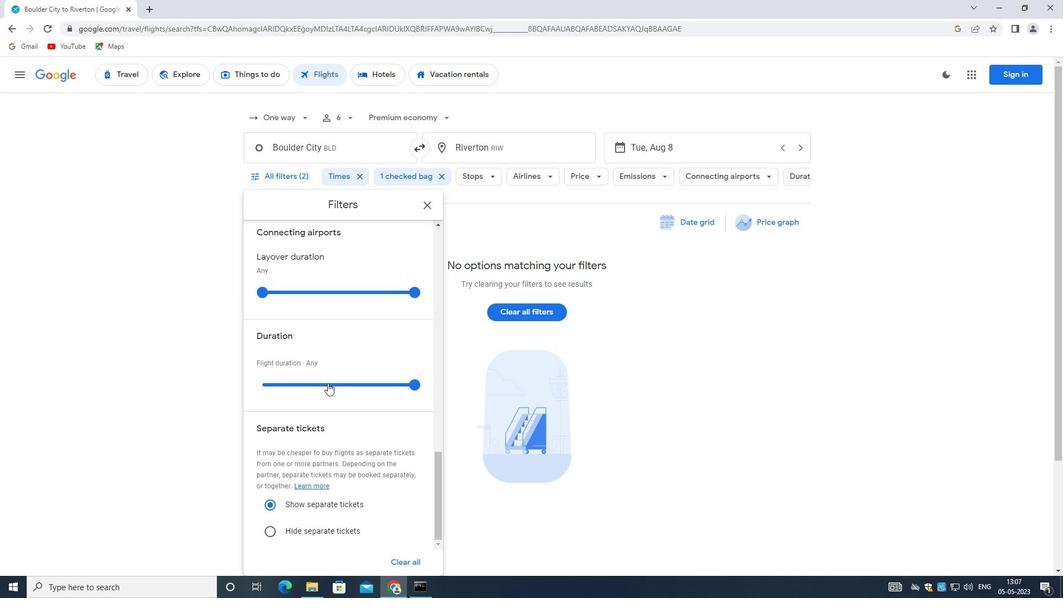 
Action: Mouse moved to (327, 383)
Screenshot: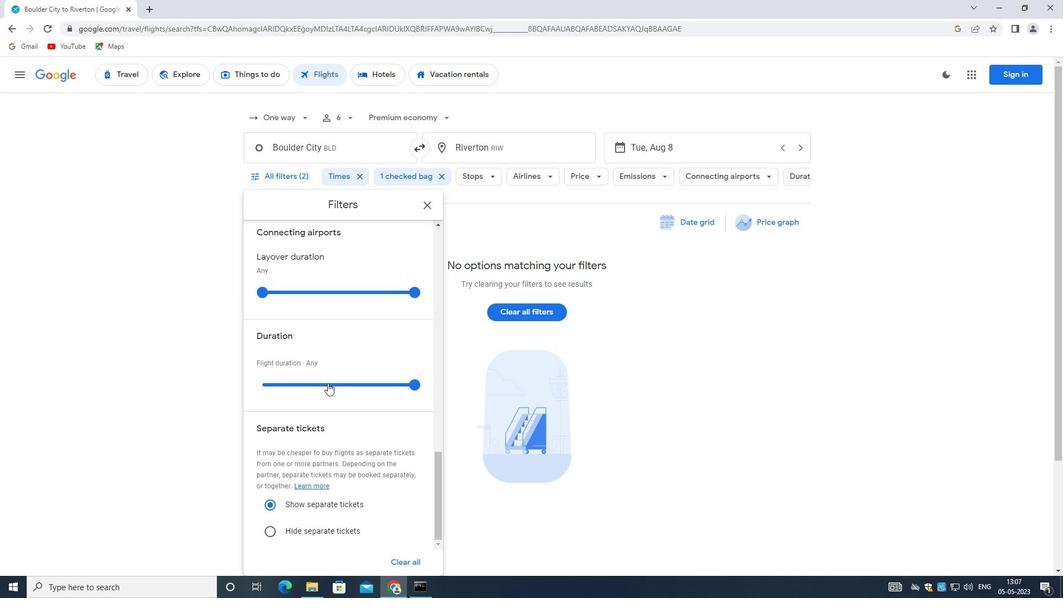 
Action: Mouse scrolled (327, 382) with delta (0, 0)
Screenshot: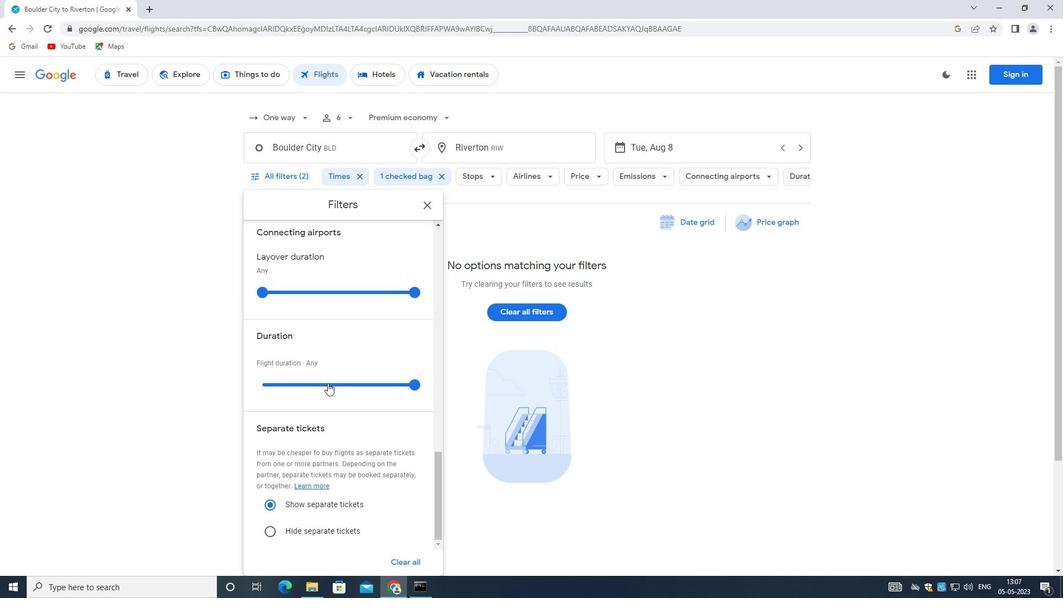 
Action: Mouse scrolled (327, 382) with delta (0, 0)
Screenshot: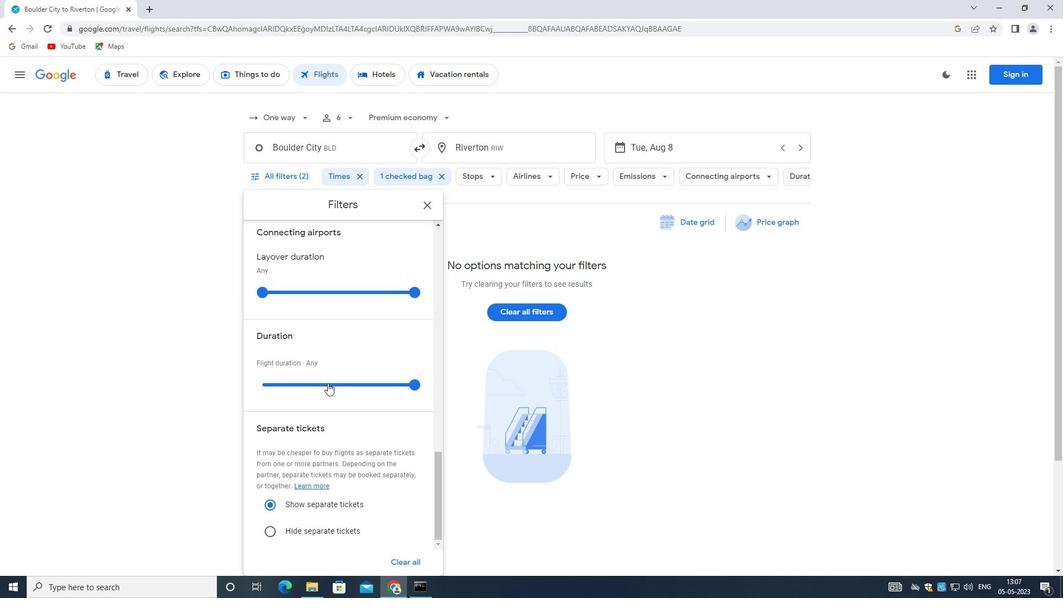 
